 Task: Look for space in Alliance, United States from 24th August, 2023 to 10th September, 2023 for 6 adults, 2 children in price range Rs.12000 to Rs.15000. Place can be entire place or shared room with 6 bedrooms having 6 beds and 6 bathrooms. Property type can be house, flat, guest house. Amenities needed are: wifi, TV, free parkinig on premises, gym, breakfast. Booking option can be shelf check-in. Required host language is English.
Action: Mouse moved to (435, 87)
Screenshot: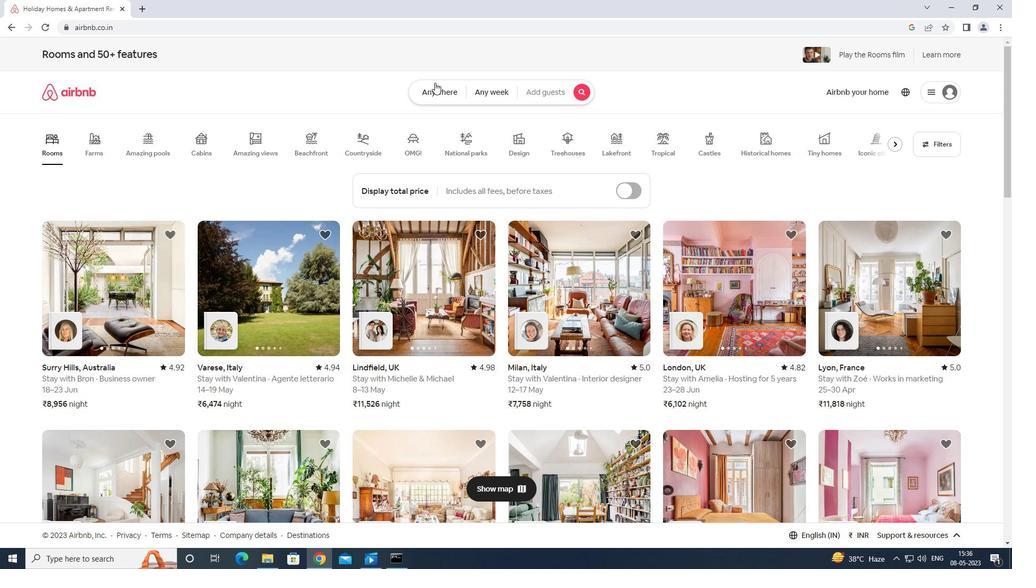 
Action: Mouse pressed left at (435, 87)
Screenshot: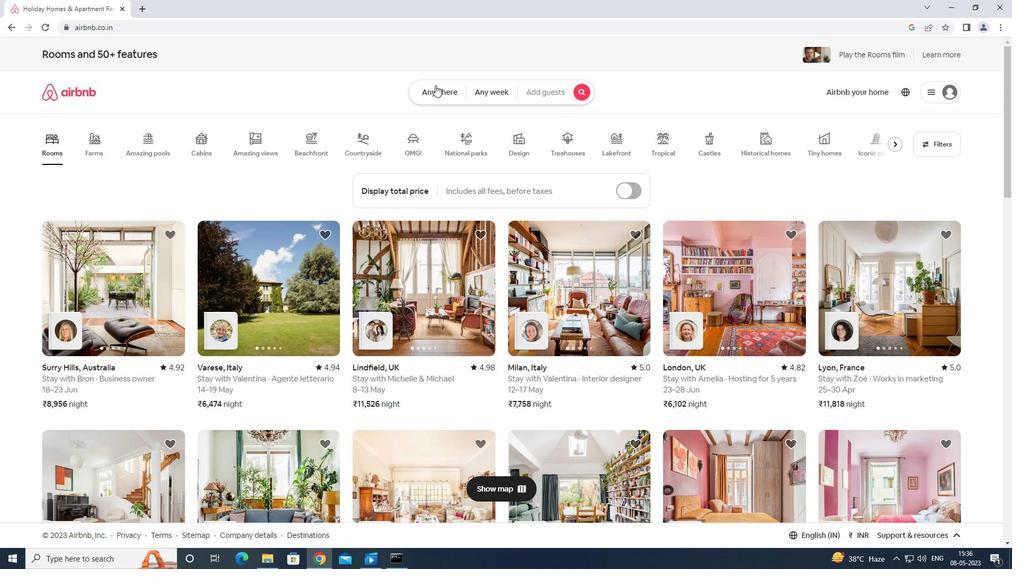 
Action: Mouse moved to (357, 131)
Screenshot: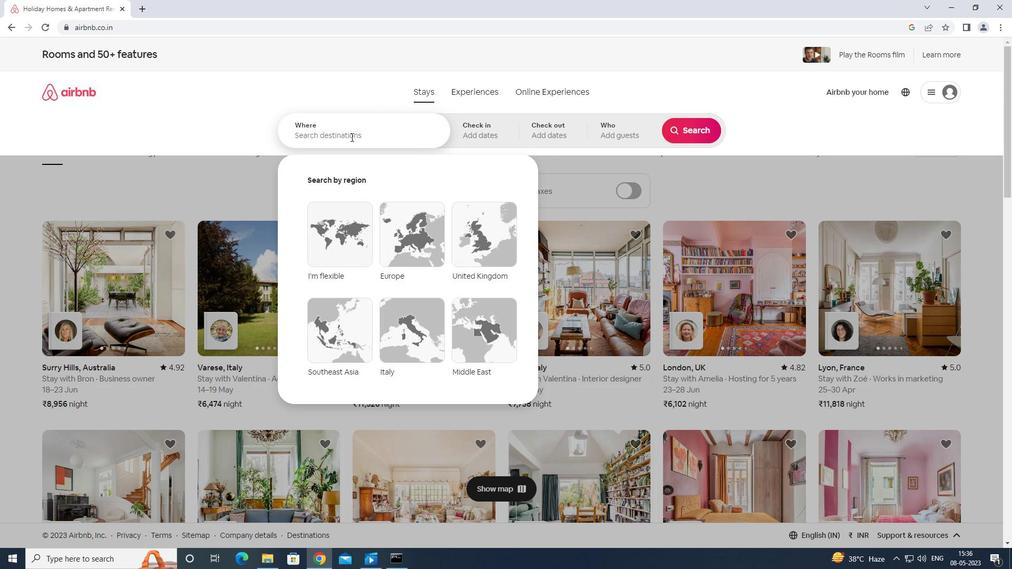 
Action: Mouse pressed left at (357, 131)
Screenshot: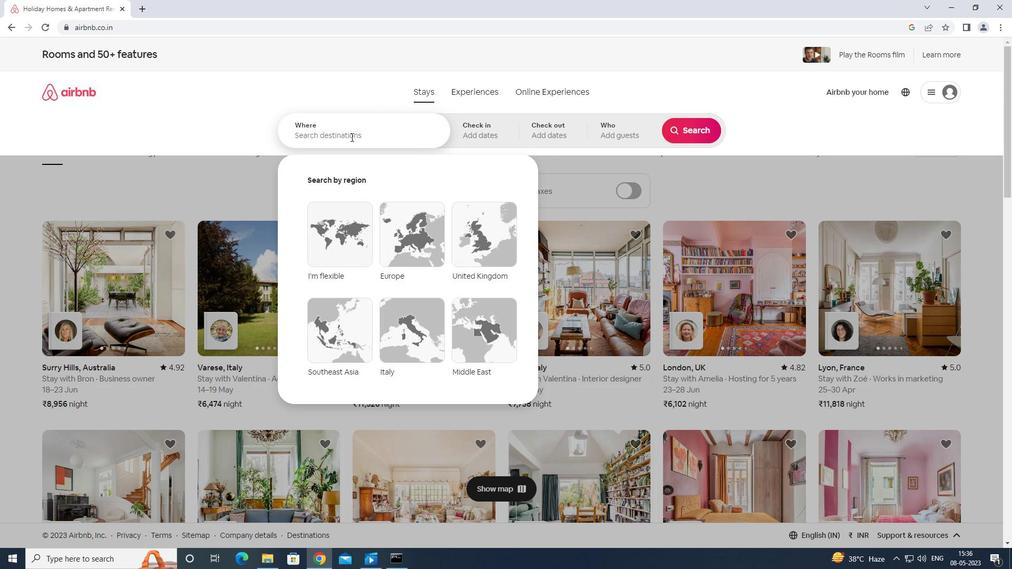 
Action: Mouse moved to (359, 130)
Screenshot: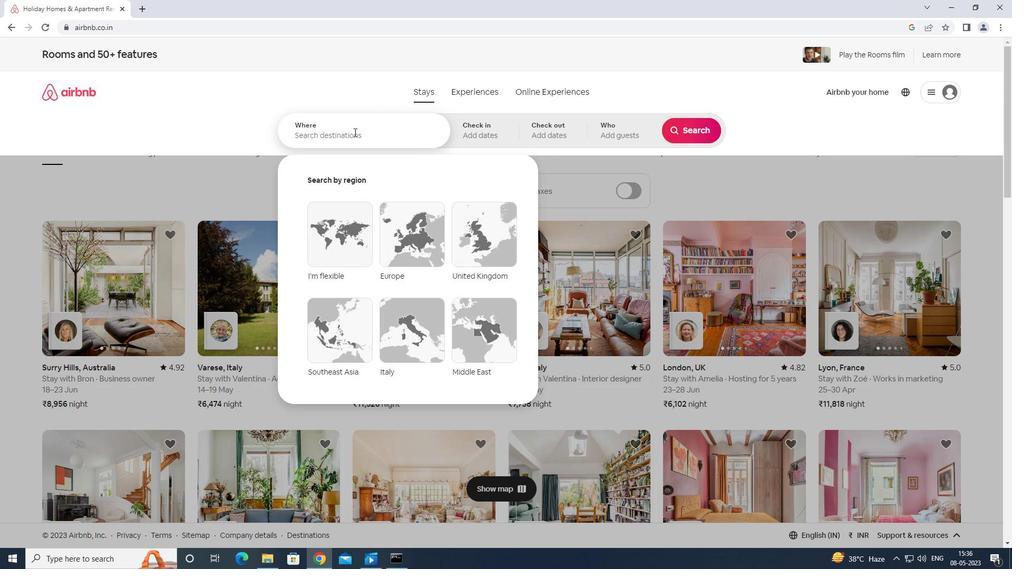 
Action: Key pressed a<Key.backspace><Key.shift>ALLIANCE<Key.space>UNITED<Key.space>STATES<Key.enter>
Screenshot: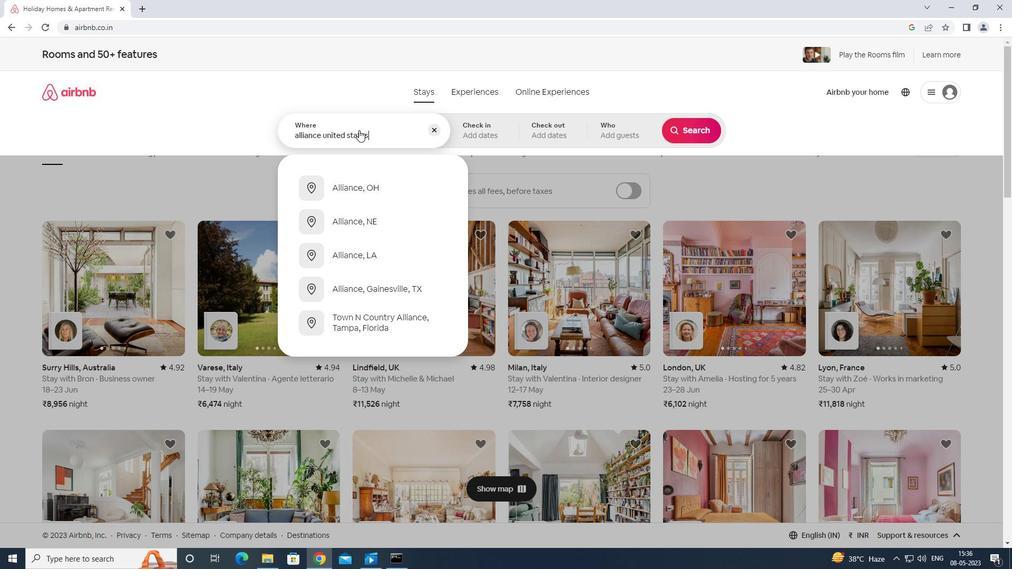 
Action: Mouse moved to (685, 223)
Screenshot: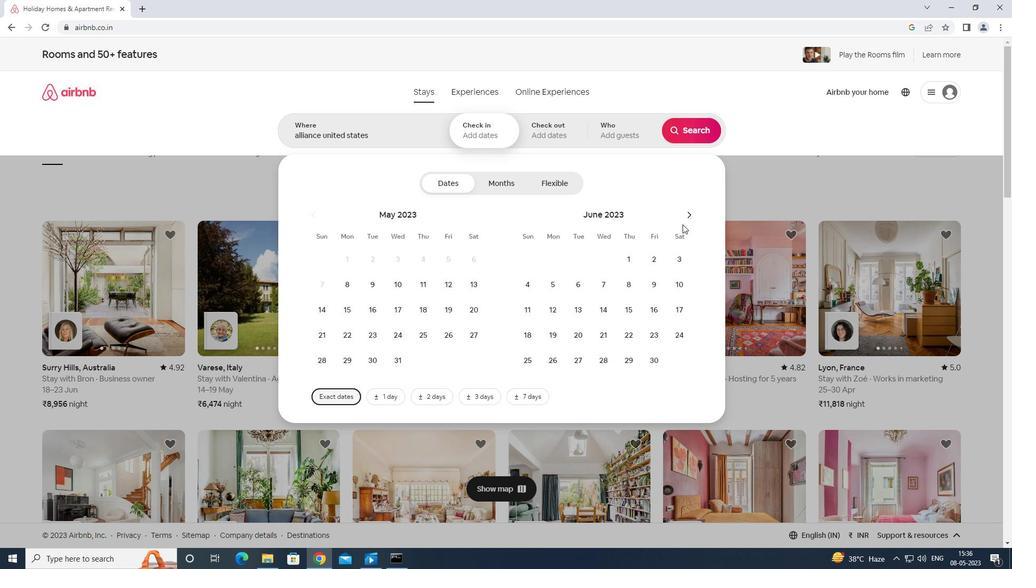 
Action: Mouse pressed left at (685, 223)
Screenshot: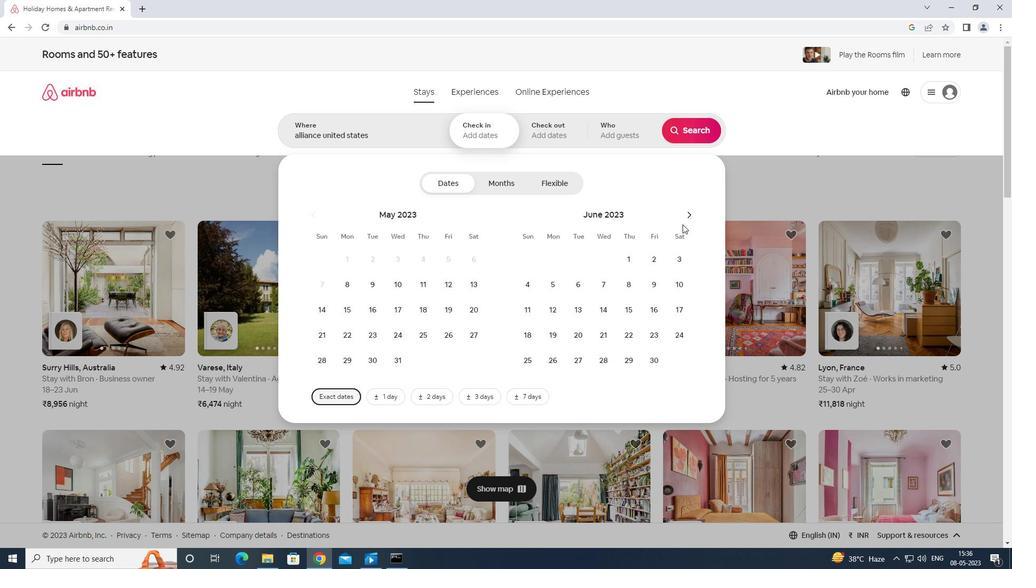 
Action: Mouse moved to (686, 223)
Screenshot: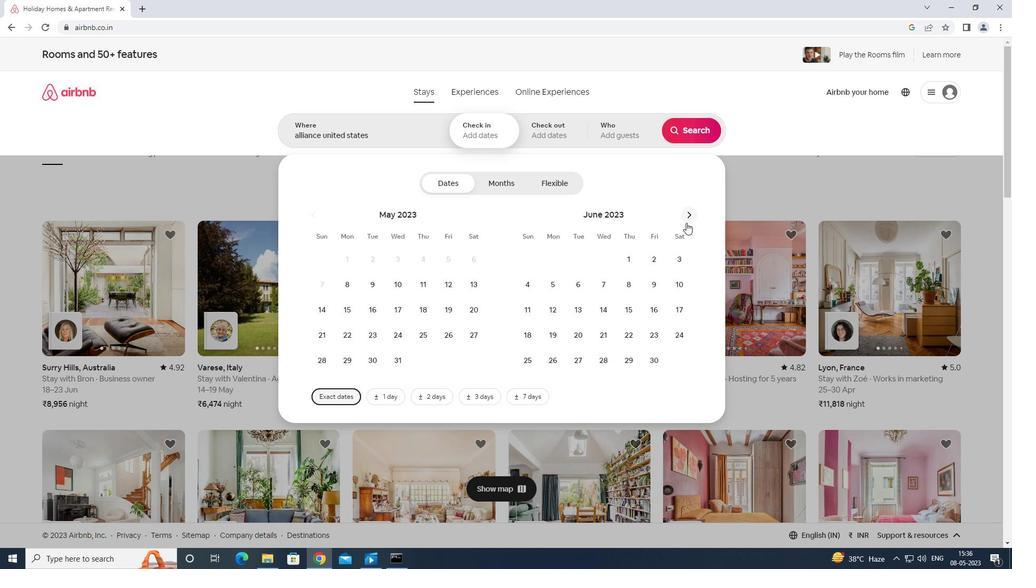 
Action: Mouse pressed left at (686, 223)
Screenshot: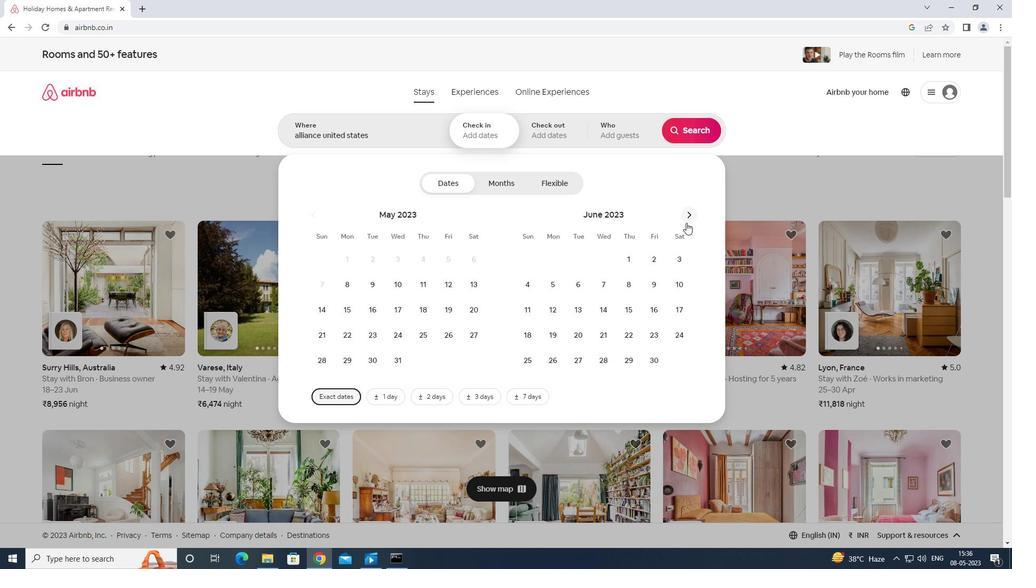 
Action: Mouse moved to (687, 216)
Screenshot: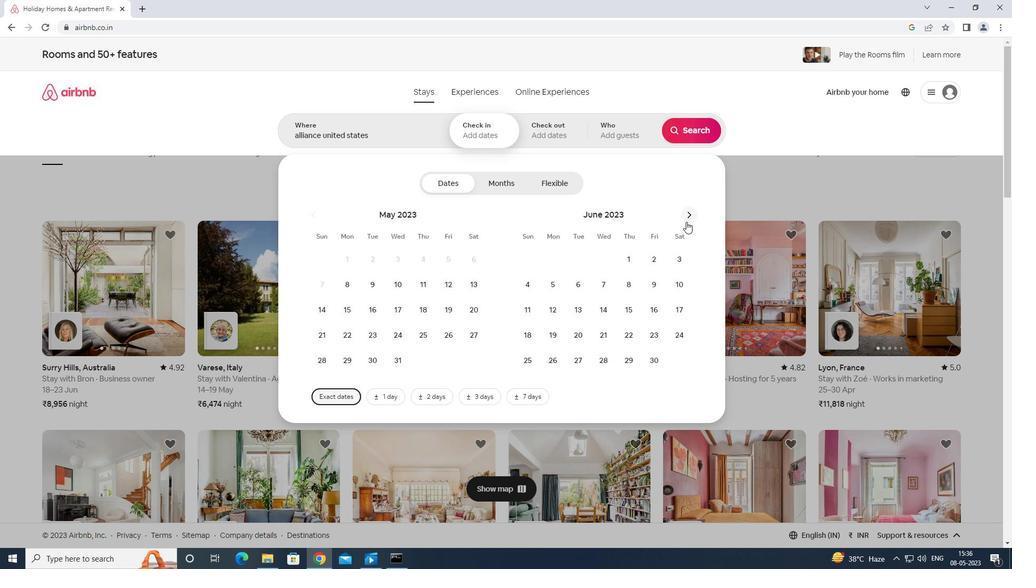 
Action: Mouse pressed left at (687, 216)
Screenshot: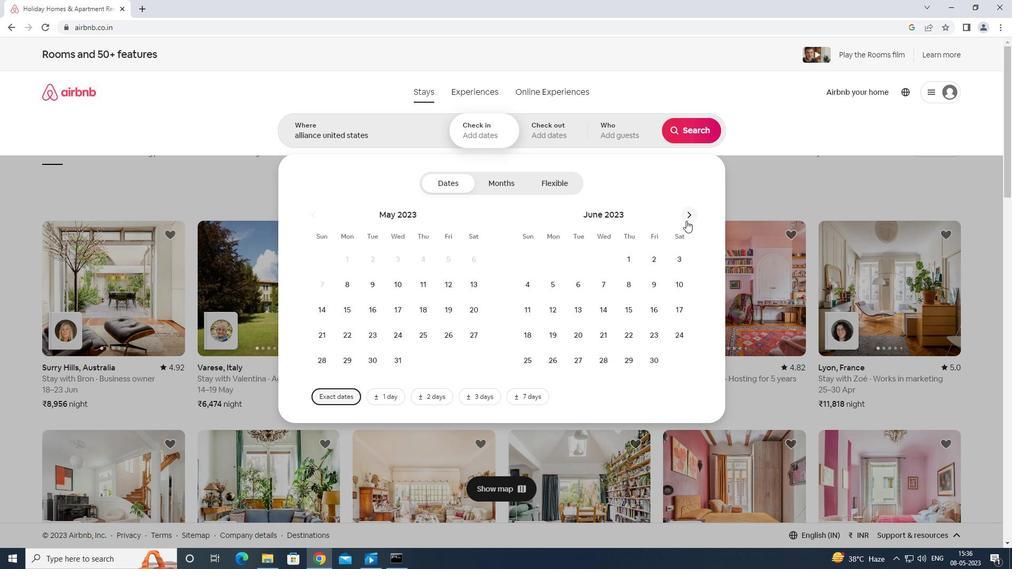
Action: Mouse moved to (687, 215)
Screenshot: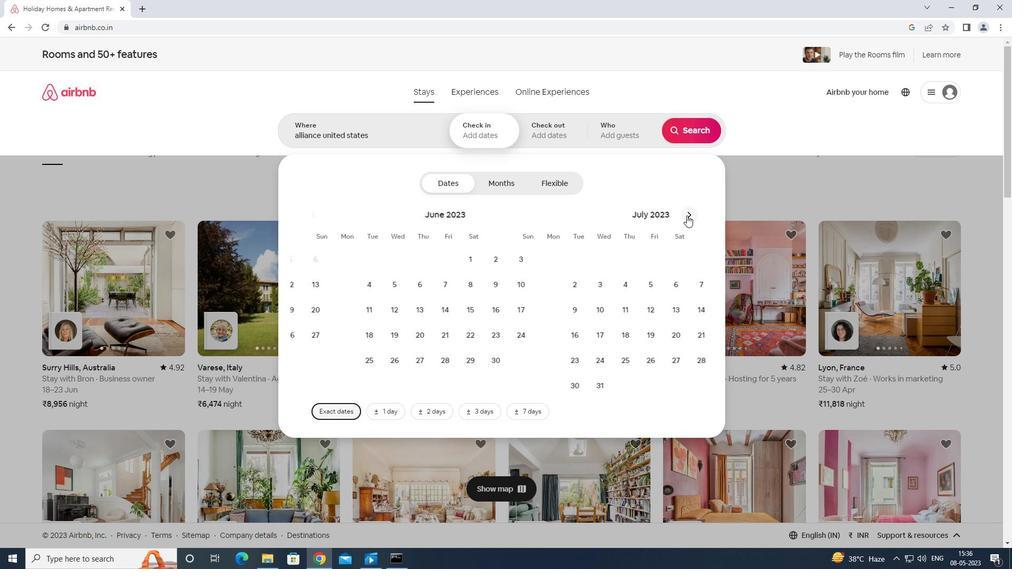 
Action: Mouse pressed left at (687, 215)
Screenshot: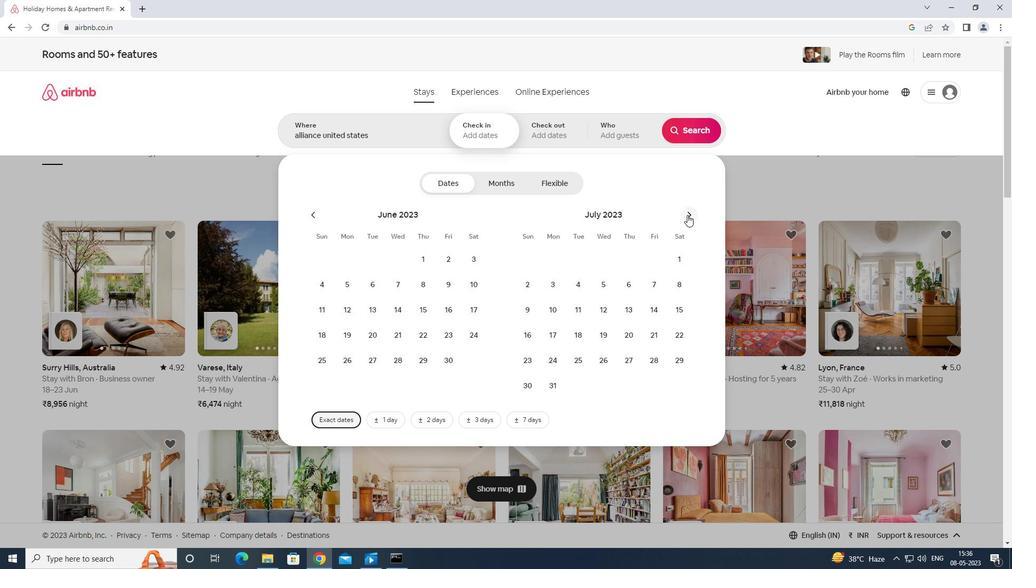 
Action: Mouse moved to (624, 327)
Screenshot: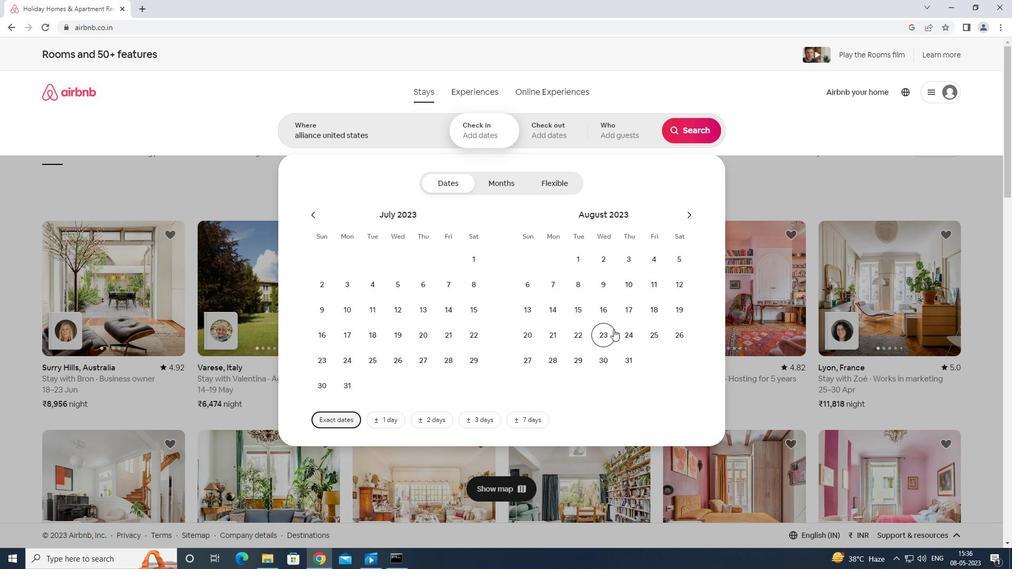
Action: Mouse pressed left at (624, 327)
Screenshot: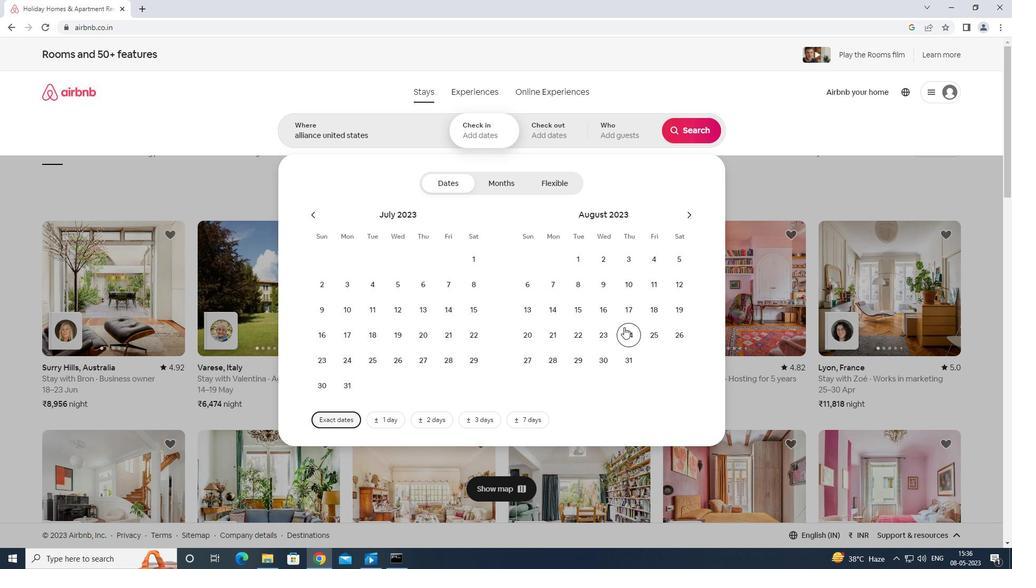 
Action: Mouse moved to (688, 213)
Screenshot: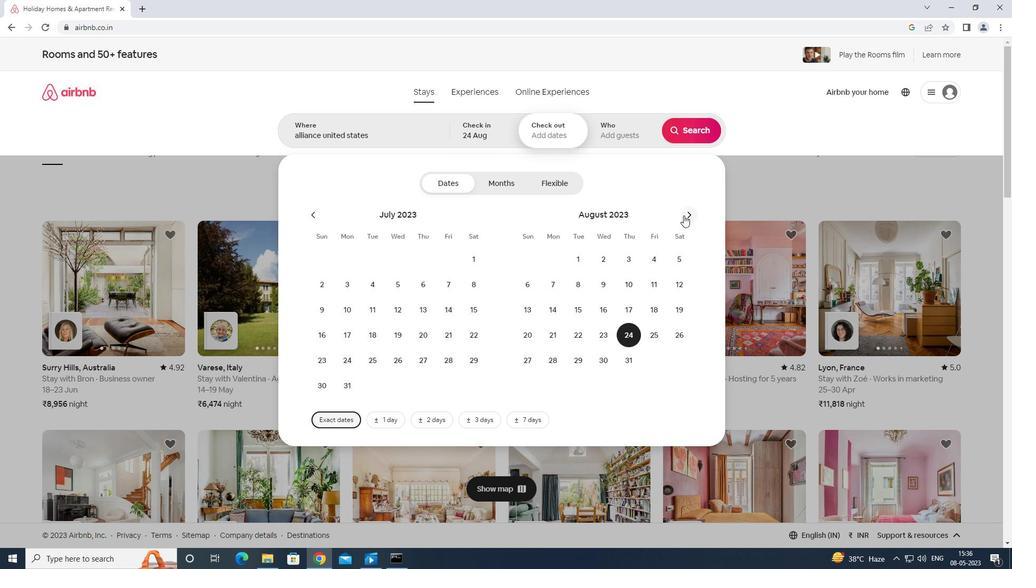 
Action: Mouse pressed left at (688, 213)
Screenshot: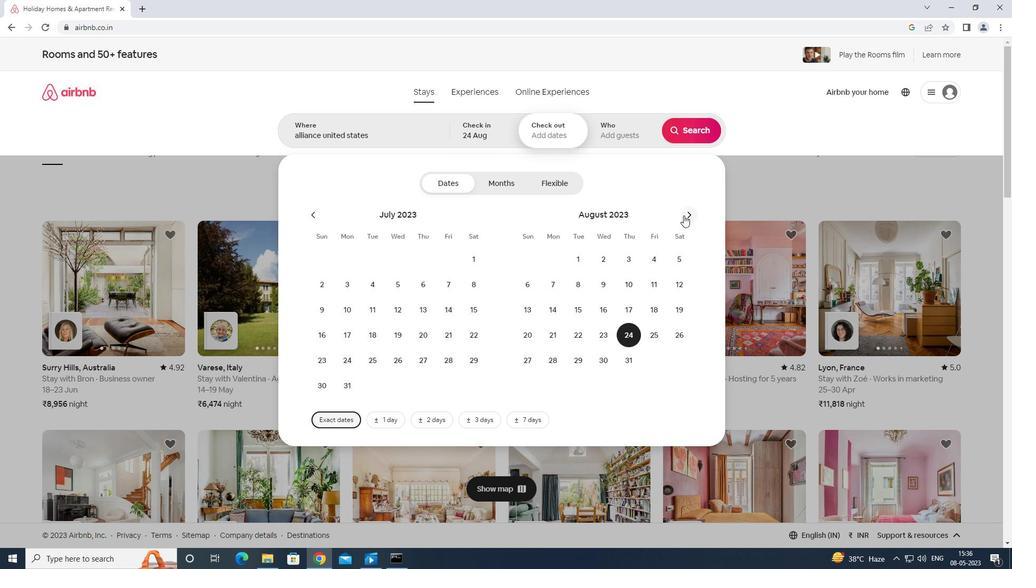 
Action: Mouse moved to (531, 310)
Screenshot: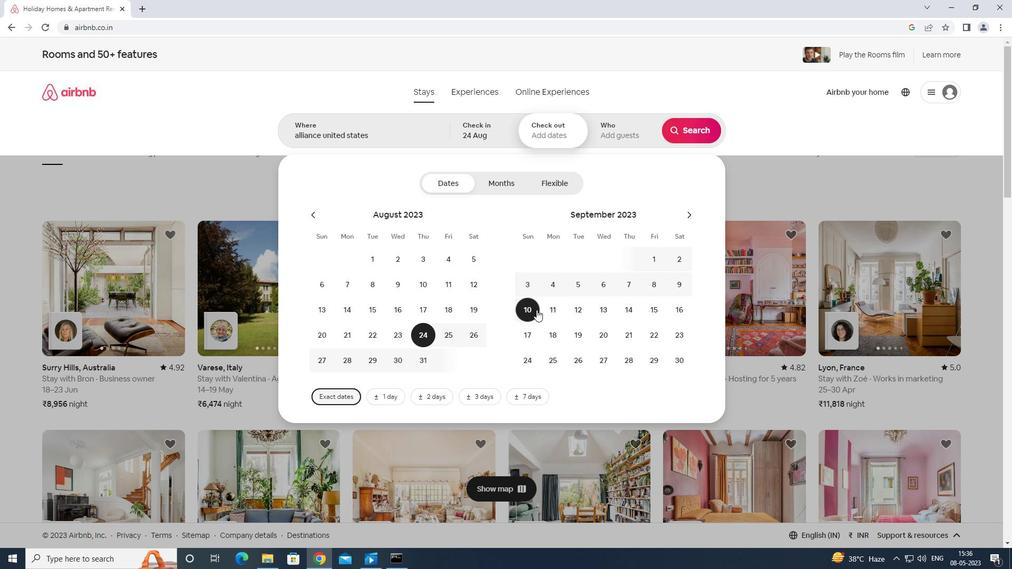 
Action: Mouse pressed left at (531, 310)
Screenshot: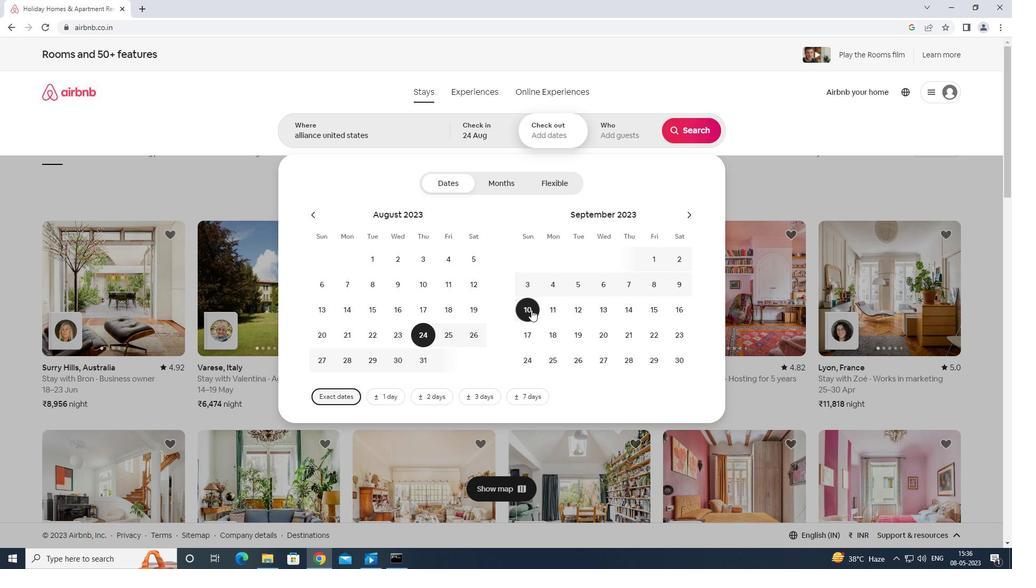 
Action: Mouse moved to (624, 128)
Screenshot: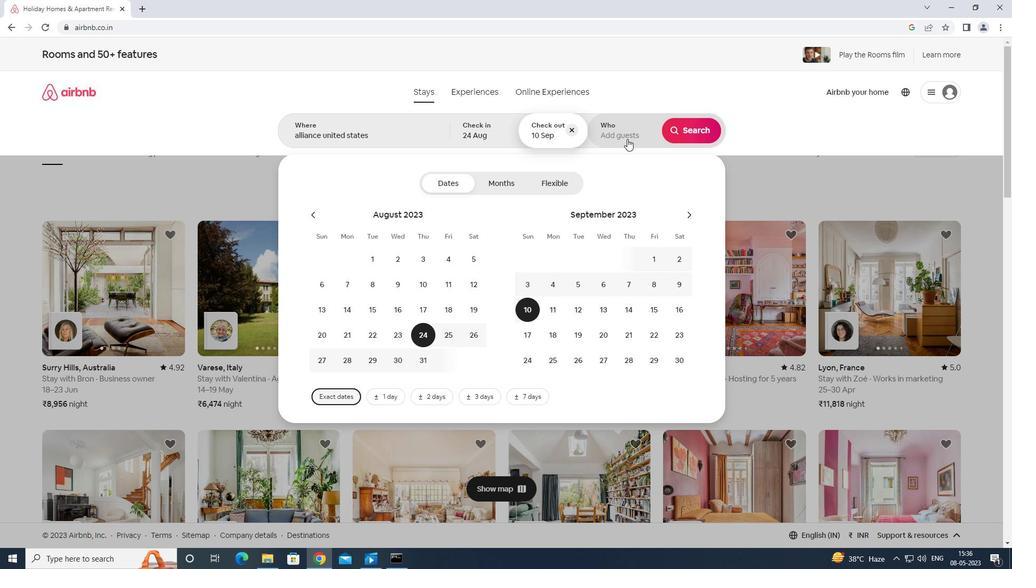 
Action: Mouse pressed left at (624, 128)
Screenshot: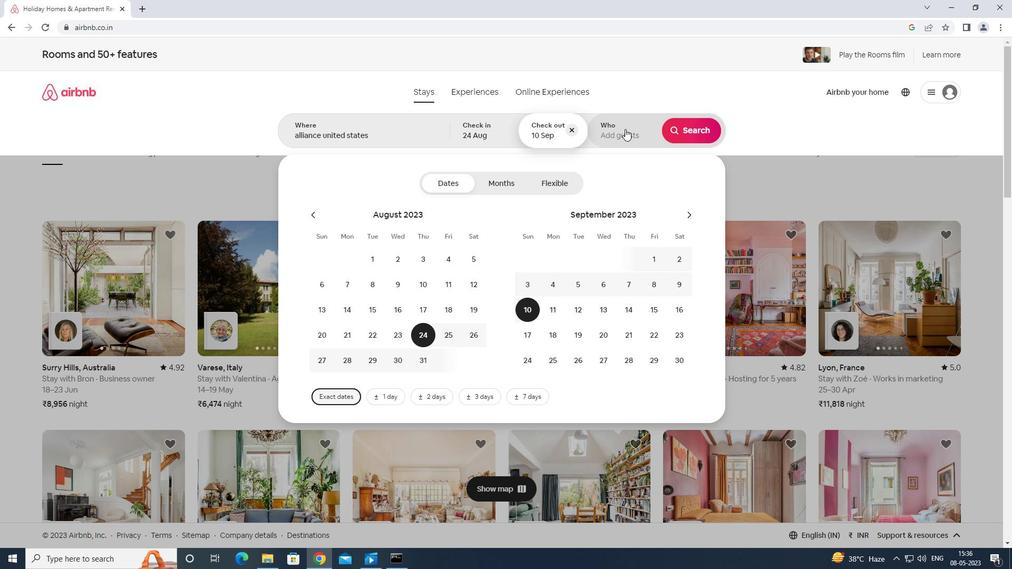 
Action: Mouse moved to (689, 190)
Screenshot: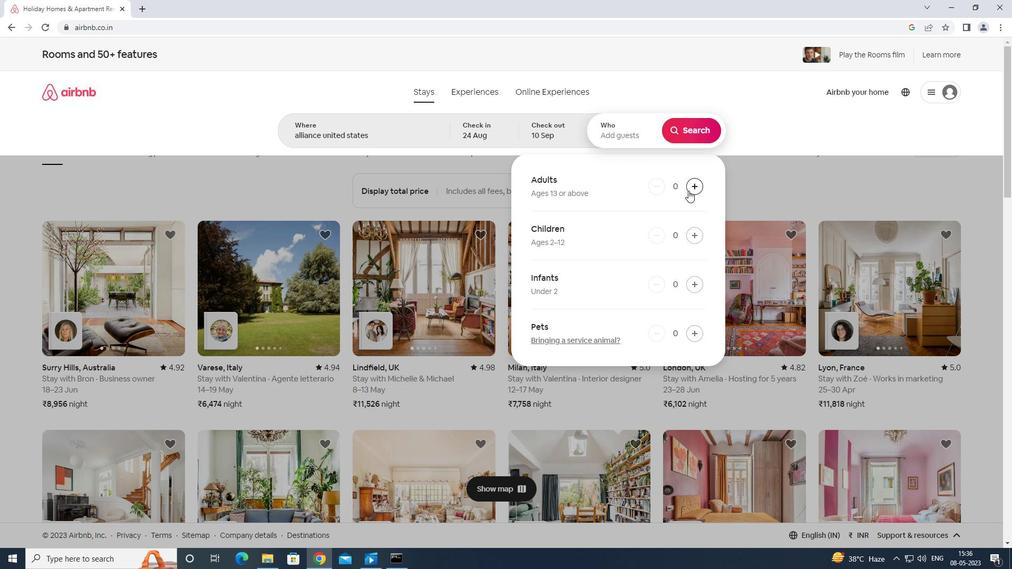 
Action: Mouse pressed left at (689, 190)
Screenshot: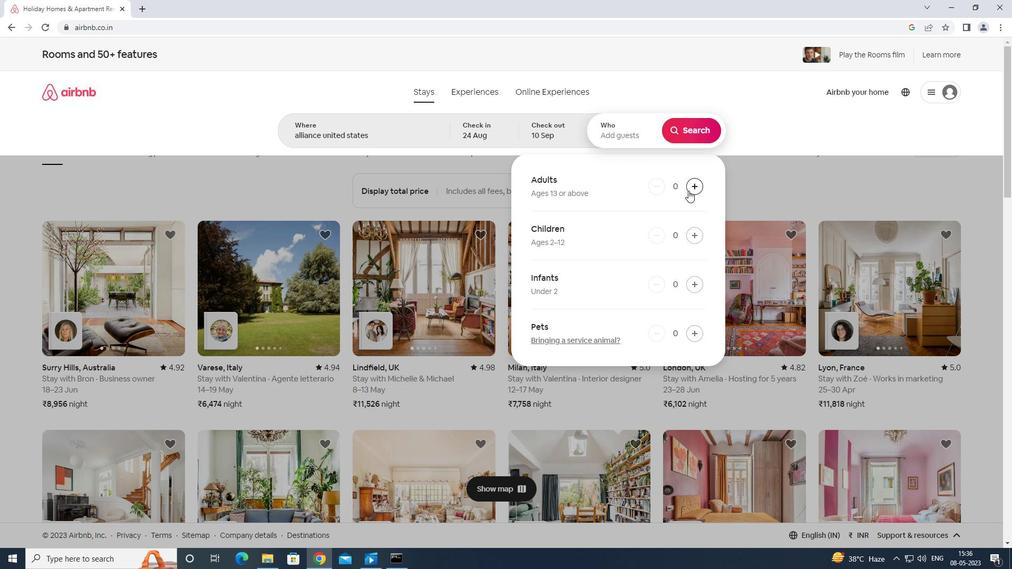 
Action: Mouse moved to (690, 190)
Screenshot: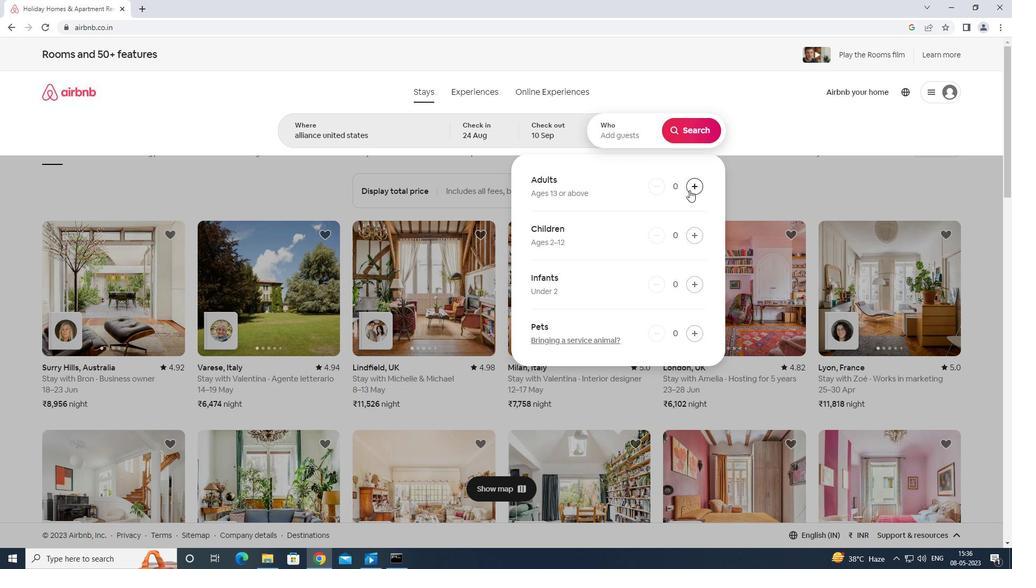 
Action: Mouse pressed left at (690, 190)
Screenshot: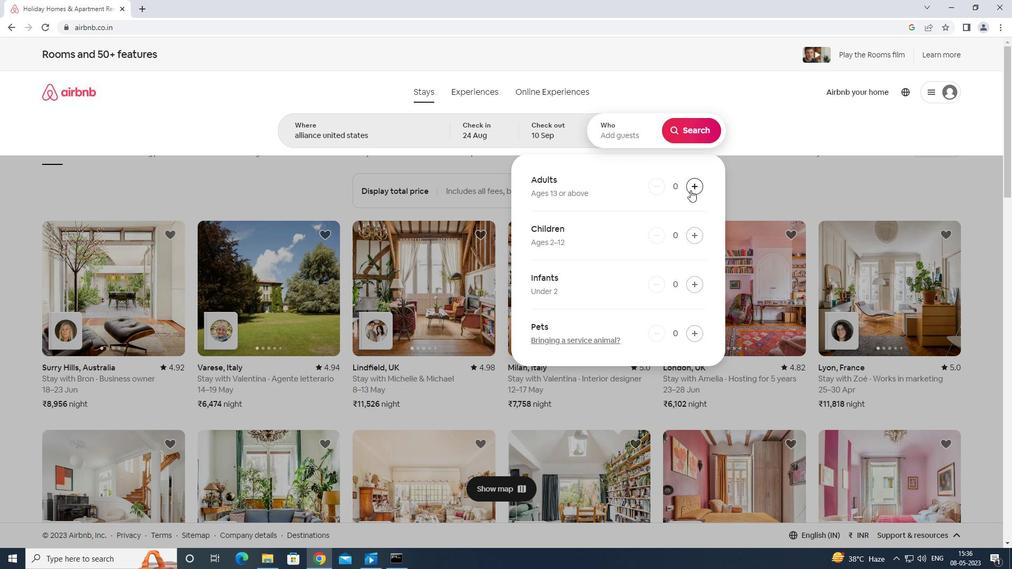 
Action: Mouse pressed left at (690, 190)
Screenshot: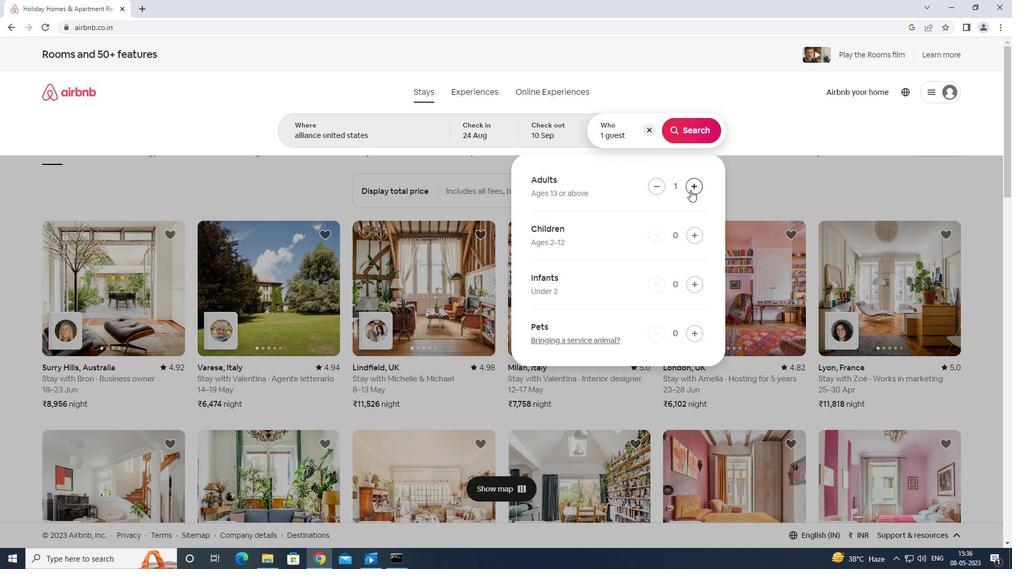 
Action: Mouse pressed left at (690, 190)
Screenshot: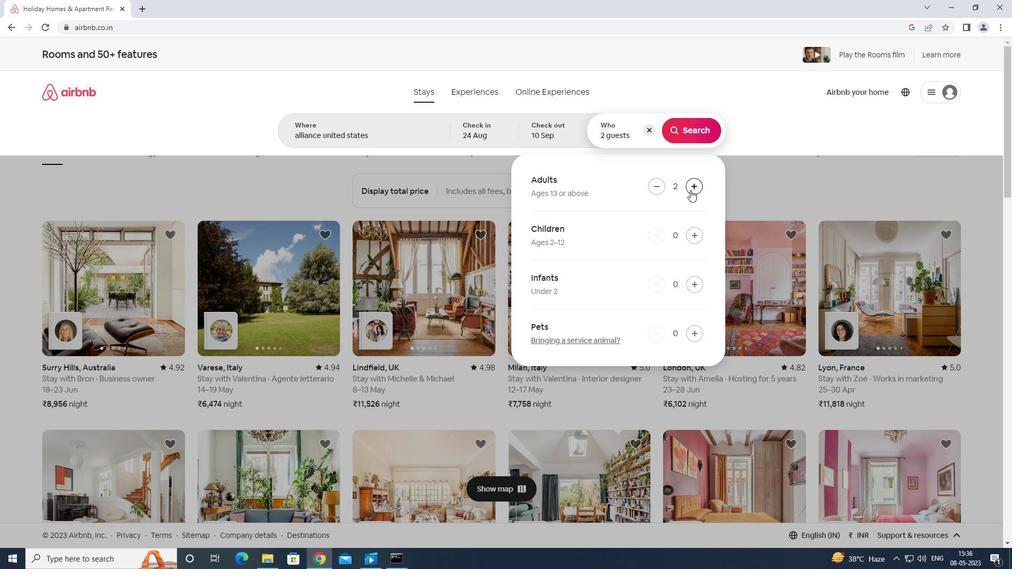 
Action: Mouse pressed left at (690, 190)
Screenshot: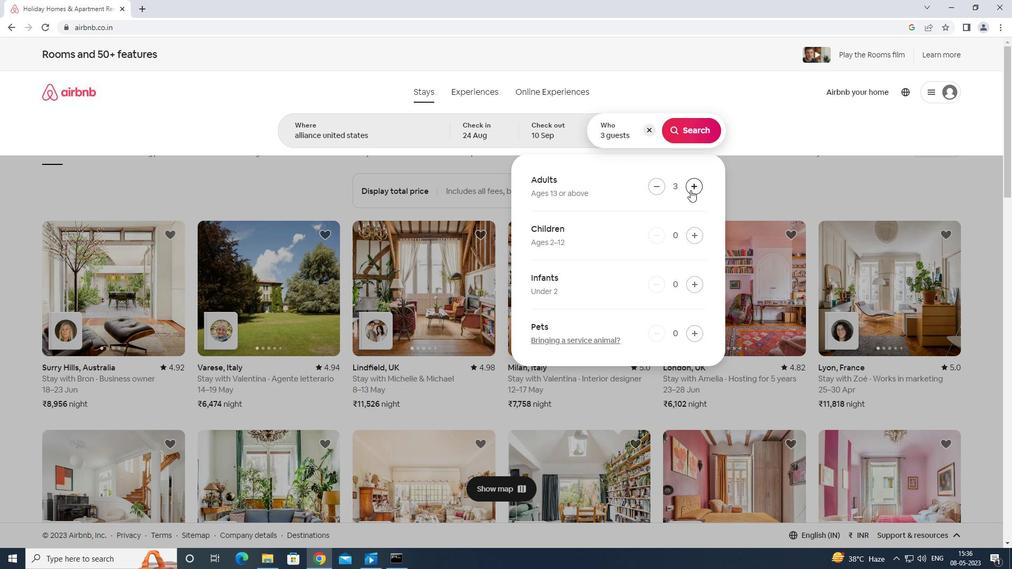 
Action: Mouse pressed left at (690, 190)
Screenshot: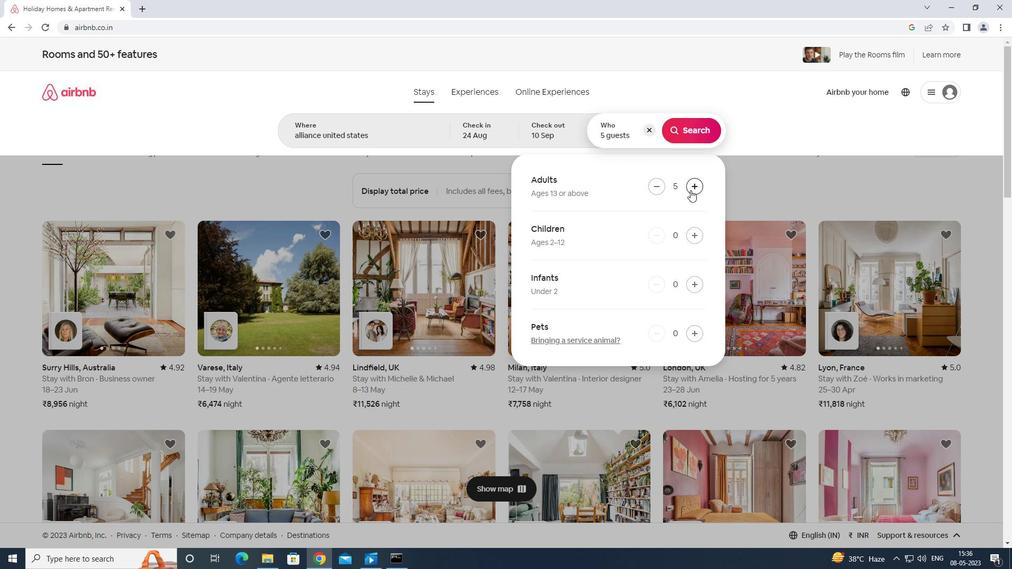 
Action: Mouse moved to (691, 232)
Screenshot: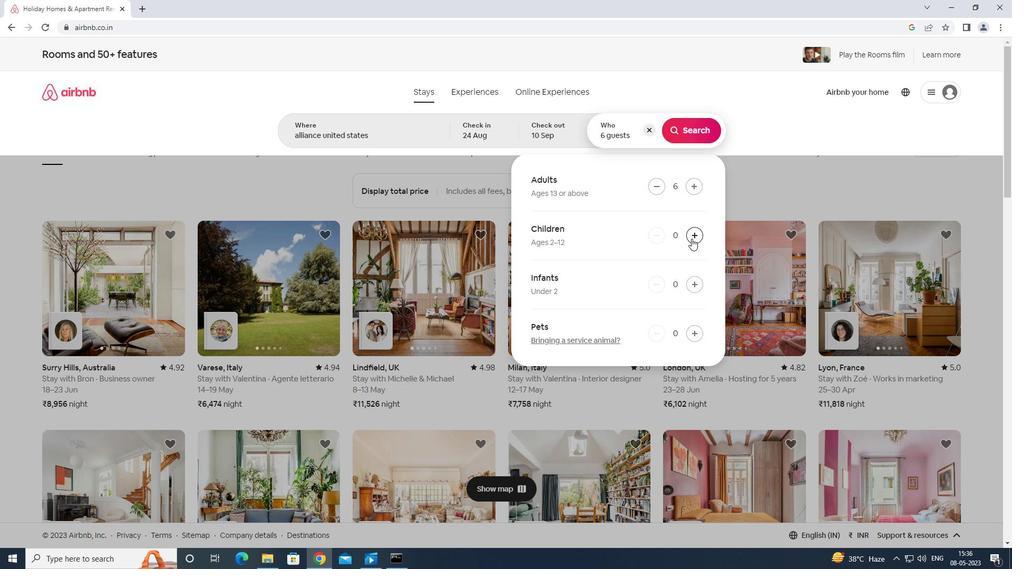 
Action: Mouse pressed left at (691, 232)
Screenshot: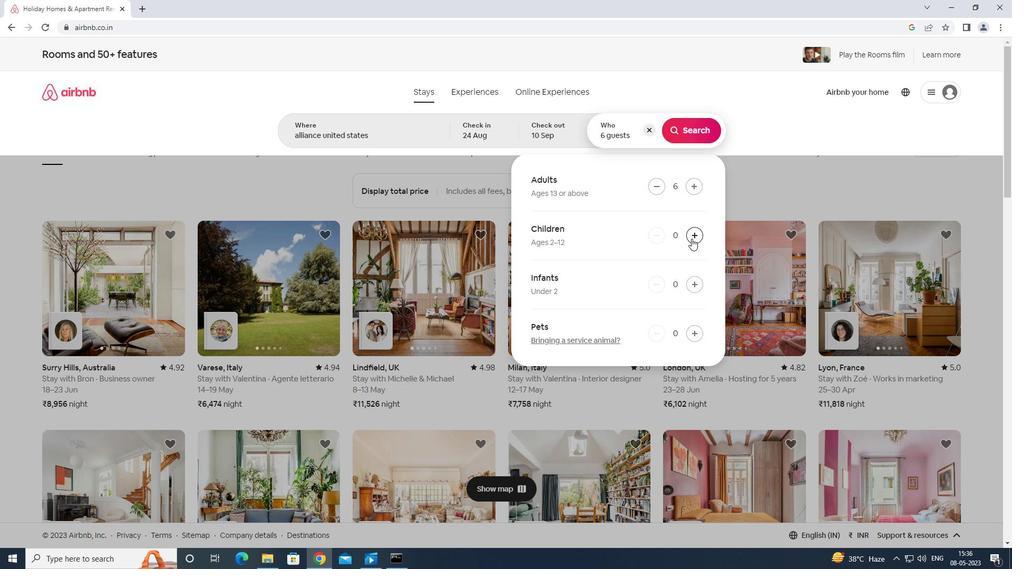 
Action: Mouse moved to (692, 231)
Screenshot: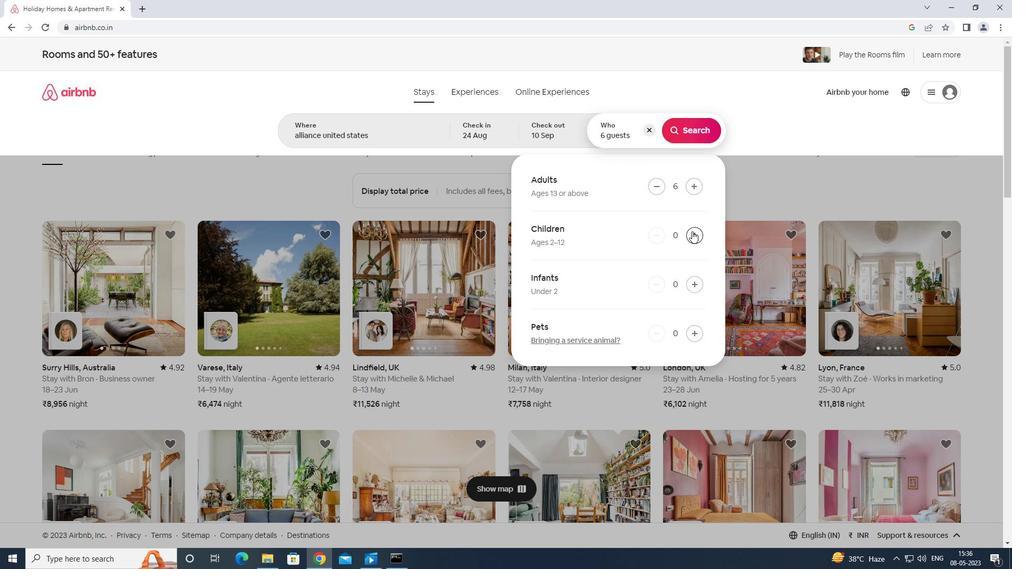 
Action: Mouse pressed left at (692, 231)
Screenshot: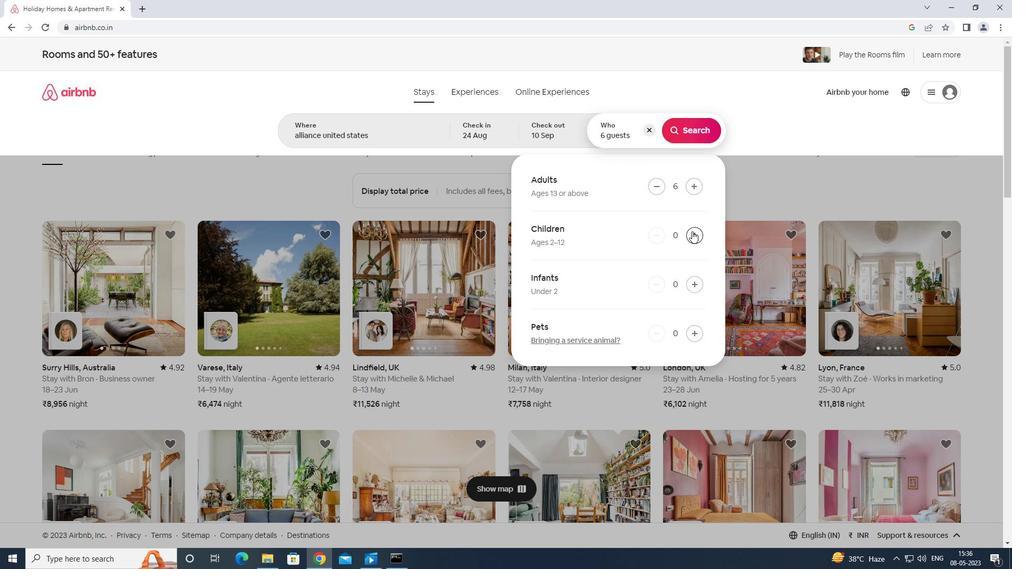 
Action: Mouse moved to (701, 130)
Screenshot: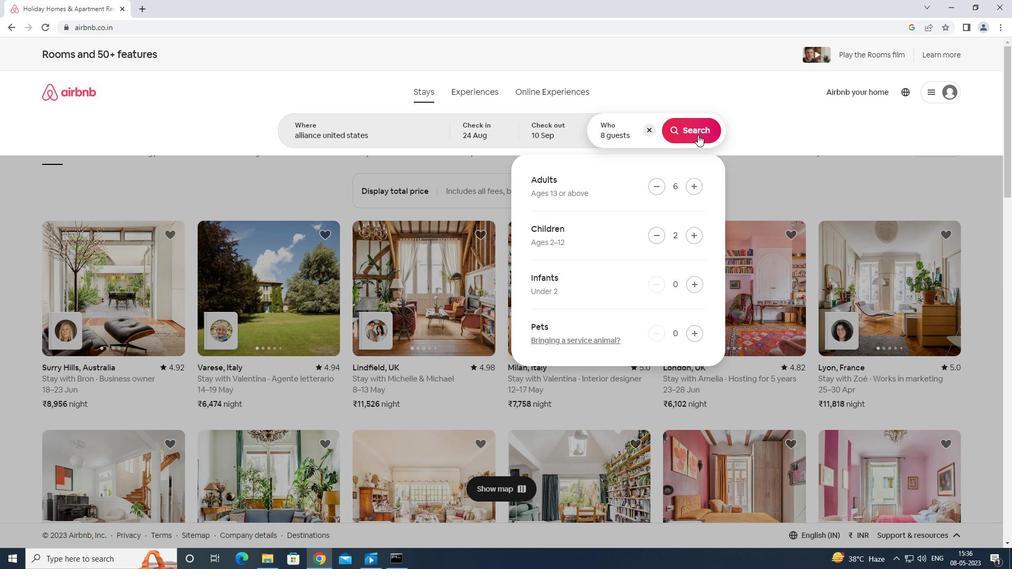 
Action: Mouse pressed left at (701, 130)
Screenshot: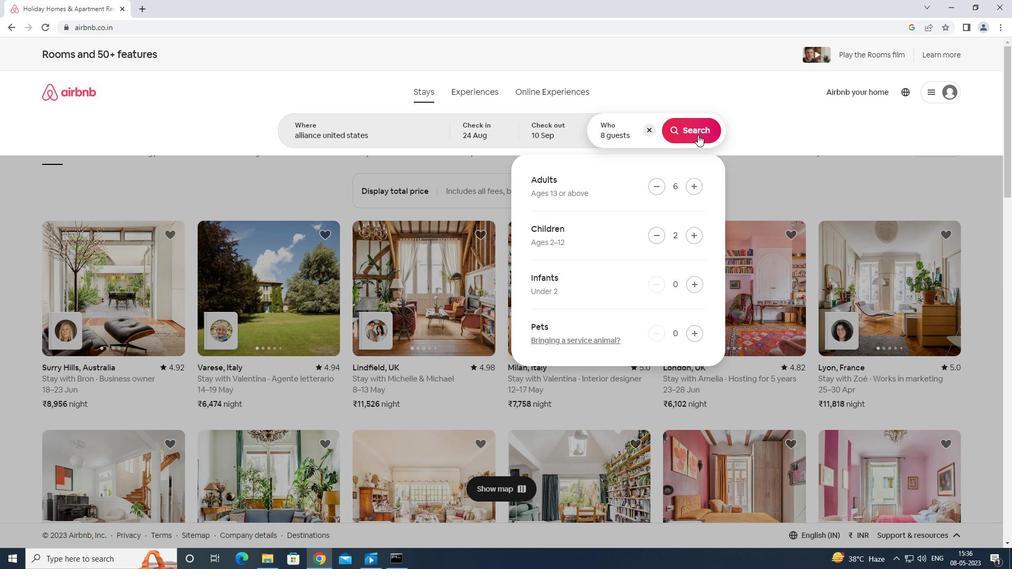 
Action: Mouse moved to (971, 95)
Screenshot: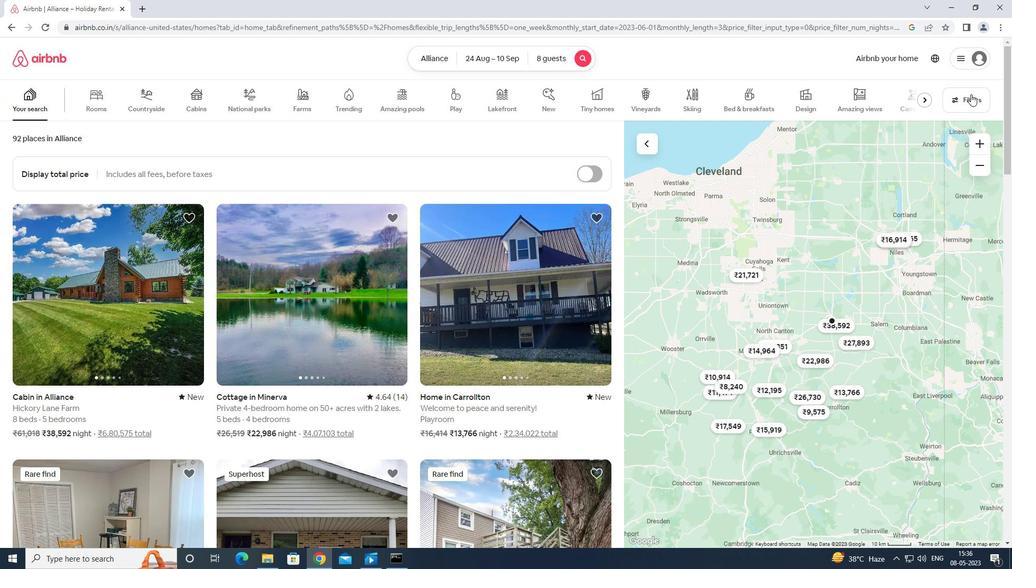 
Action: Mouse pressed left at (971, 95)
Screenshot: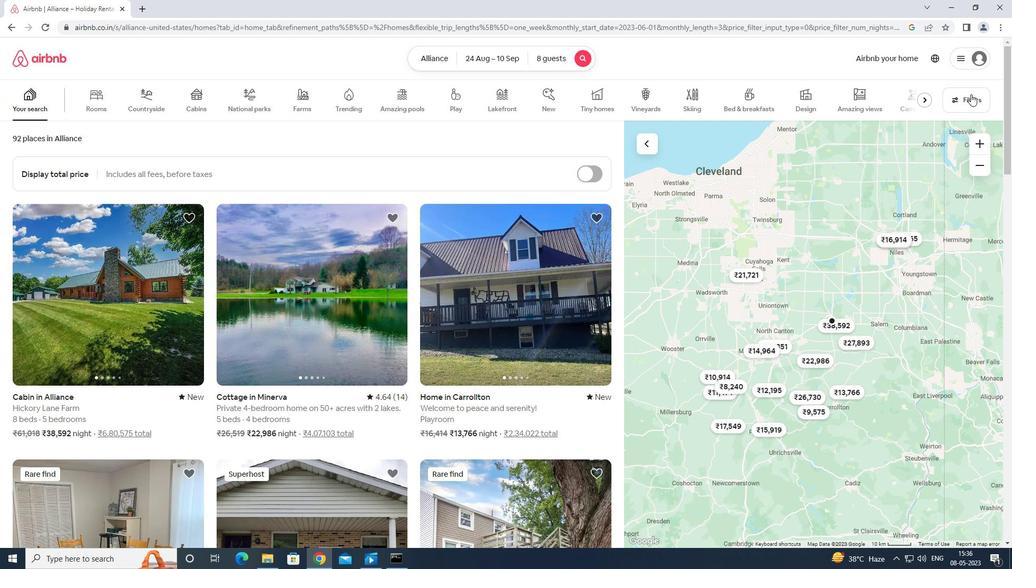 
Action: Mouse moved to (418, 357)
Screenshot: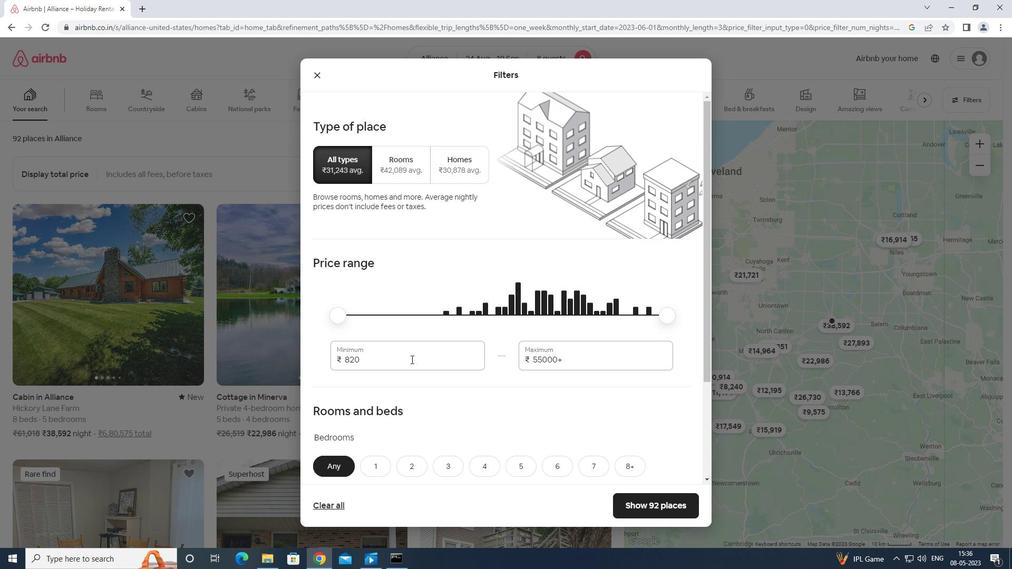 
Action: Mouse pressed left at (418, 357)
Screenshot: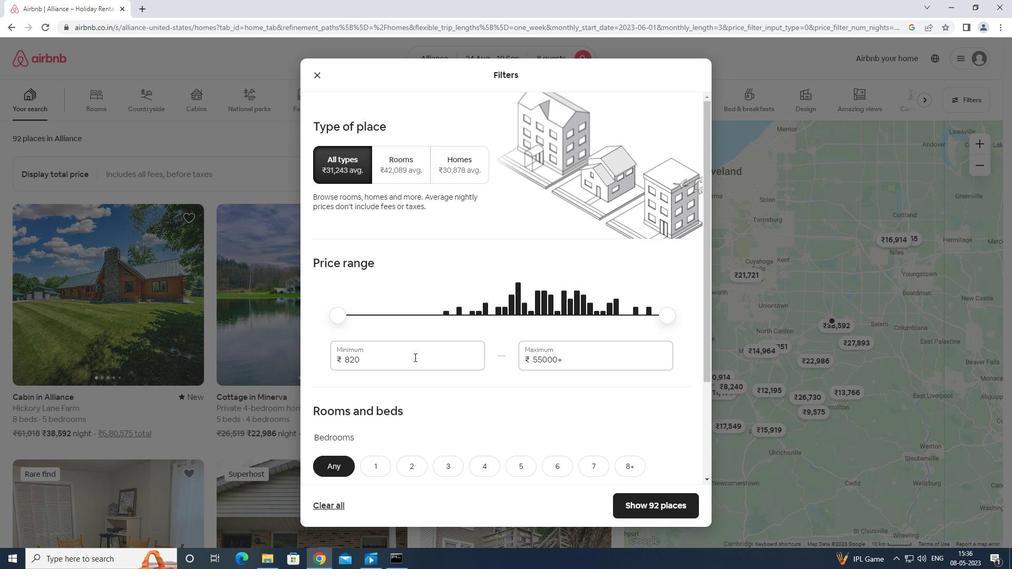 
Action: Mouse moved to (477, 305)
Screenshot: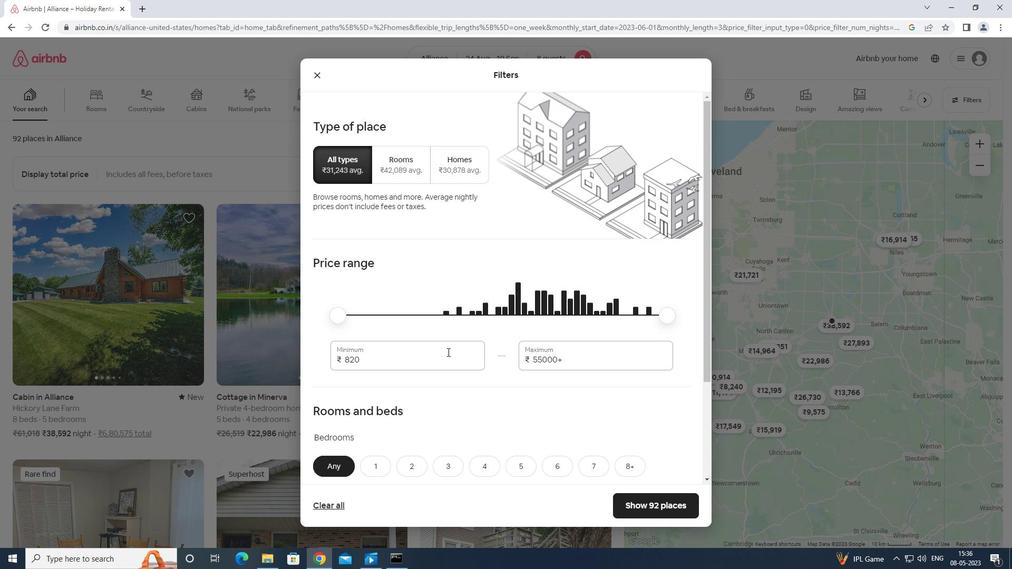 
Action: Key pressed <Key.backspace><Key.backspace><Key.backspace><Key.backspace><Key.backspace><Key.backspace>12000
Screenshot: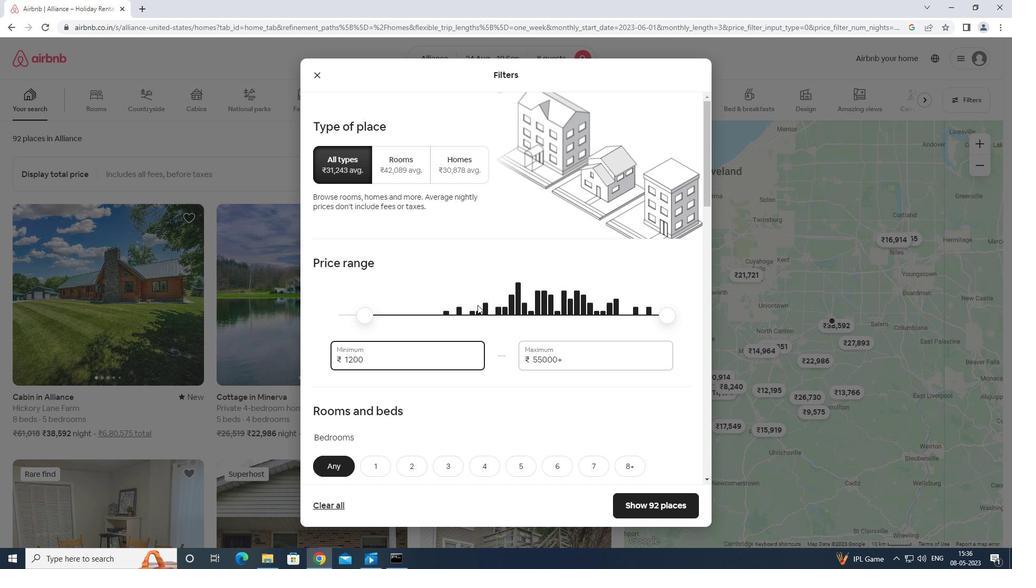 
Action: Mouse moved to (588, 359)
Screenshot: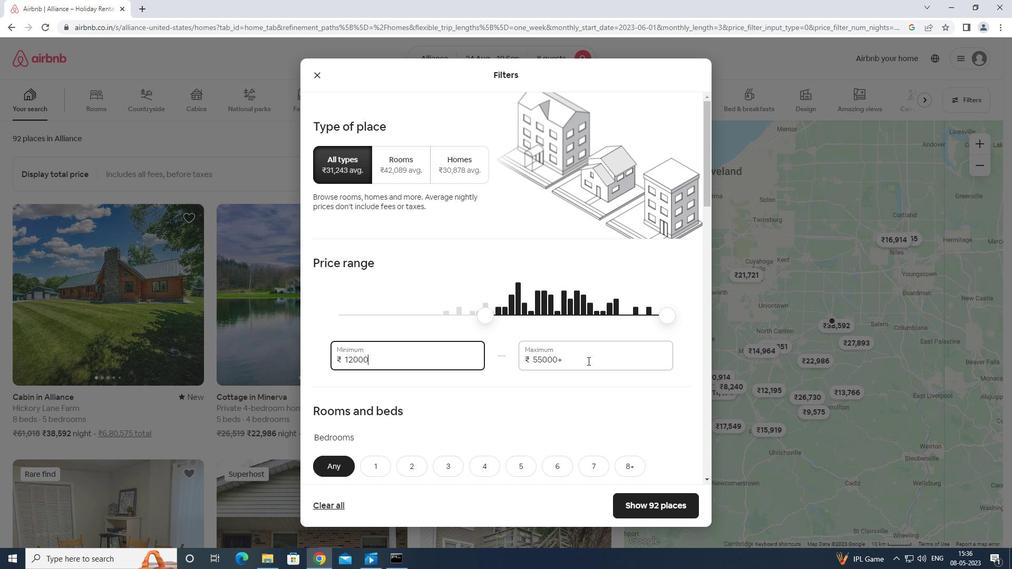 
Action: Mouse pressed left at (588, 359)
Screenshot: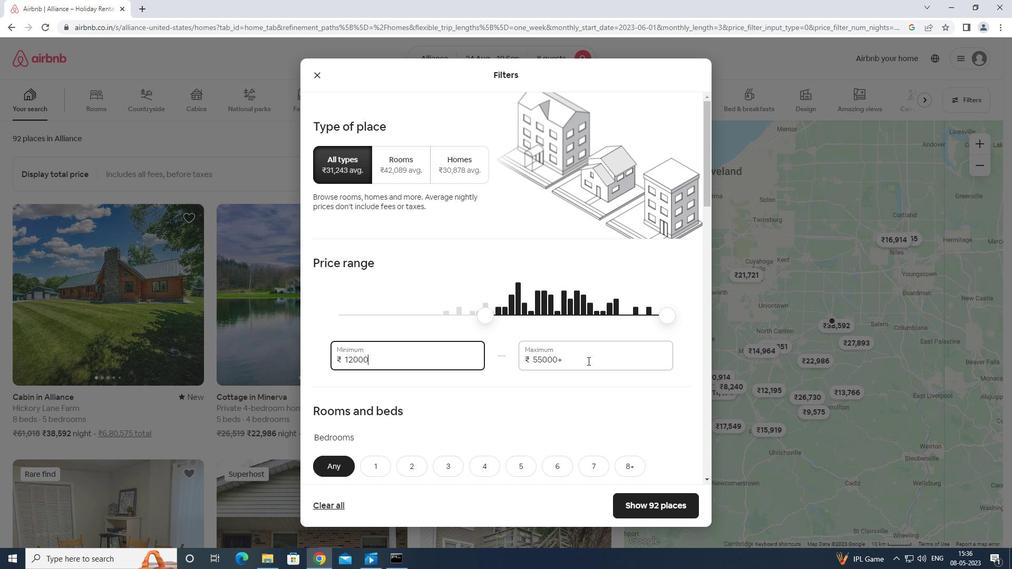 
Action: Mouse moved to (442, 312)
Screenshot: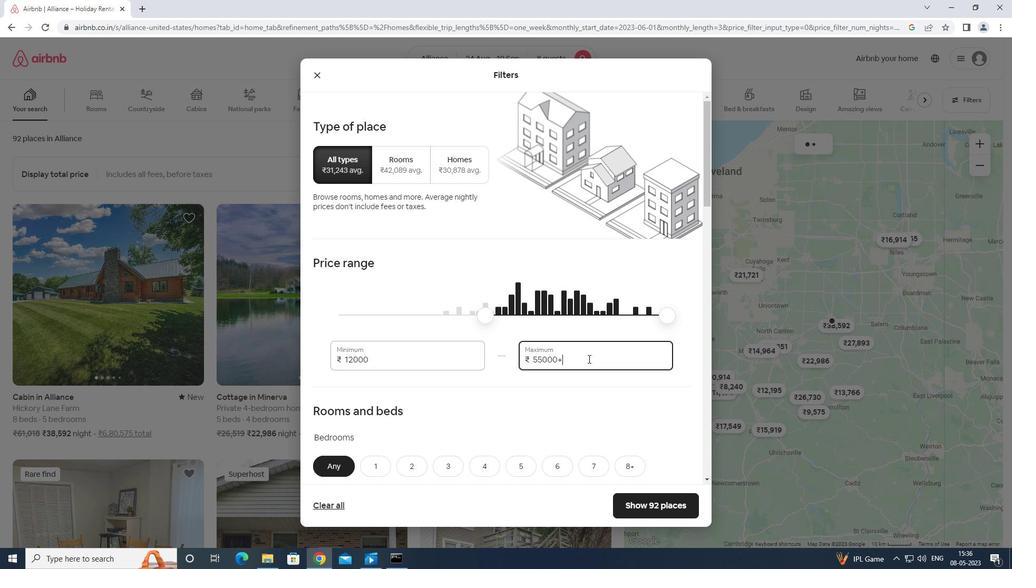 
Action: Key pressed <Key.backspace><Key.backspace><Key.backspace><Key.backspace><Key.backspace><Key.backspace><Key.backspace><Key.backspace><Key.backspace><Key.backspace><Key.backspace>15000
Screenshot: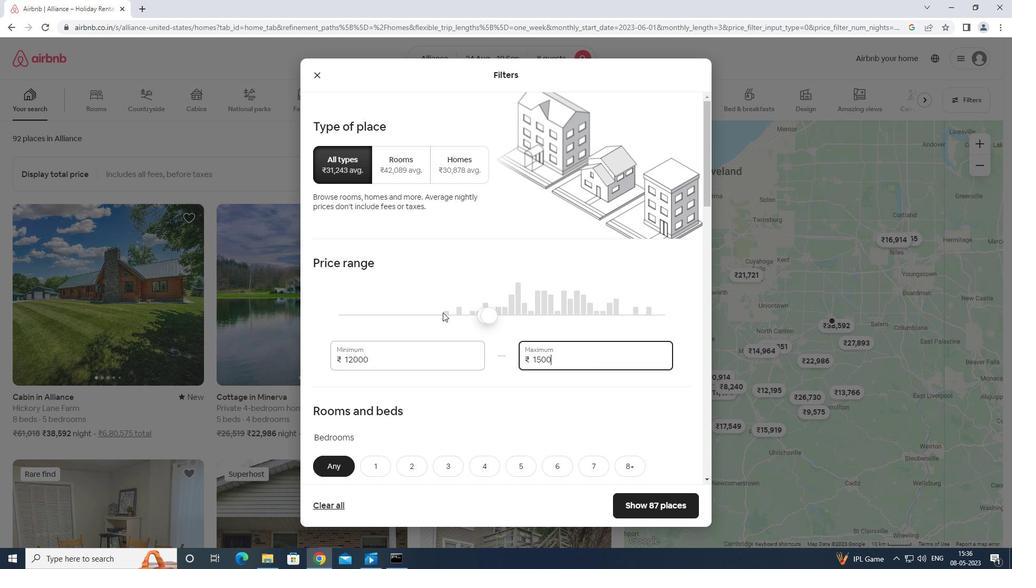 
Action: Mouse moved to (384, 321)
Screenshot: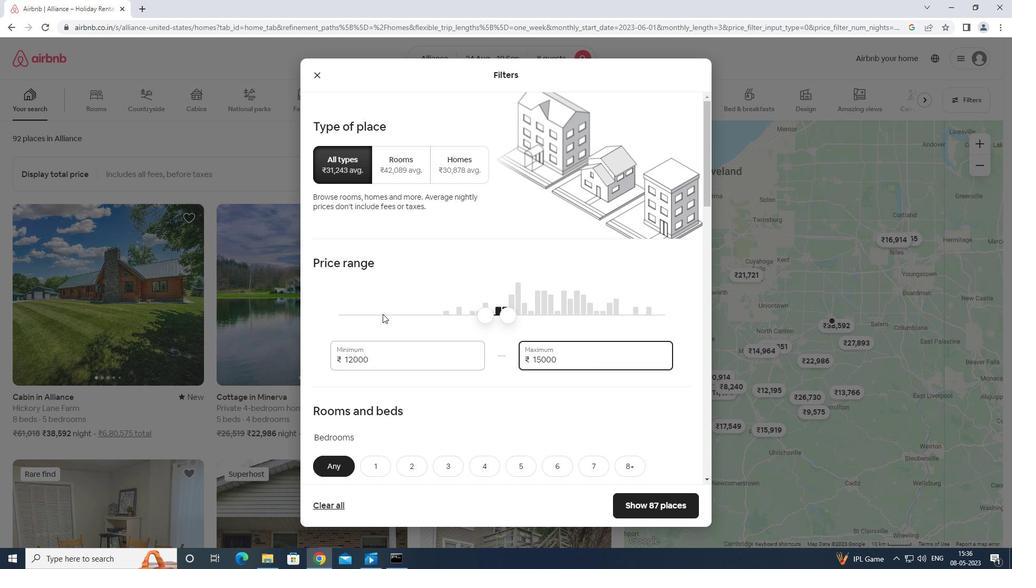 
Action: Mouse scrolled (384, 320) with delta (0, 0)
Screenshot: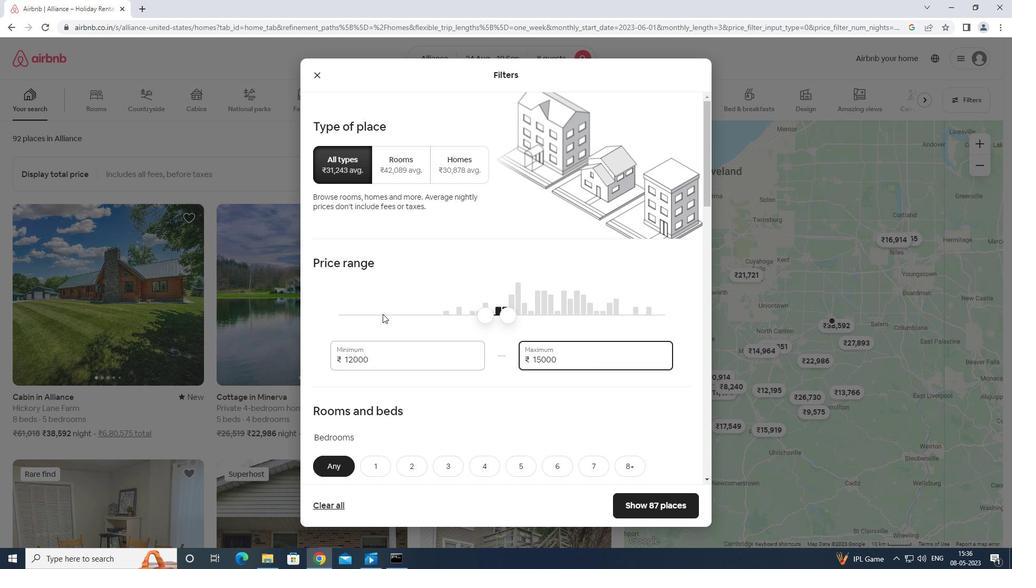 
Action: Mouse moved to (397, 344)
Screenshot: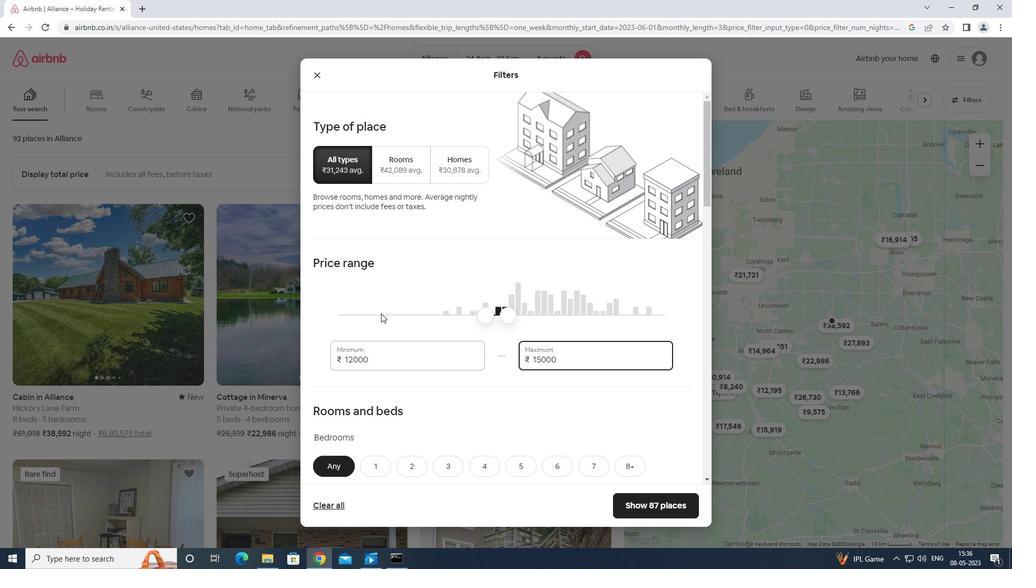 
Action: Mouse scrolled (397, 343) with delta (0, 0)
Screenshot: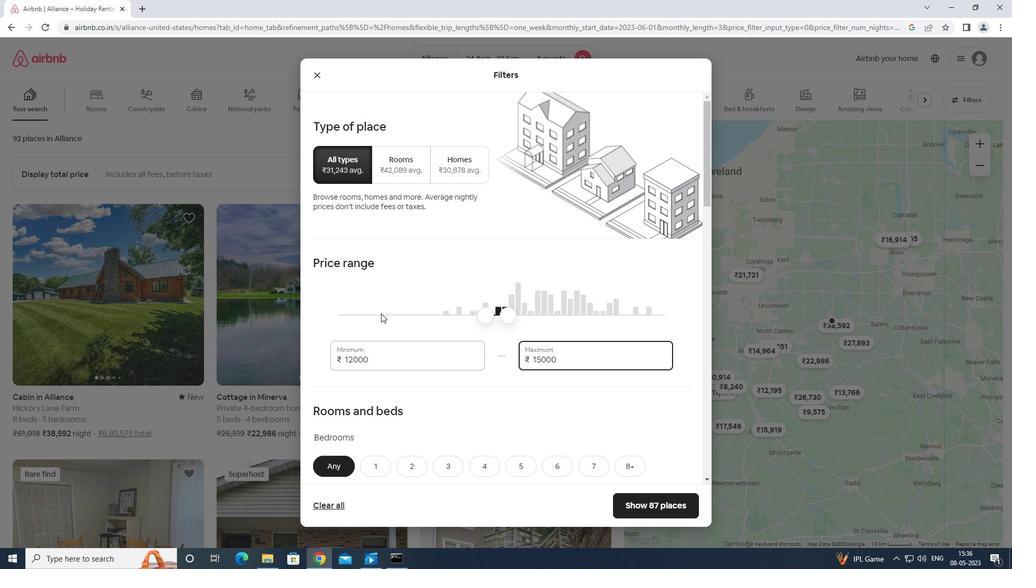 
Action: Mouse moved to (408, 350)
Screenshot: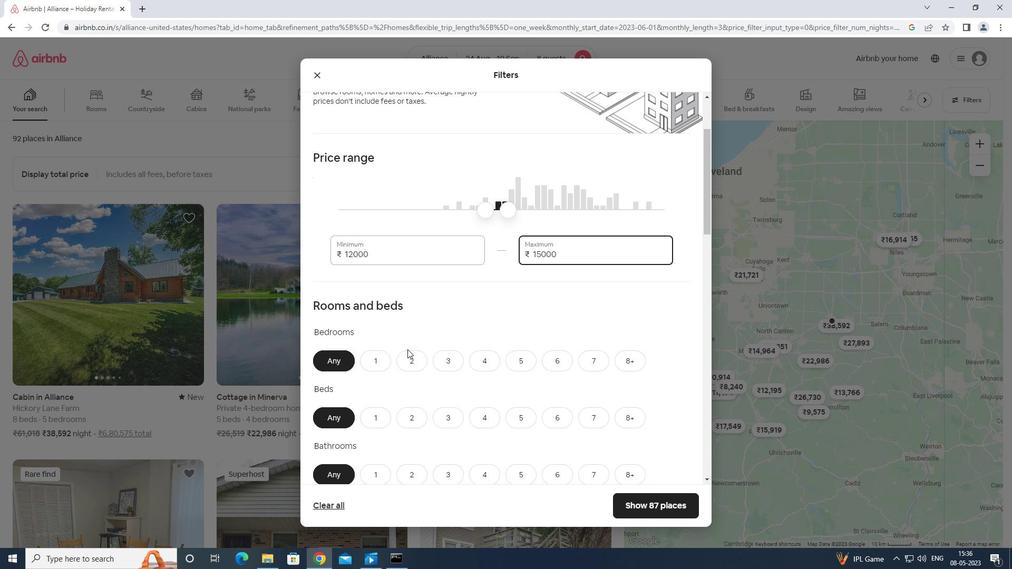 
Action: Mouse scrolled (408, 349) with delta (0, 0)
Screenshot: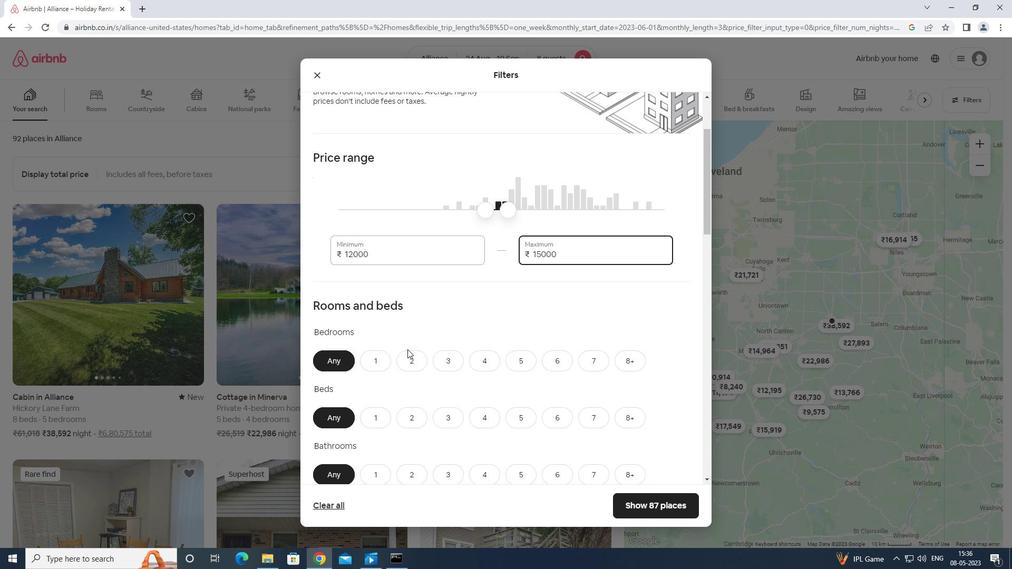 
Action: Mouse moved to (540, 307)
Screenshot: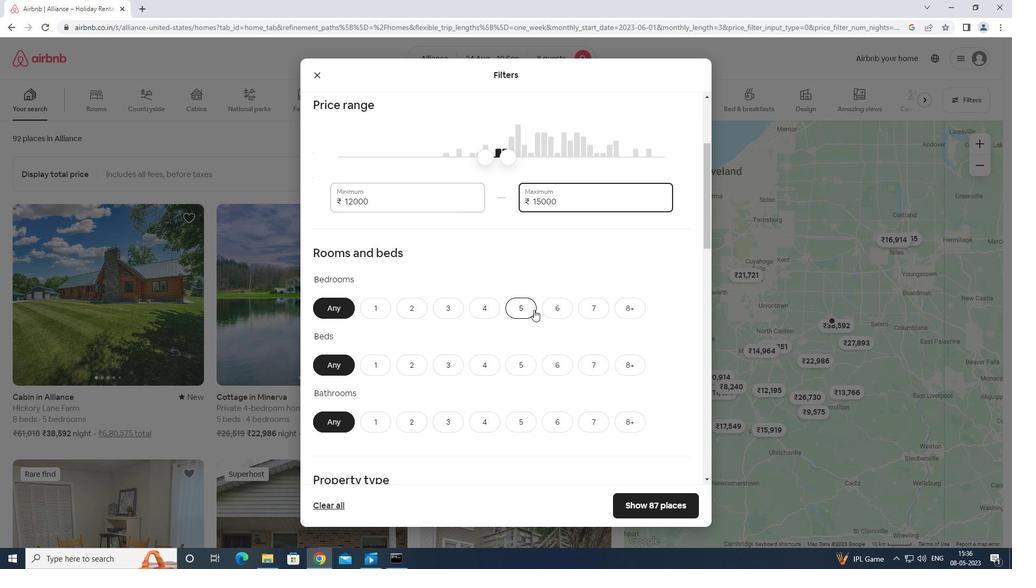 
Action: Mouse pressed left at (540, 307)
Screenshot: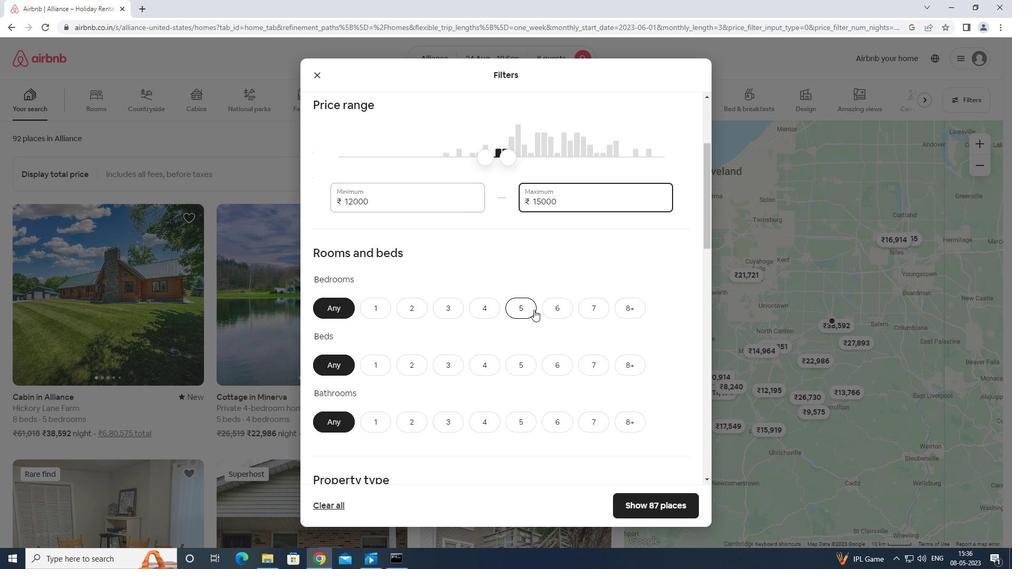 
Action: Mouse moved to (551, 307)
Screenshot: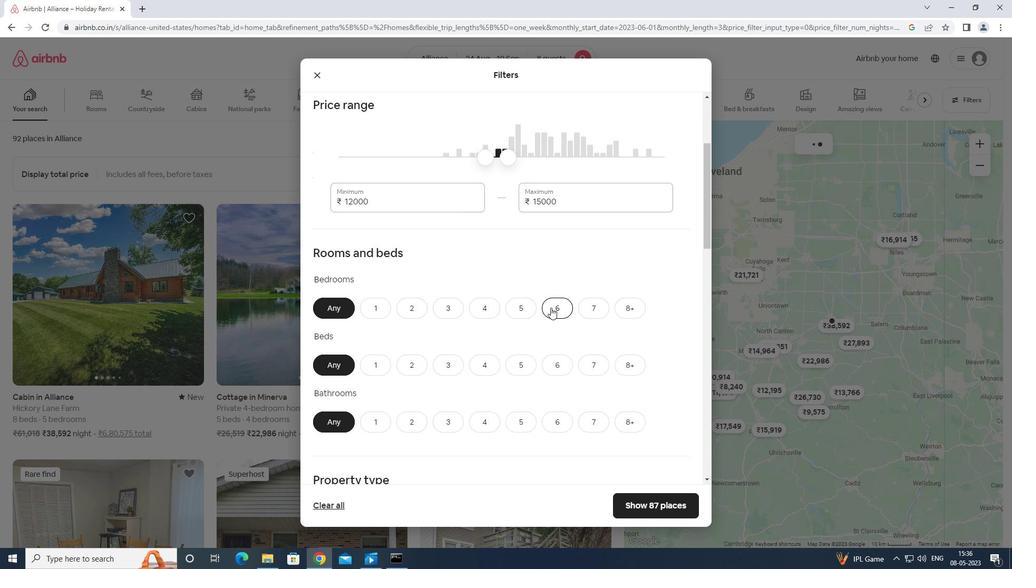 
Action: Mouse pressed left at (551, 307)
Screenshot: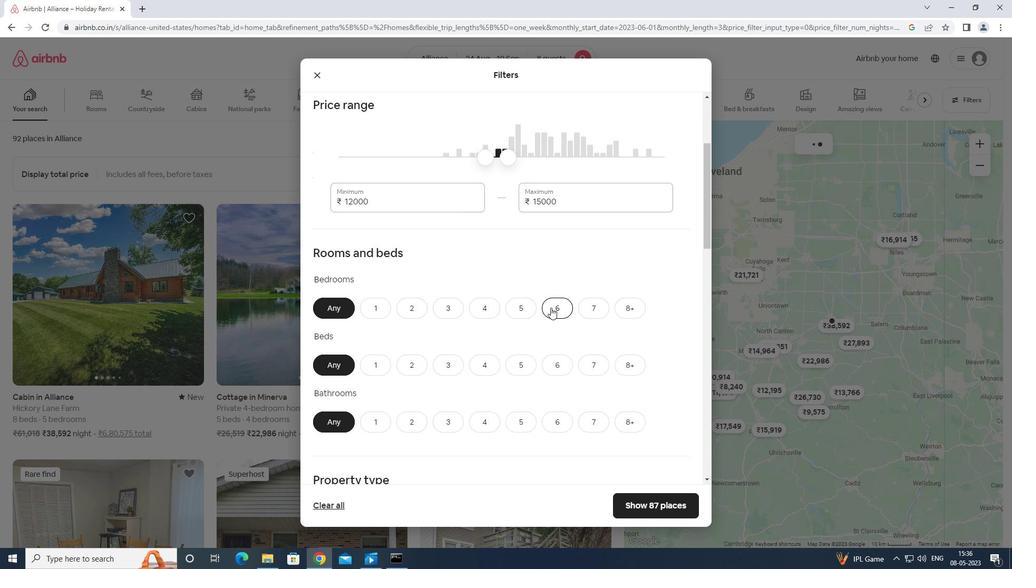 
Action: Mouse moved to (551, 367)
Screenshot: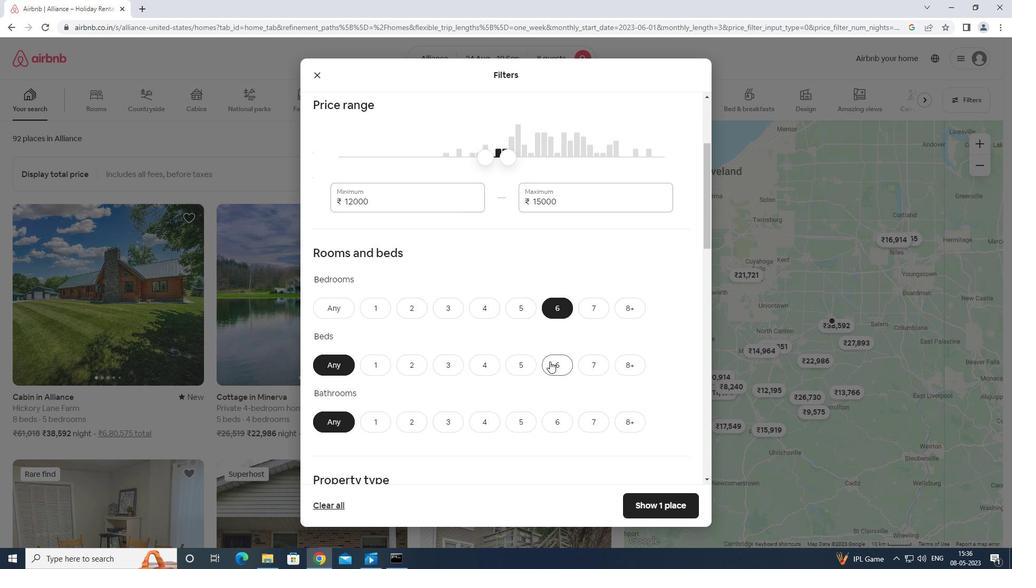 
Action: Mouse pressed left at (551, 367)
Screenshot: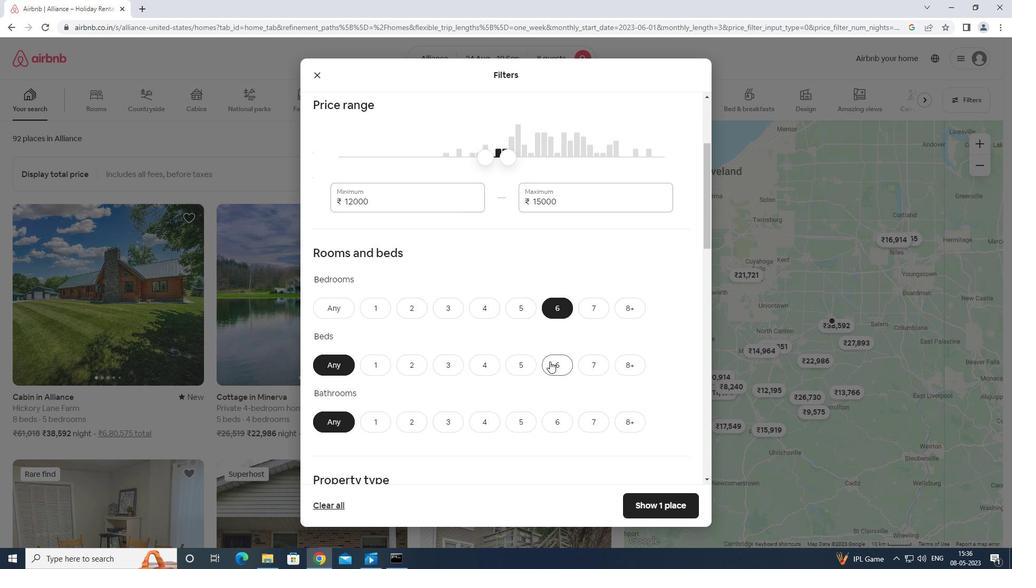 
Action: Mouse moved to (557, 417)
Screenshot: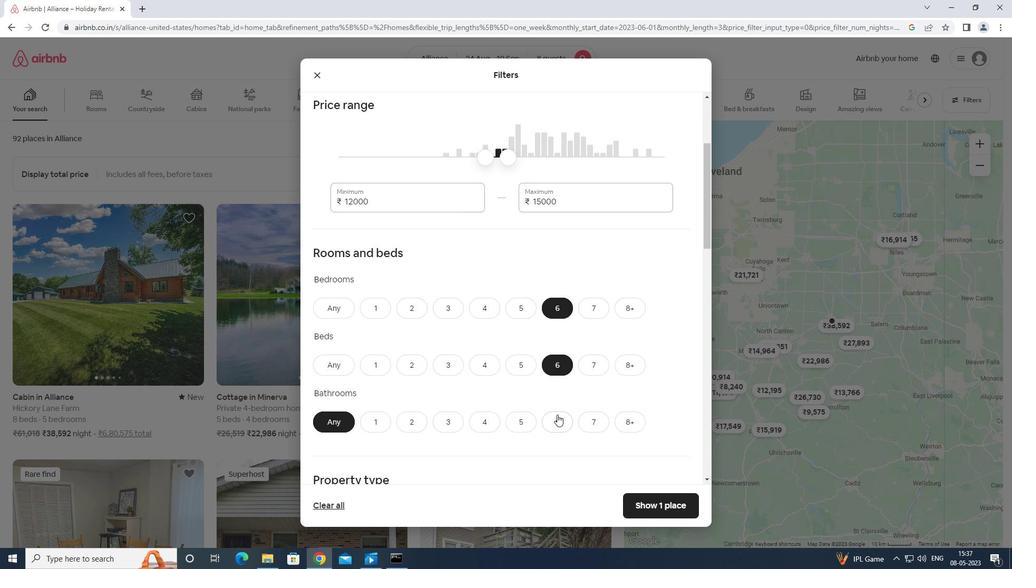 
Action: Mouse pressed left at (557, 417)
Screenshot: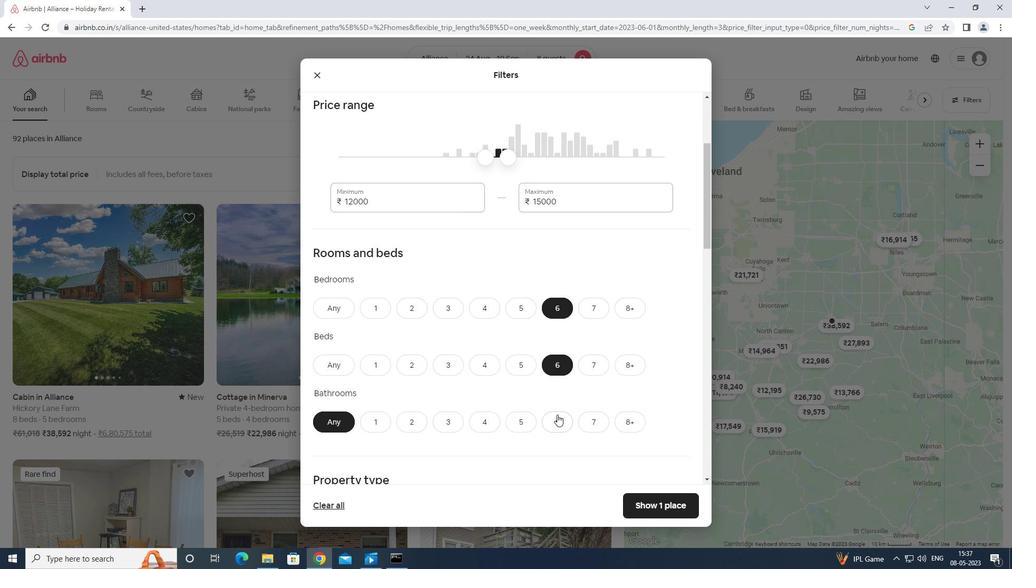 
Action: Mouse moved to (546, 409)
Screenshot: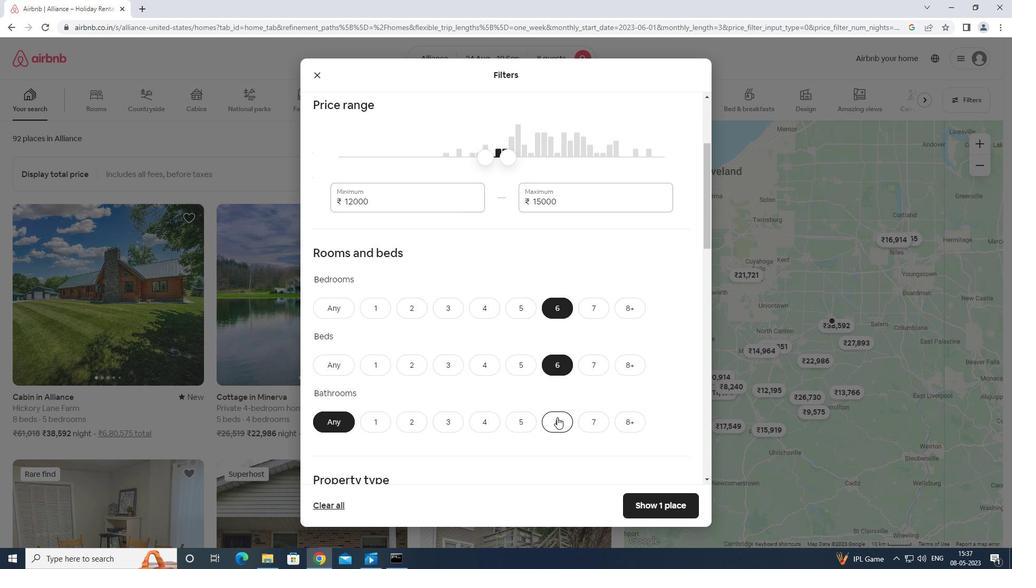 
Action: Mouse scrolled (546, 408) with delta (0, 0)
Screenshot: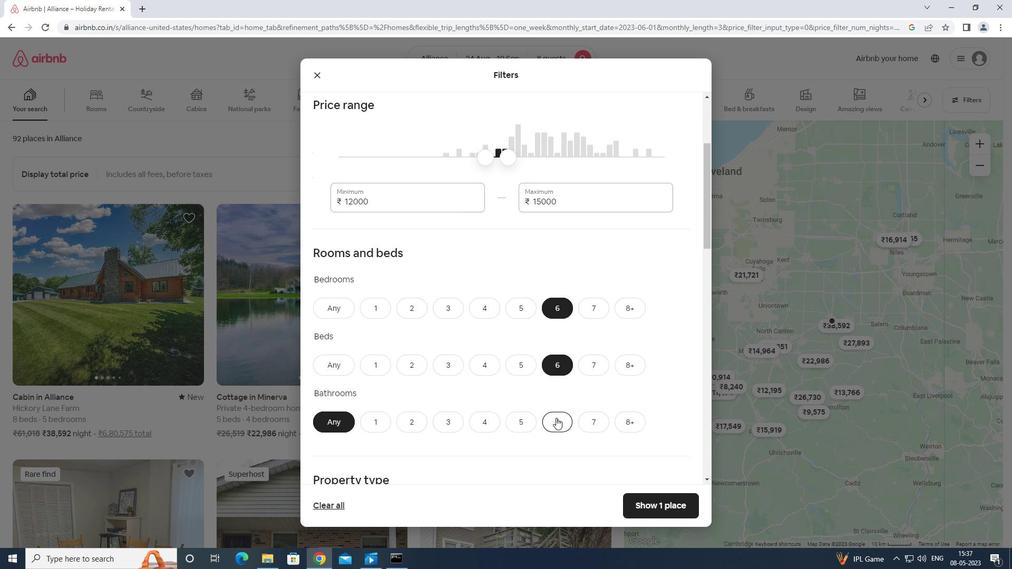 
Action: Mouse scrolled (546, 408) with delta (0, 0)
Screenshot: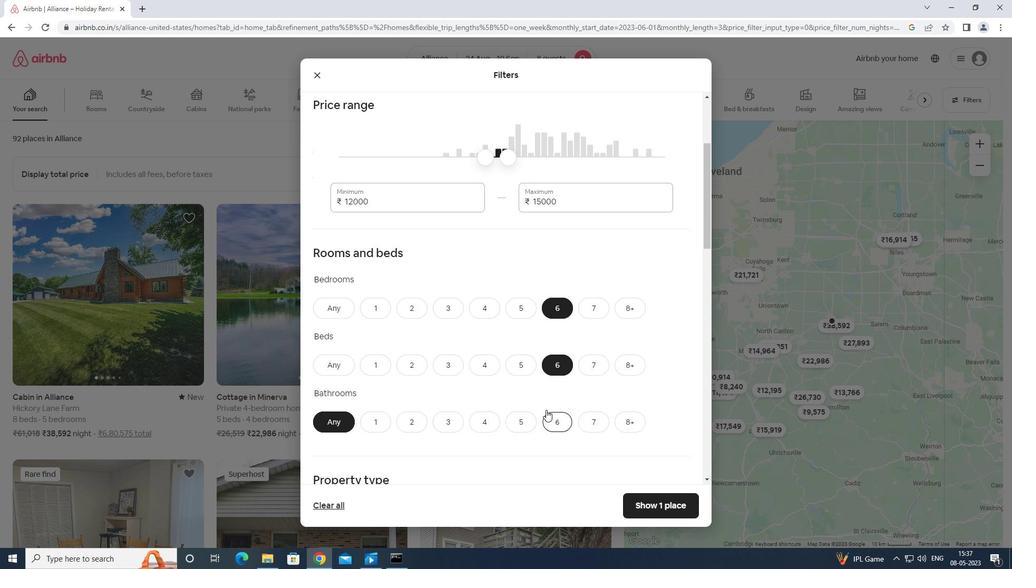 
Action: Mouse scrolled (546, 408) with delta (0, 0)
Screenshot: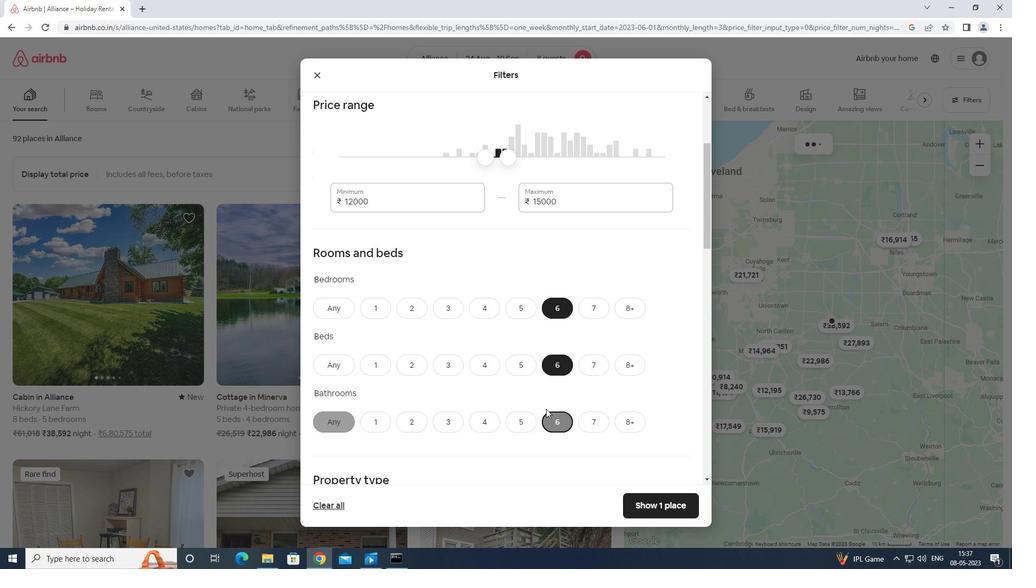 
Action: Mouse scrolled (546, 408) with delta (0, 0)
Screenshot: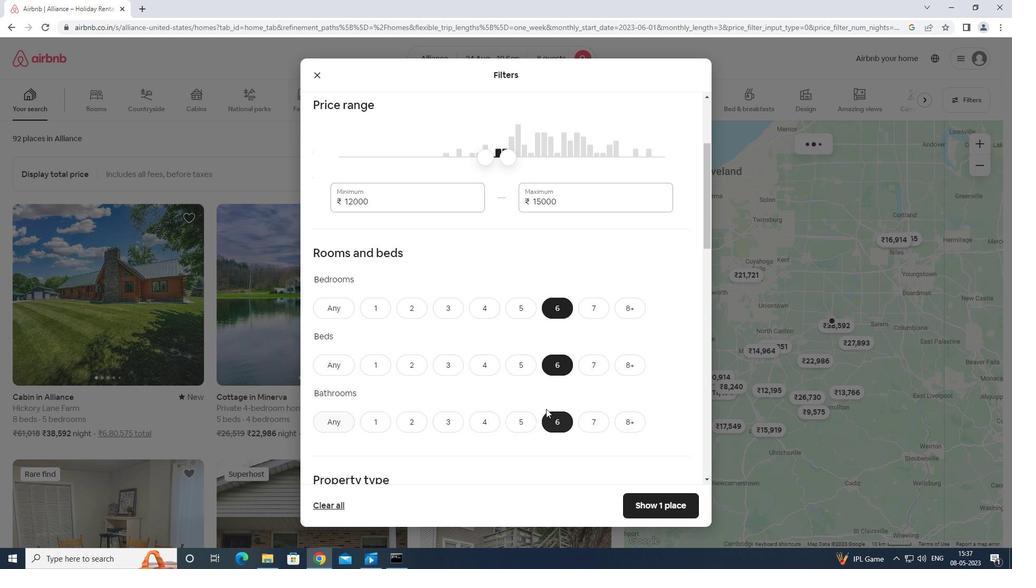 
Action: Mouse moved to (387, 323)
Screenshot: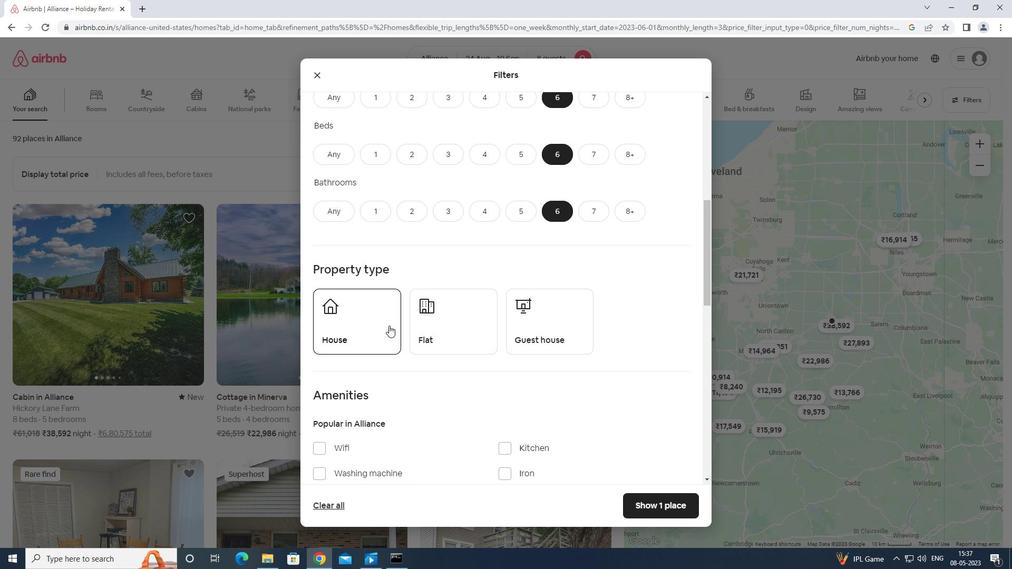 
Action: Mouse pressed left at (387, 323)
Screenshot: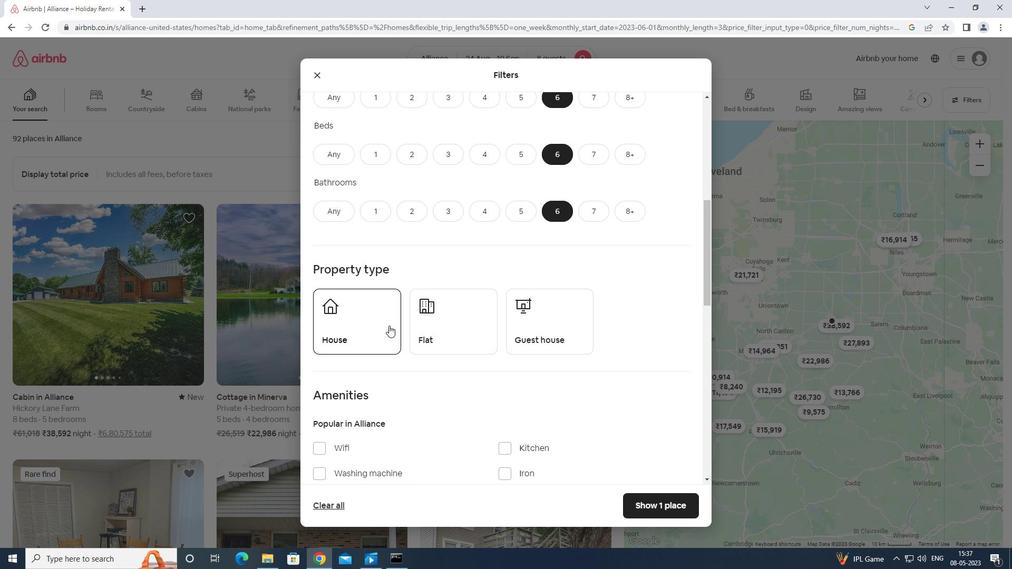 
Action: Mouse moved to (447, 330)
Screenshot: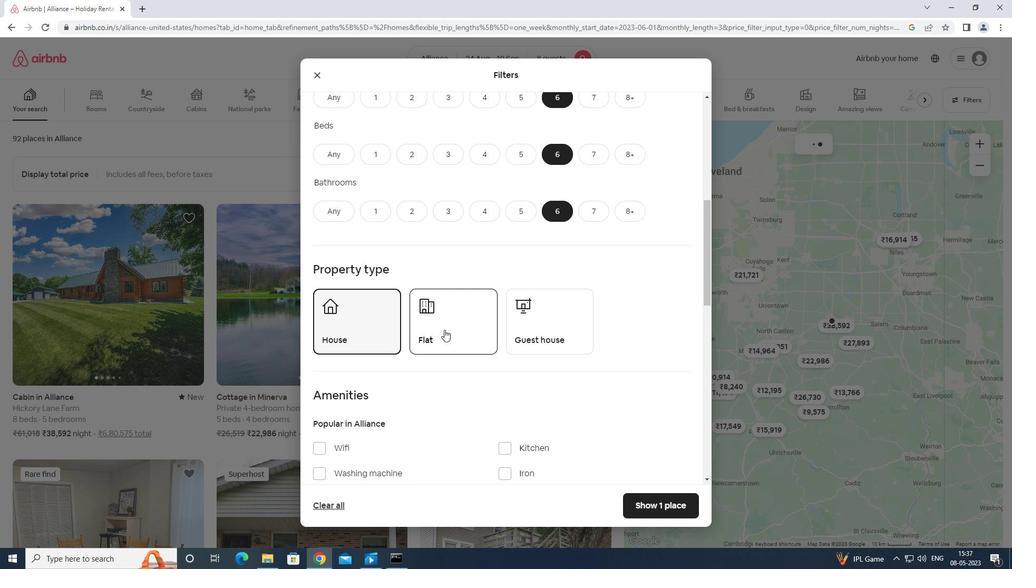 
Action: Mouse pressed left at (447, 330)
Screenshot: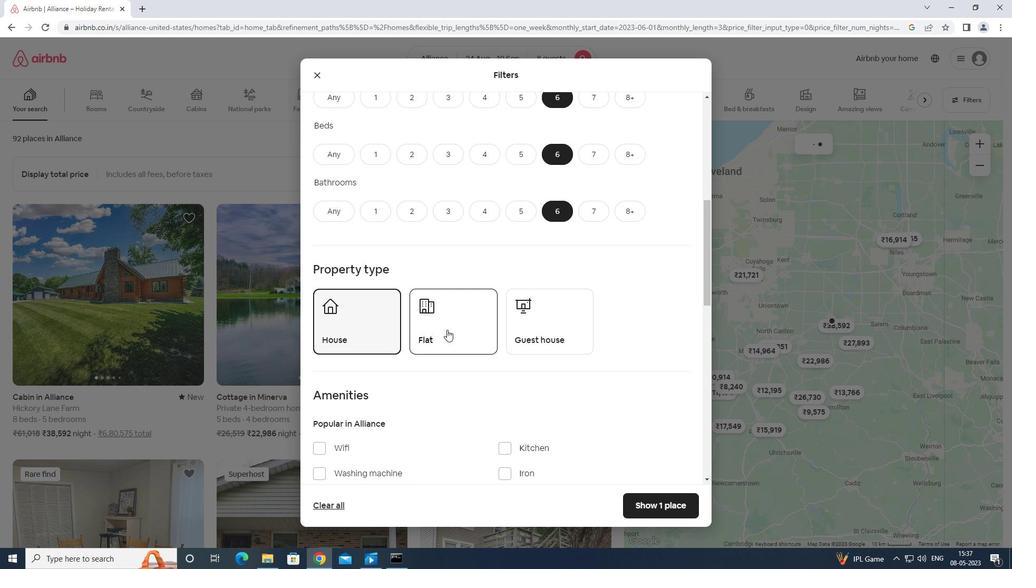 
Action: Mouse moved to (537, 328)
Screenshot: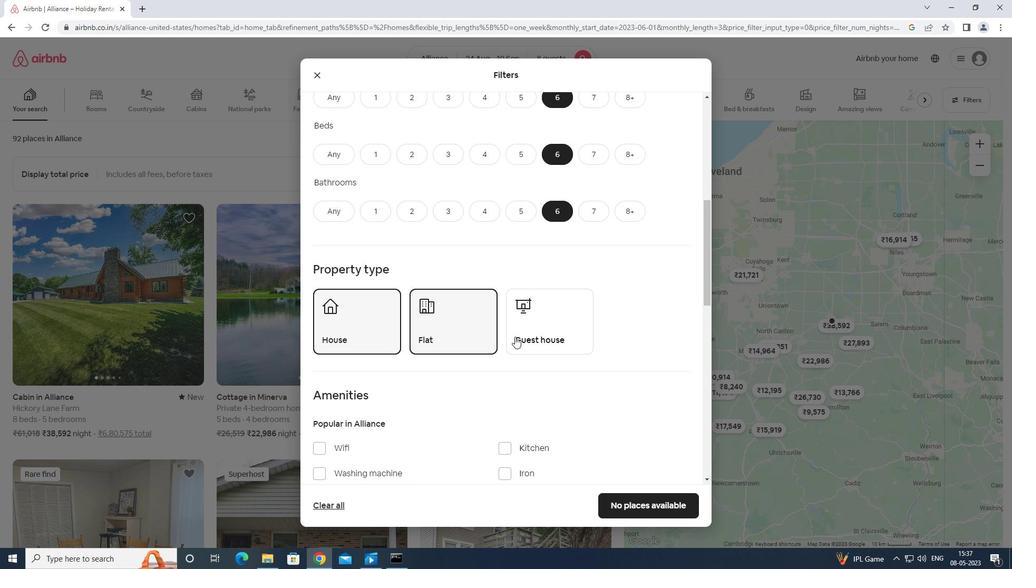 
Action: Mouse pressed left at (537, 328)
Screenshot: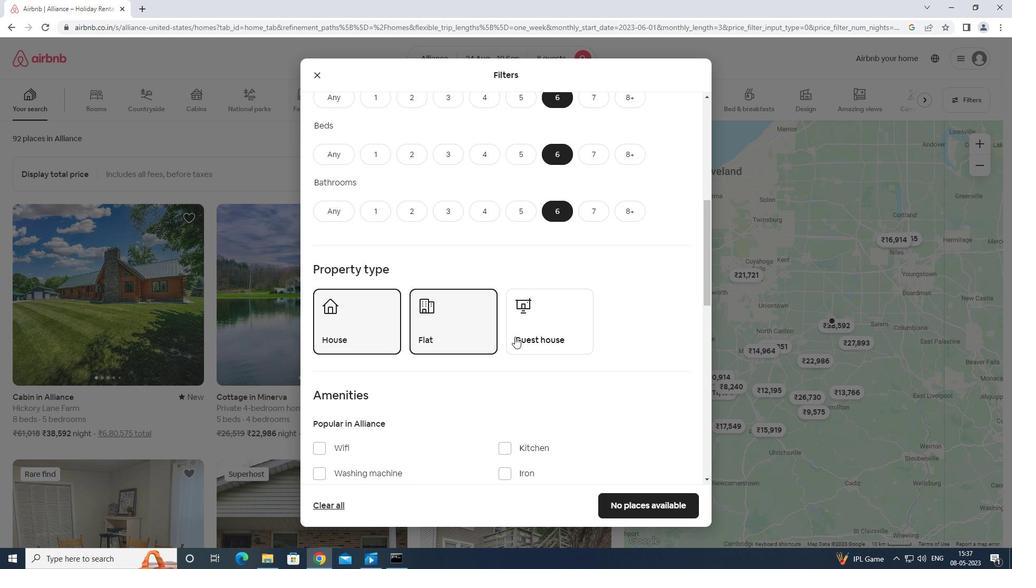 
Action: Mouse moved to (535, 324)
Screenshot: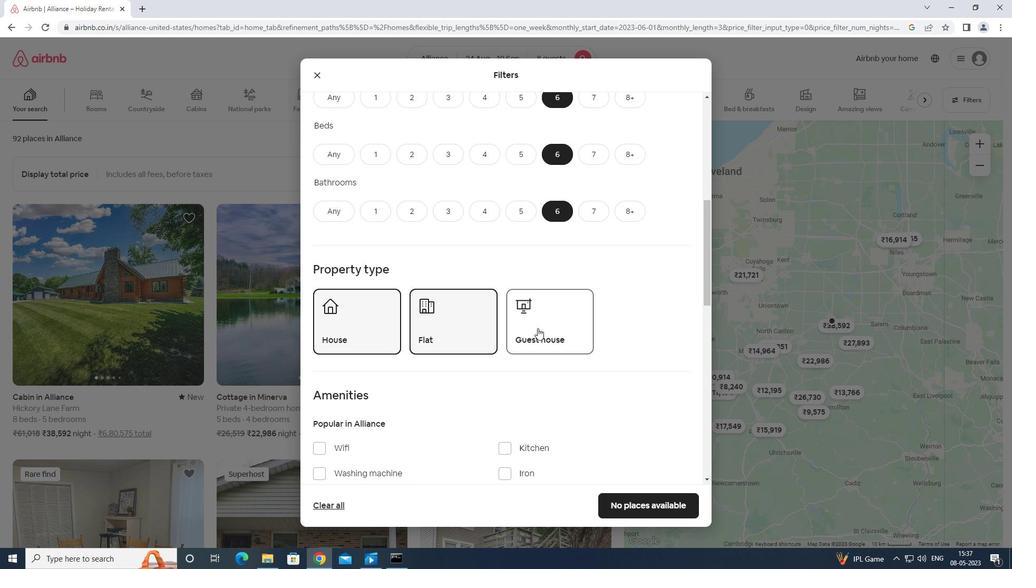 
Action: Mouse scrolled (535, 323) with delta (0, 0)
Screenshot: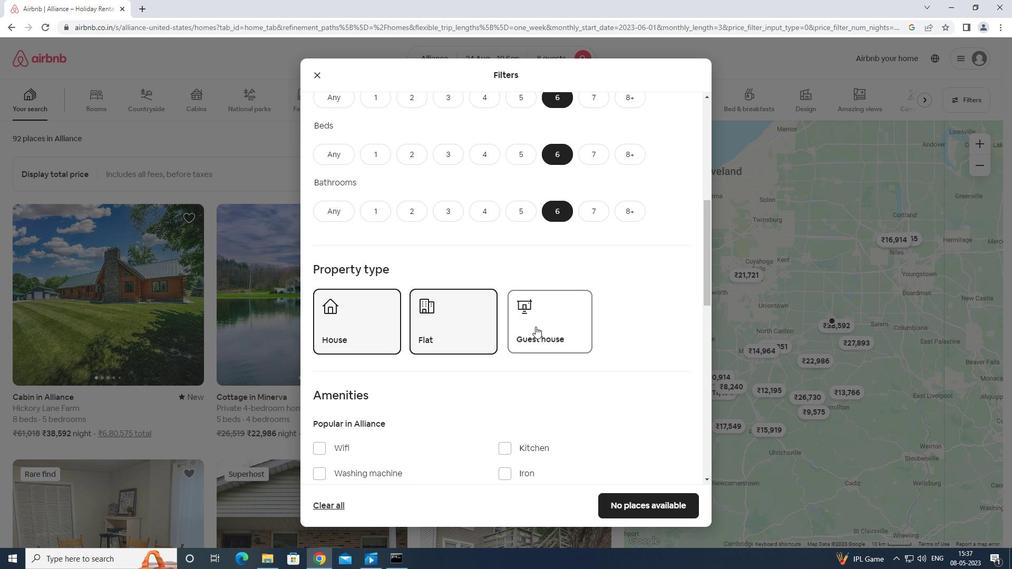 
Action: Mouse scrolled (535, 323) with delta (0, 0)
Screenshot: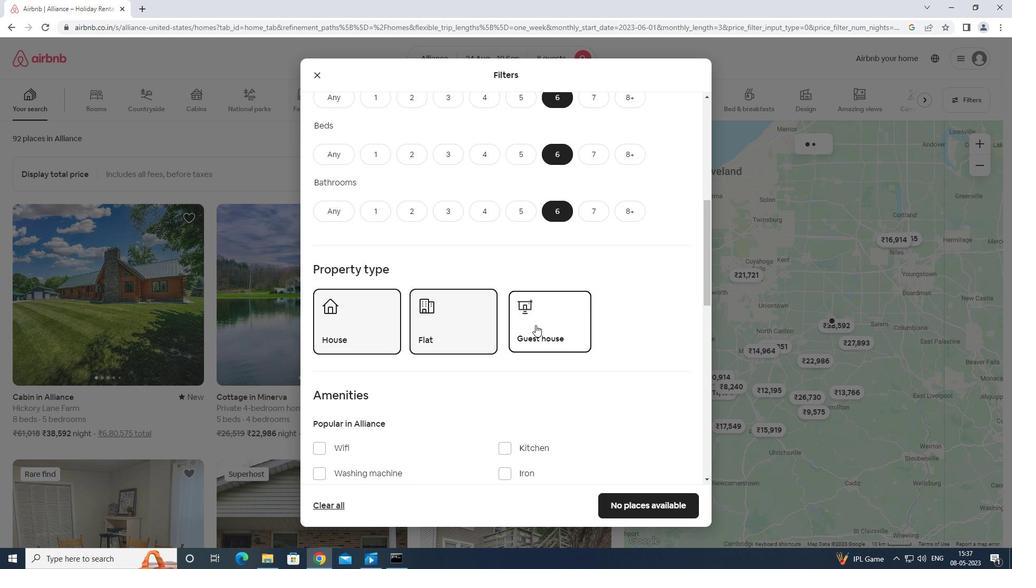 
Action: Mouse moved to (321, 341)
Screenshot: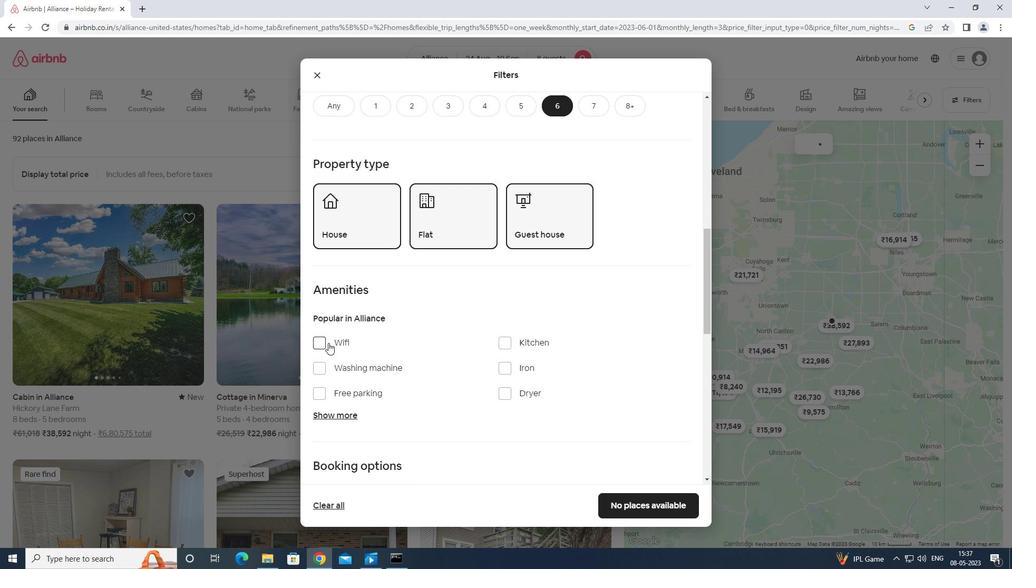 
Action: Mouse pressed left at (321, 341)
Screenshot: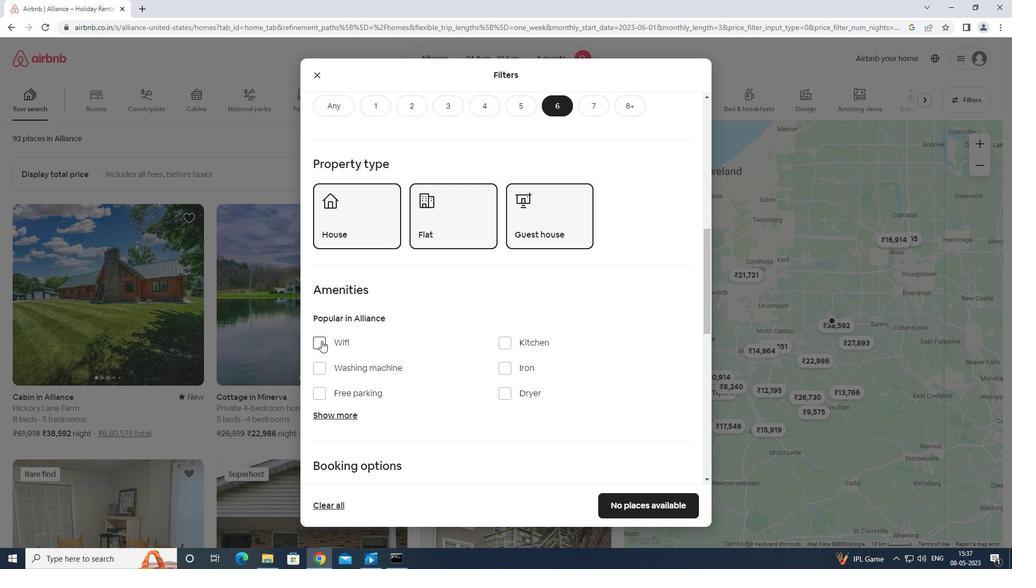 
Action: Mouse moved to (326, 391)
Screenshot: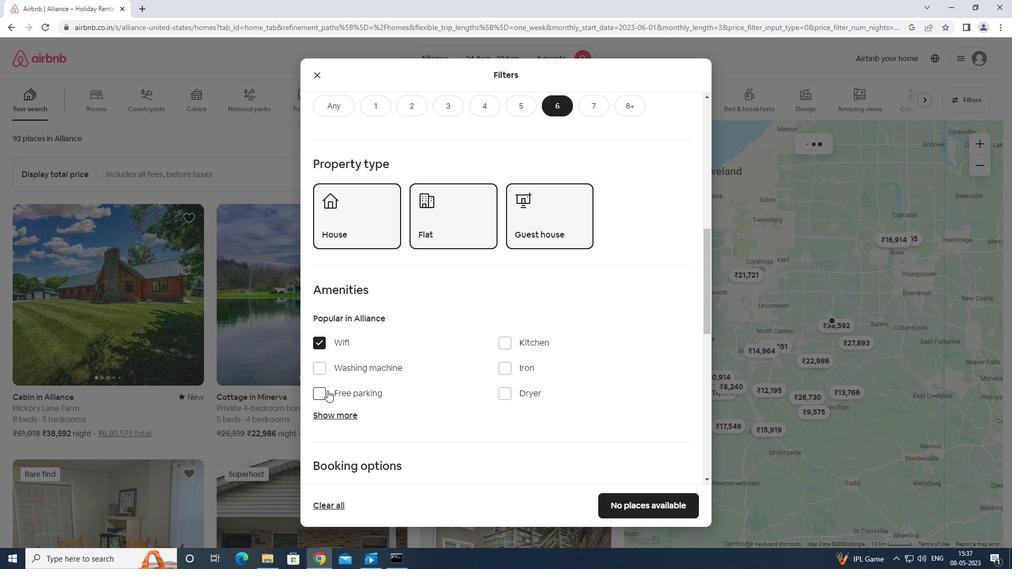 
Action: Mouse pressed left at (326, 391)
Screenshot: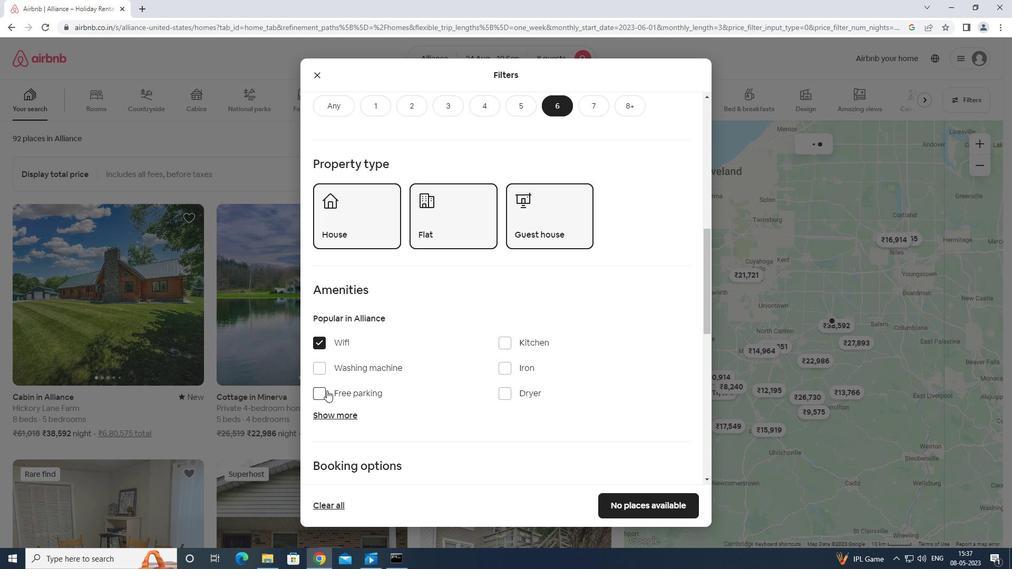 
Action: Mouse moved to (321, 383)
Screenshot: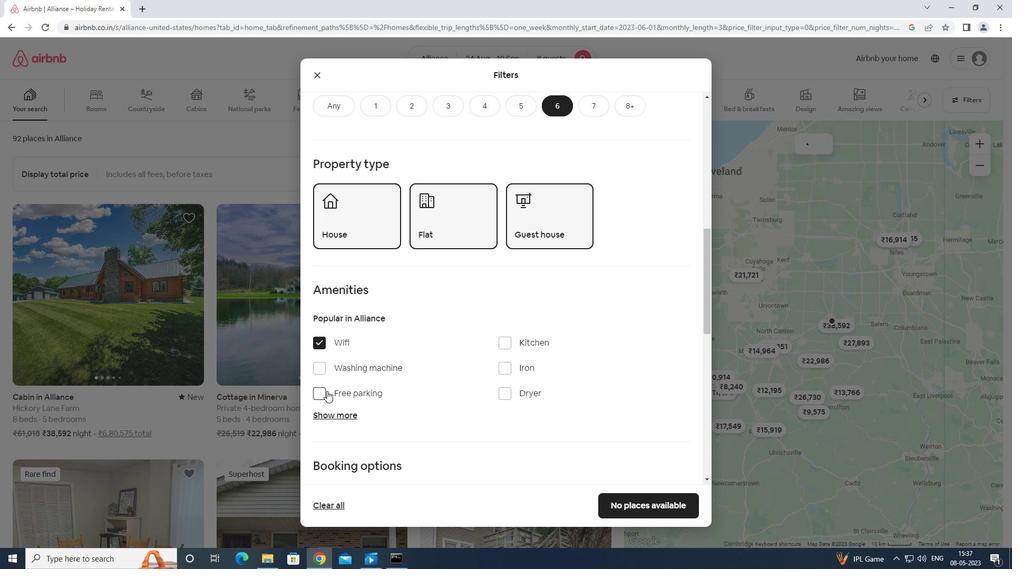 
Action: Mouse scrolled (321, 382) with delta (0, 0)
Screenshot: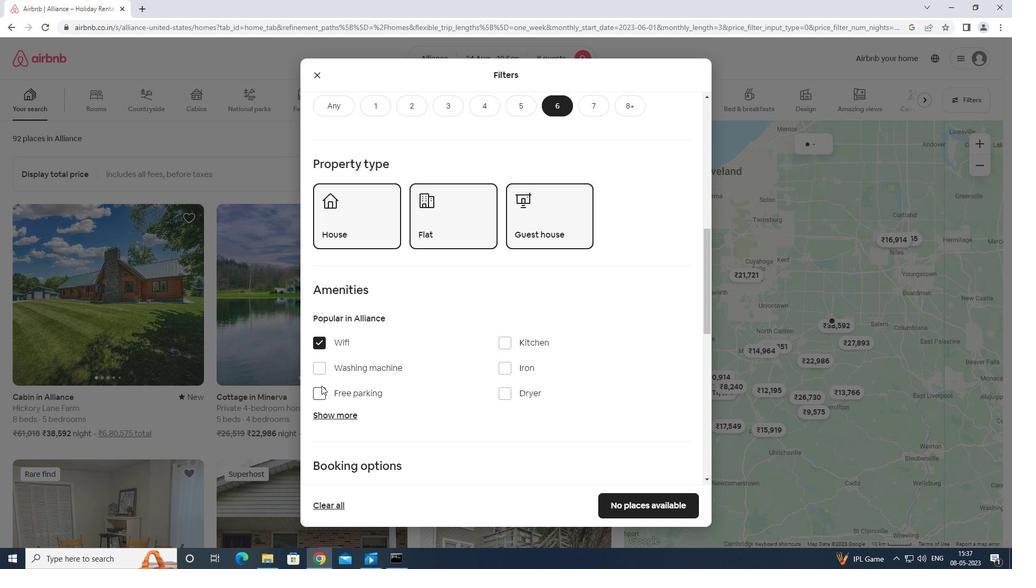 
Action: Mouse moved to (335, 363)
Screenshot: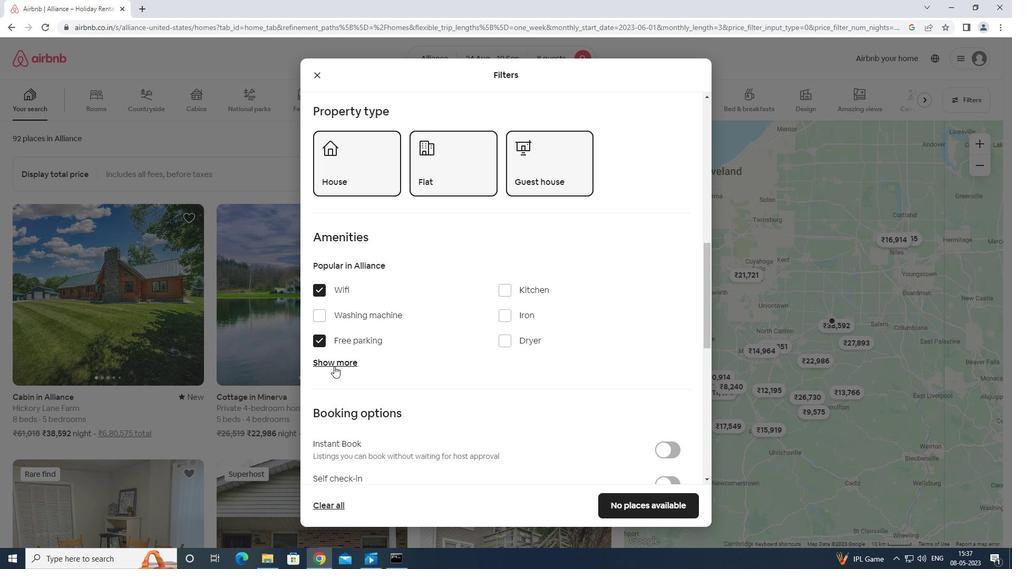 
Action: Mouse pressed left at (335, 363)
Screenshot: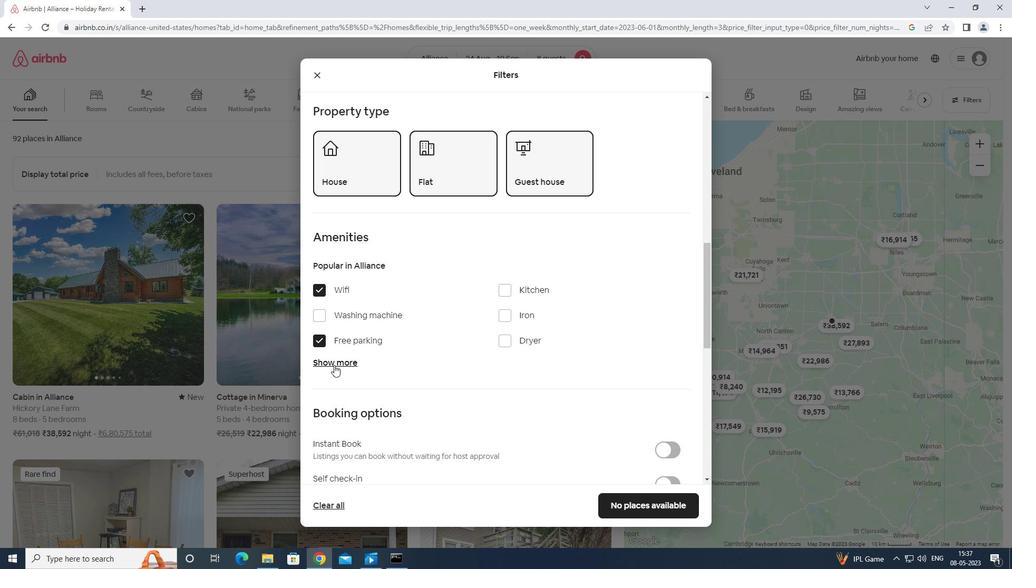 
Action: Mouse moved to (337, 362)
Screenshot: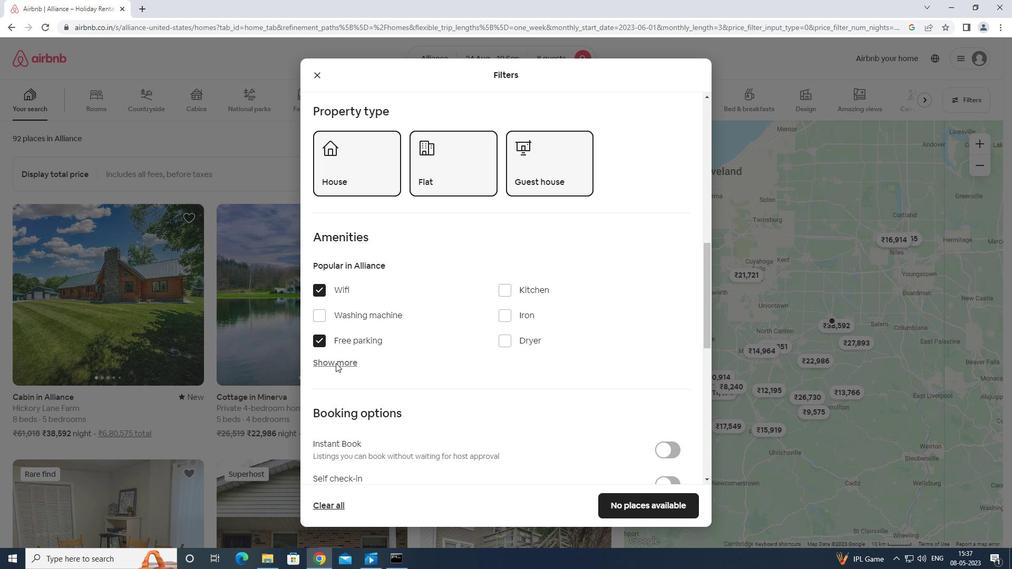
Action: Mouse scrolled (337, 362) with delta (0, 0)
Screenshot: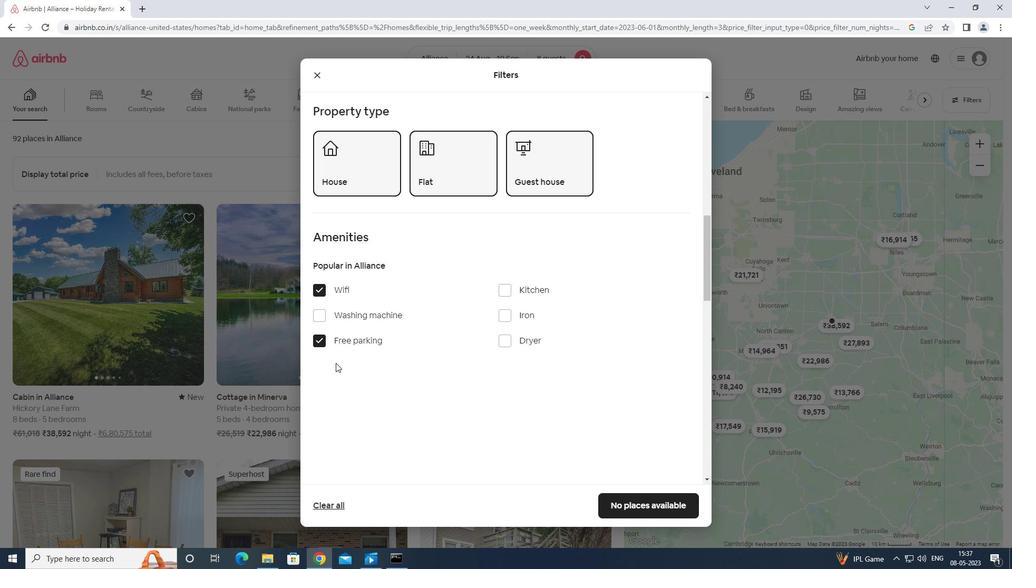 
Action: Mouse scrolled (337, 362) with delta (0, 0)
Screenshot: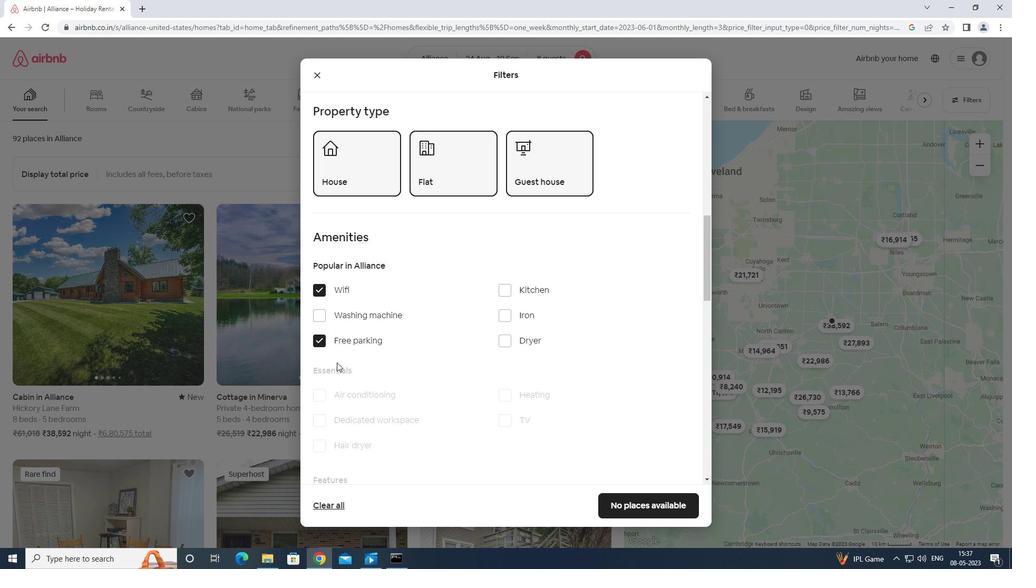 
Action: Mouse scrolled (337, 362) with delta (0, 0)
Screenshot: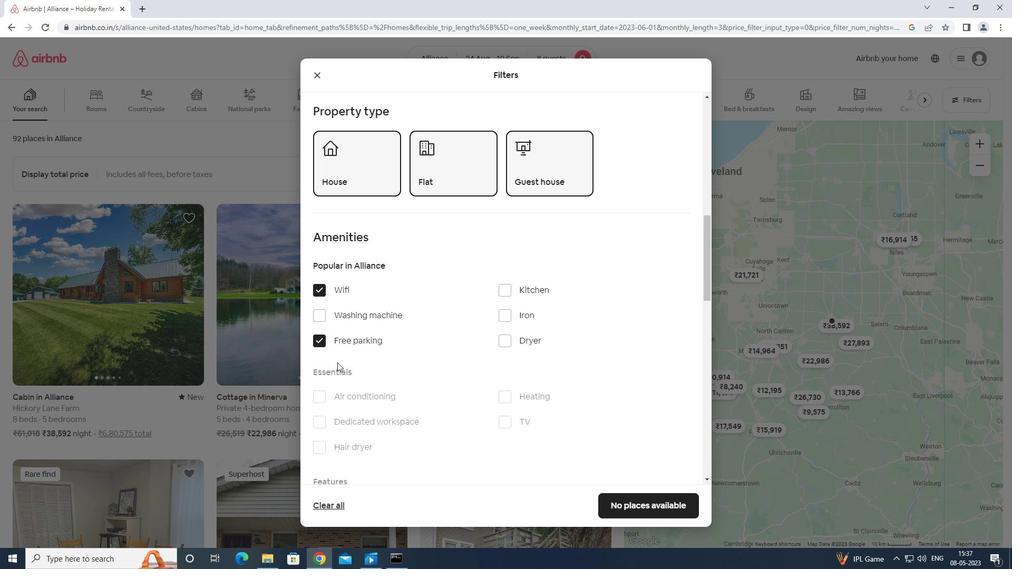 
Action: Mouse scrolled (337, 362) with delta (0, 0)
Screenshot: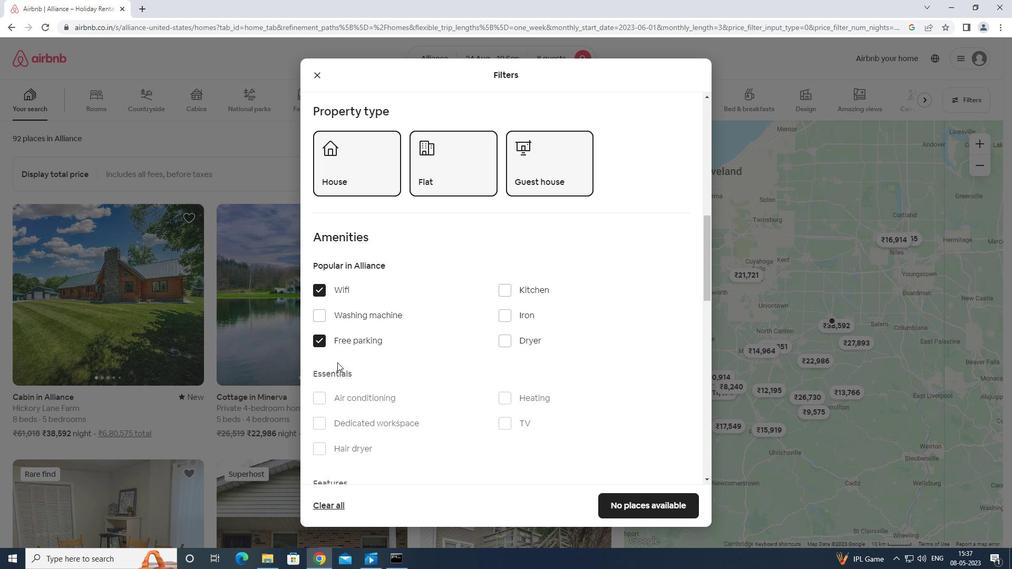 
Action: Mouse moved to (499, 219)
Screenshot: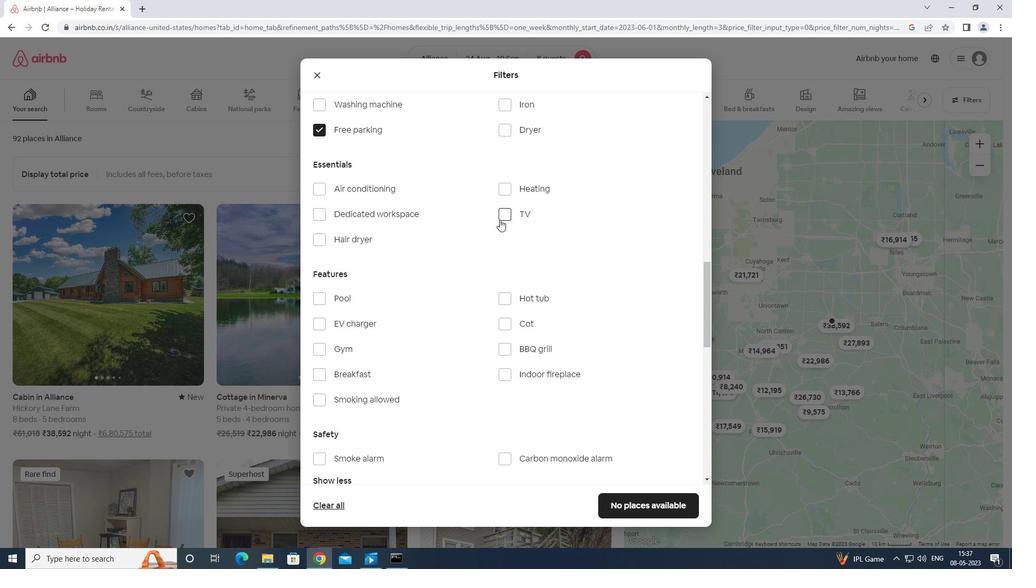 
Action: Mouse pressed left at (499, 219)
Screenshot: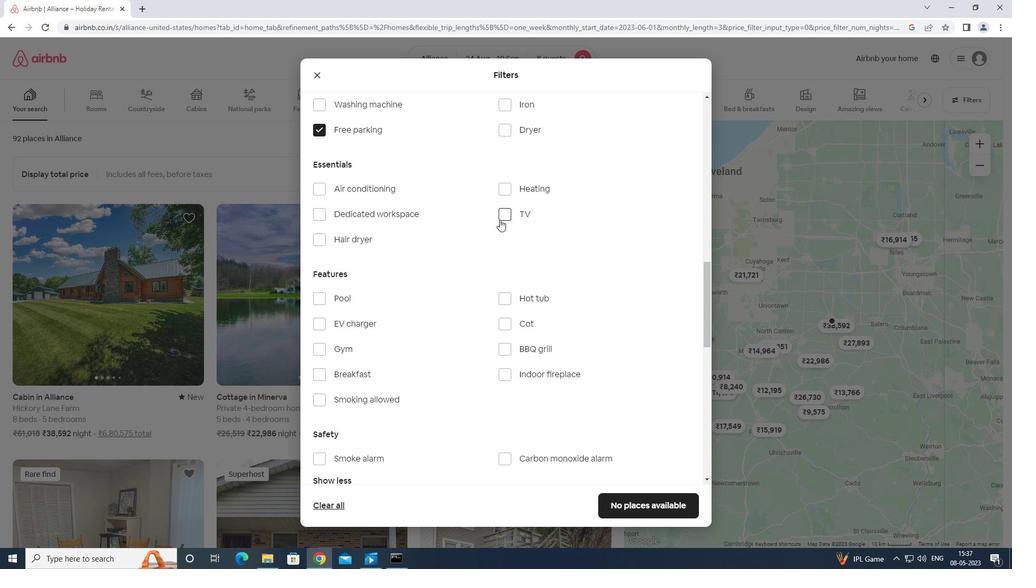 
Action: Mouse moved to (322, 352)
Screenshot: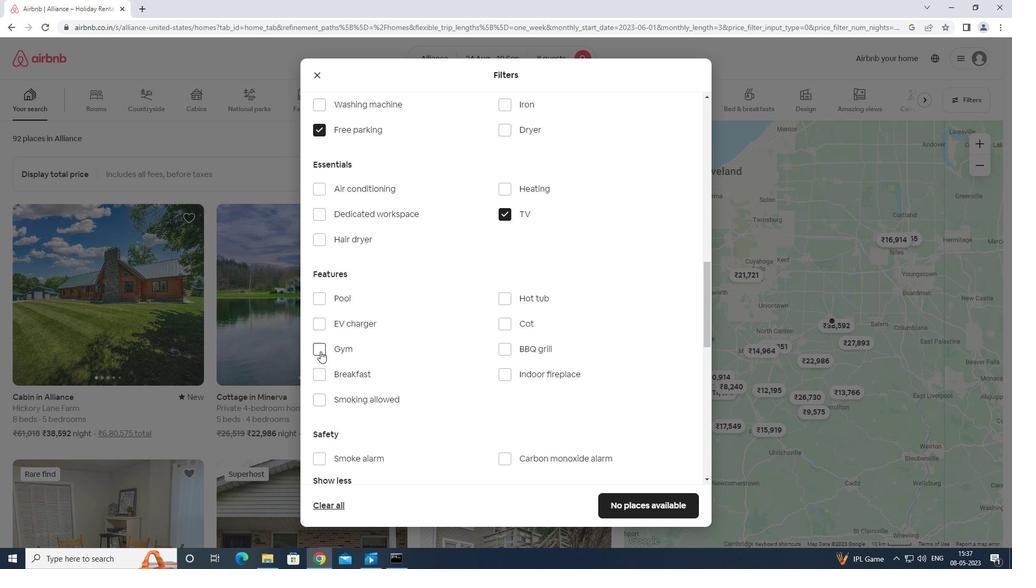 
Action: Mouse pressed left at (322, 352)
Screenshot: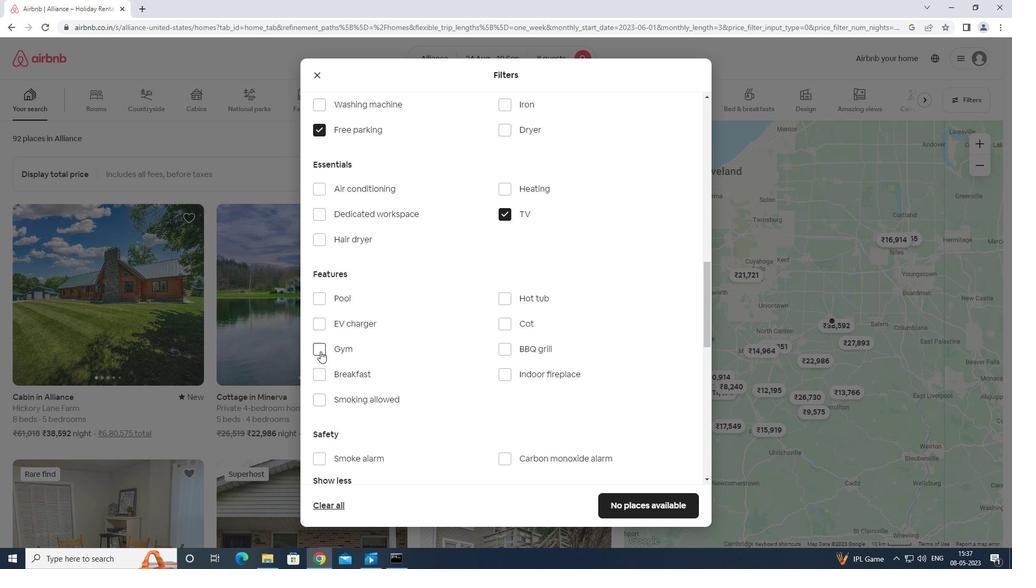 
Action: Mouse moved to (316, 373)
Screenshot: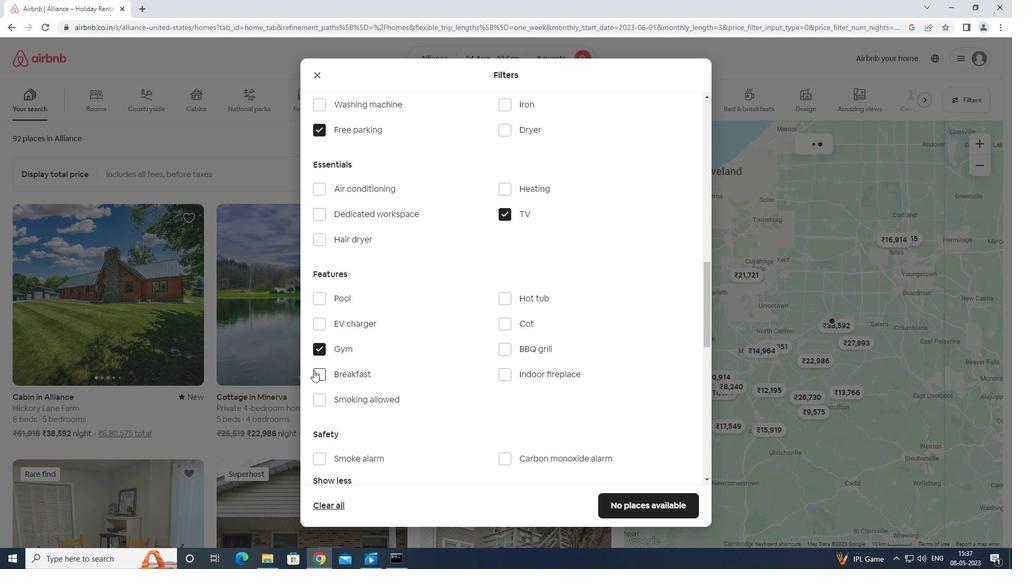 
Action: Mouse pressed left at (316, 373)
Screenshot: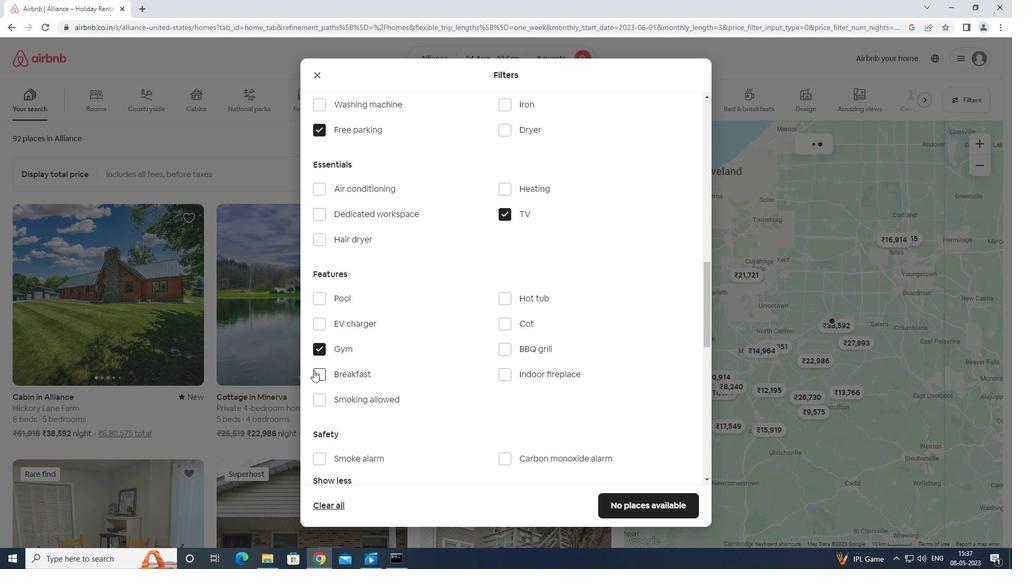 
Action: Mouse moved to (321, 371)
Screenshot: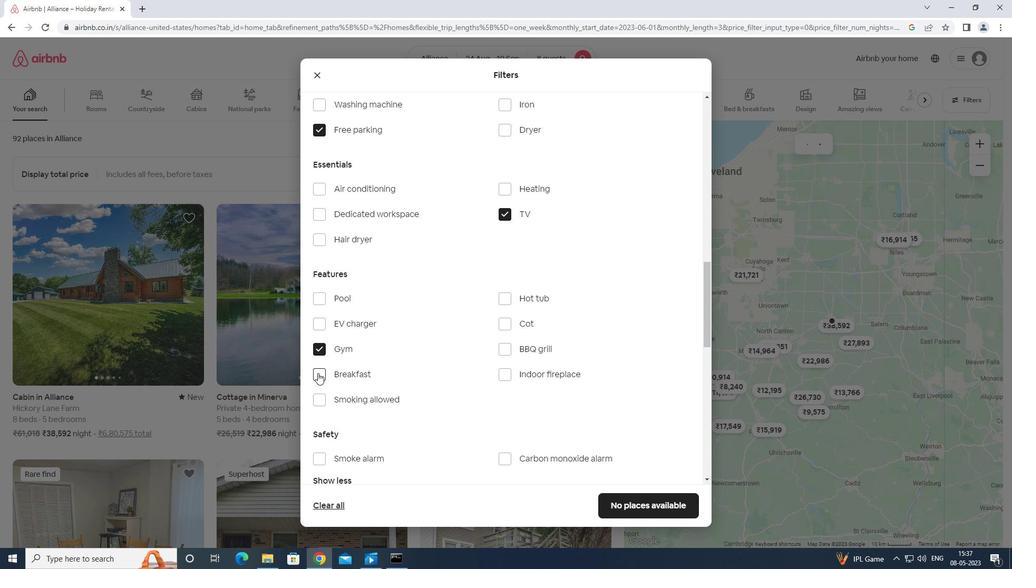 
Action: Mouse scrolled (321, 371) with delta (0, 0)
Screenshot: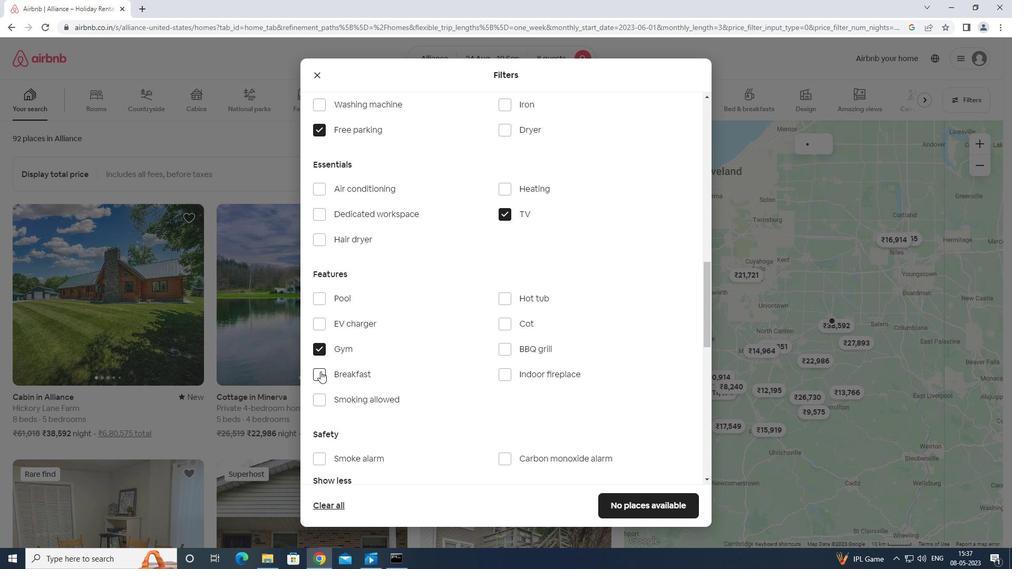 
Action: Mouse scrolled (321, 371) with delta (0, 0)
Screenshot: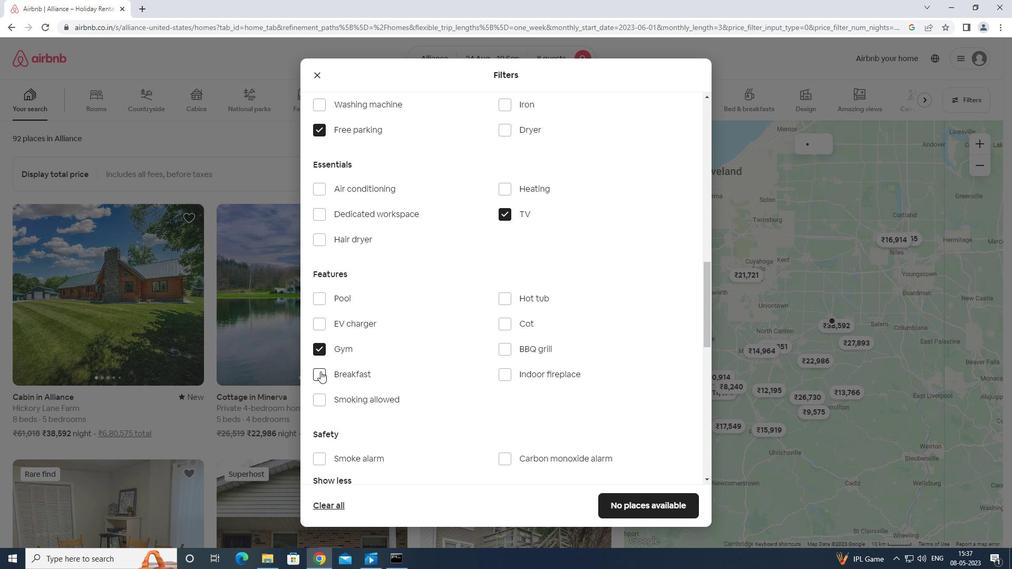 
Action: Mouse moved to (321, 371)
Screenshot: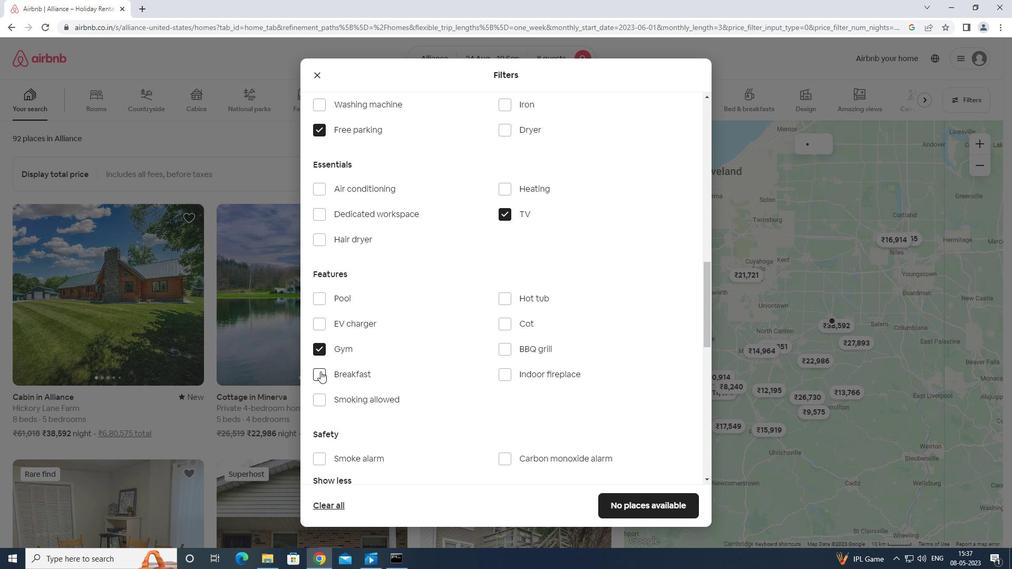 
Action: Mouse scrolled (321, 371) with delta (0, 0)
Screenshot: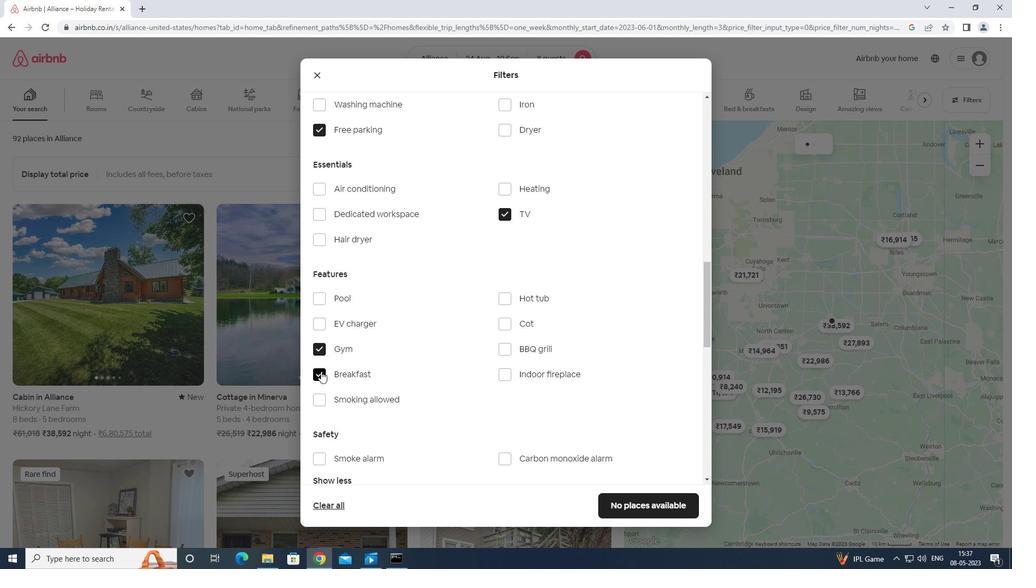 
Action: Mouse moved to (329, 369)
Screenshot: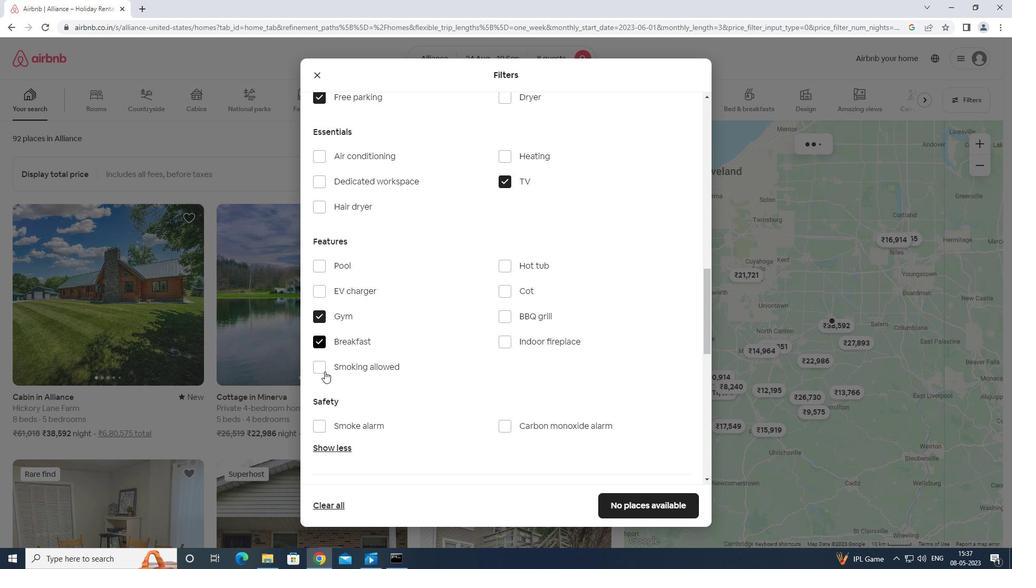 
Action: Mouse scrolled (329, 368) with delta (0, 0)
Screenshot: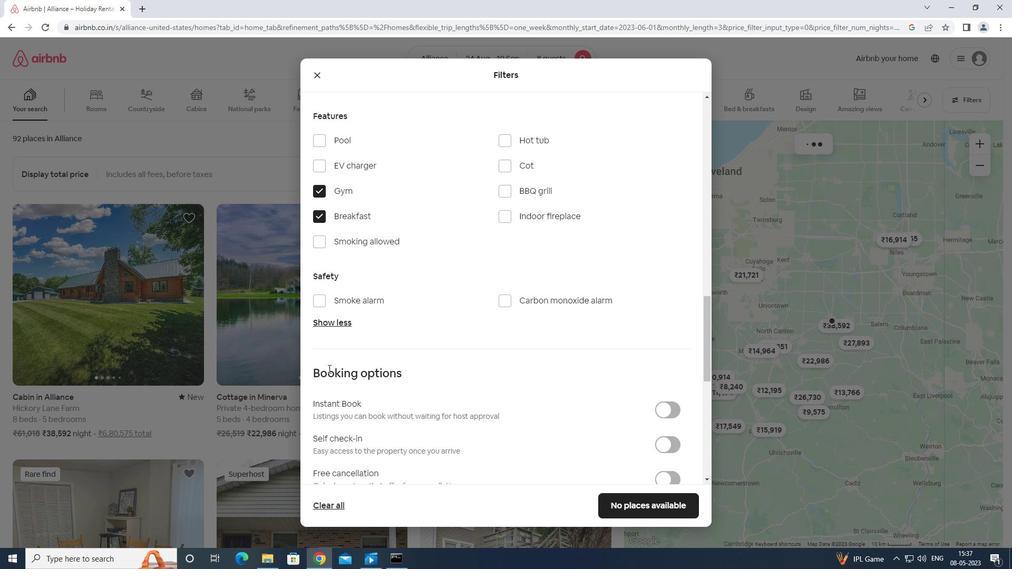 
Action: Mouse scrolled (329, 368) with delta (0, 0)
Screenshot: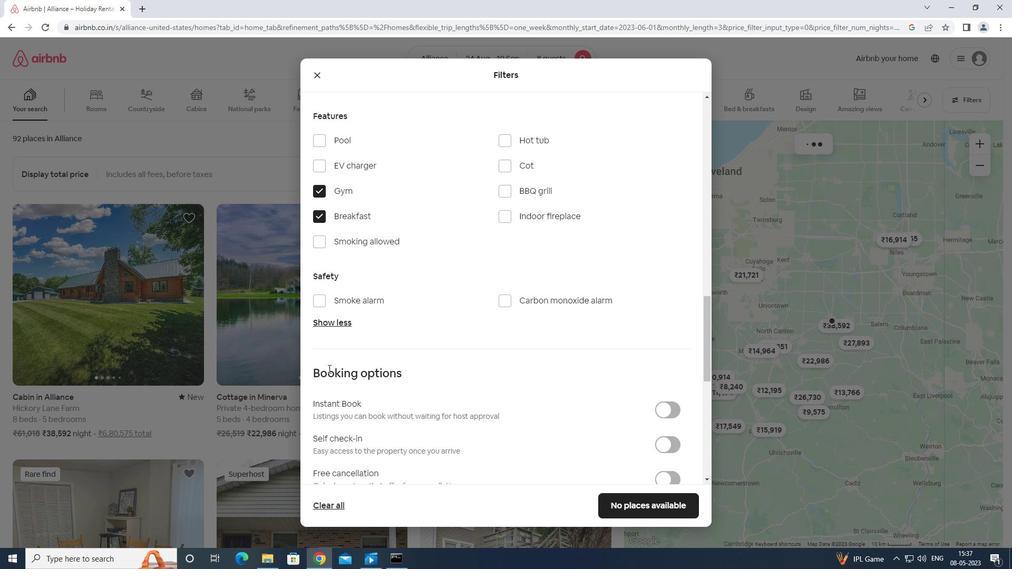 
Action: Mouse scrolled (329, 368) with delta (0, 0)
Screenshot: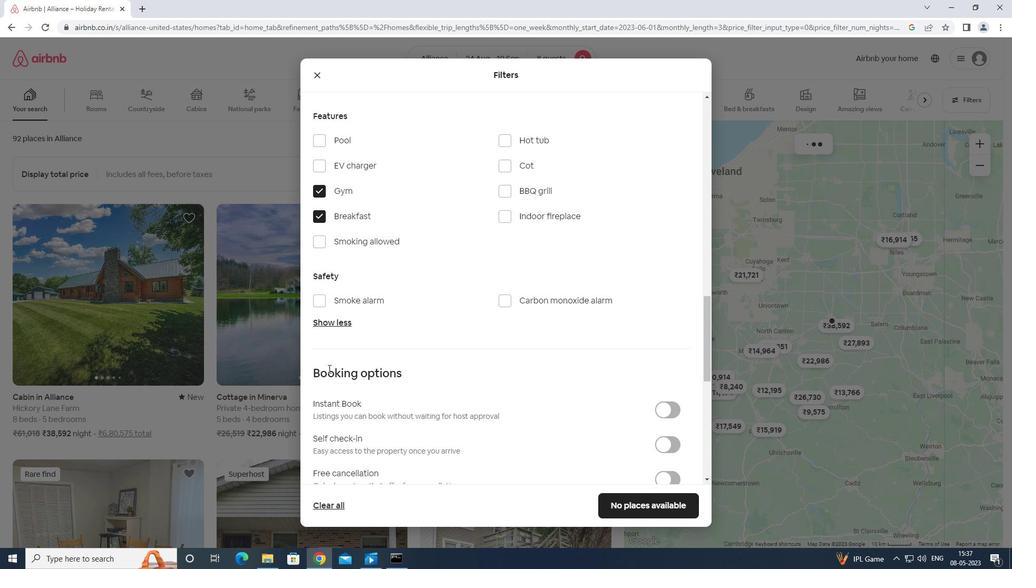 
Action: Mouse moved to (669, 289)
Screenshot: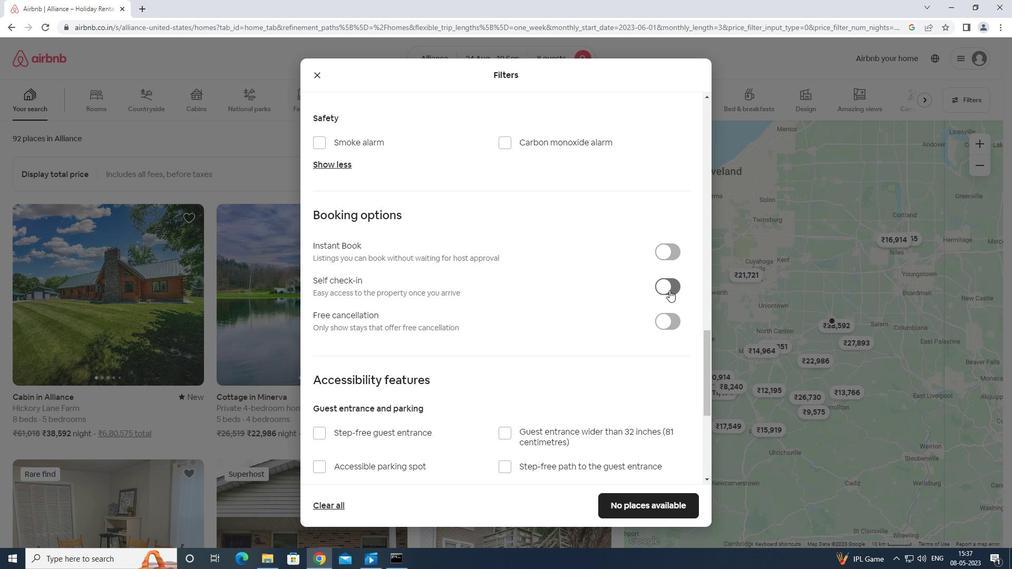 
Action: Mouse pressed left at (669, 289)
Screenshot: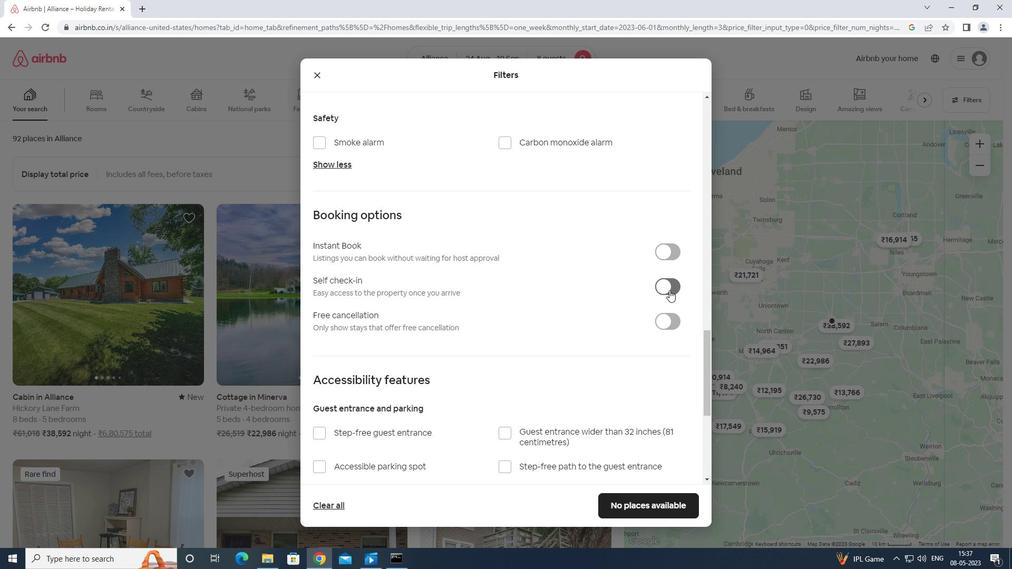 
Action: Mouse moved to (656, 286)
Screenshot: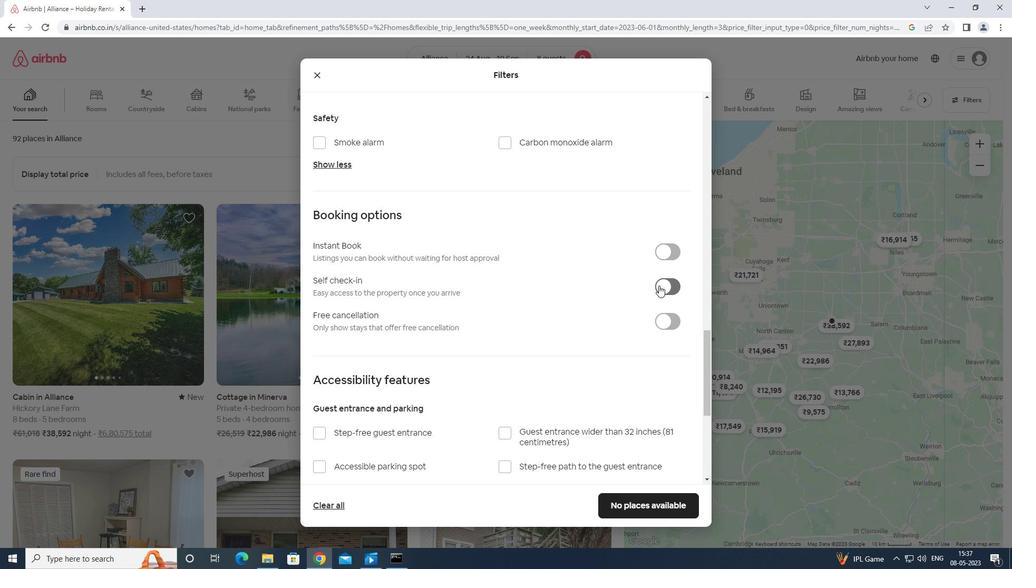 
Action: Mouse scrolled (656, 285) with delta (0, 0)
Screenshot: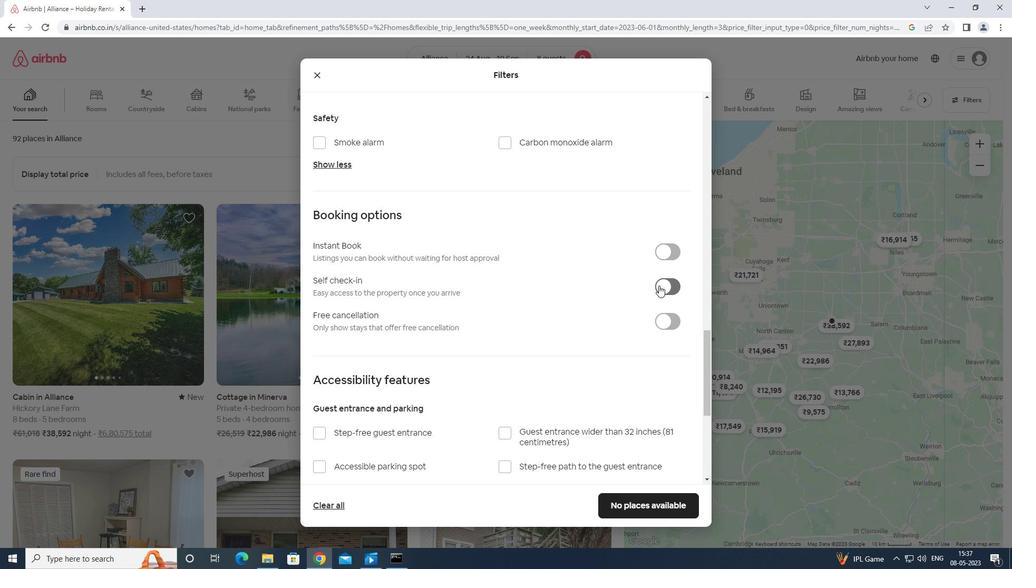 
Action: Mouse moved to (653, 290)
Screenshot: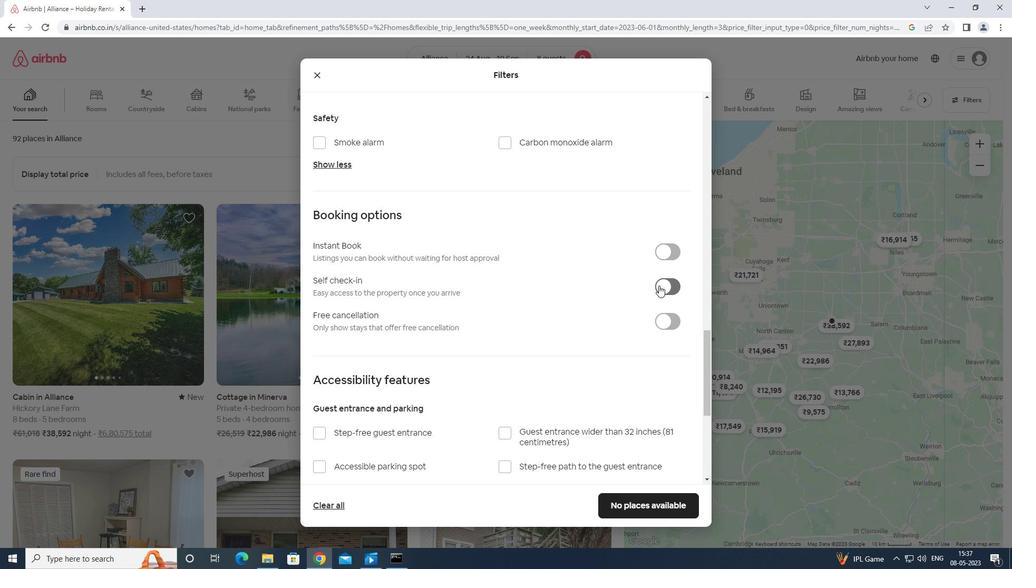 
Action: Mouse scrolled (653, 290) with delta (0, 0)
Screenshot: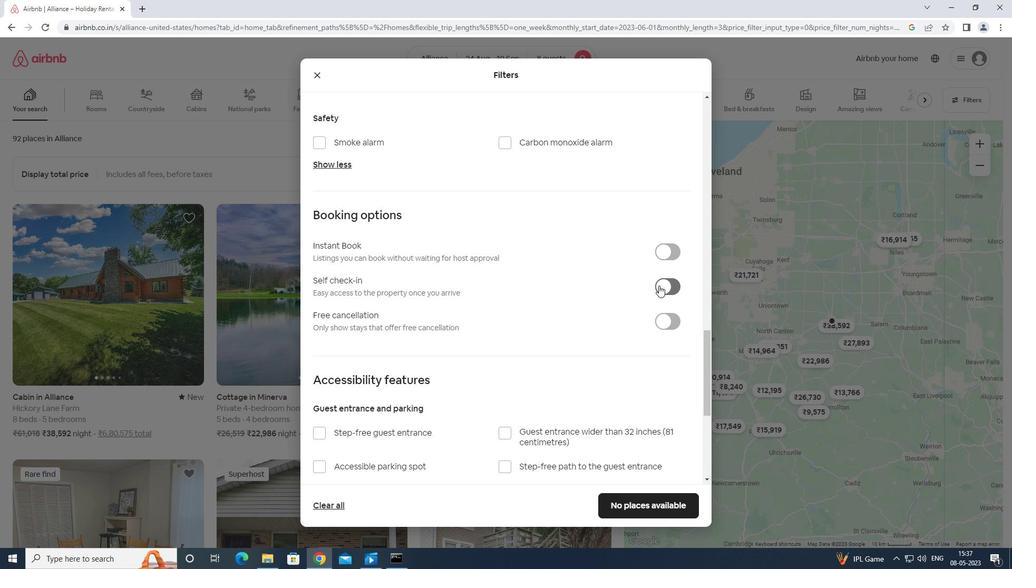 
Action: Mouse moved to (648, 296)
Screenshot: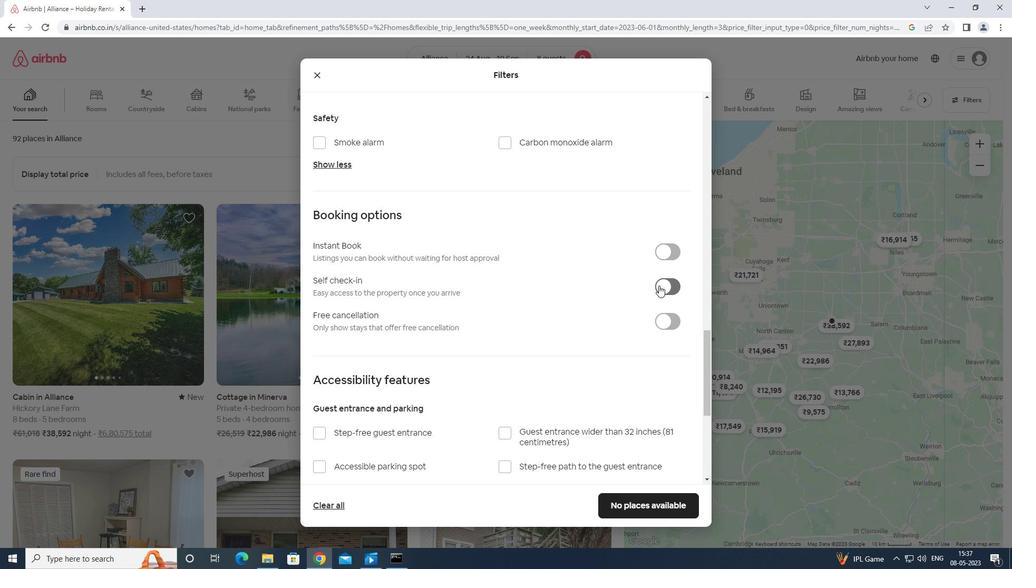 
Action: Mouse scrolled (648, 295) with delta (0, 0)
Screenshot: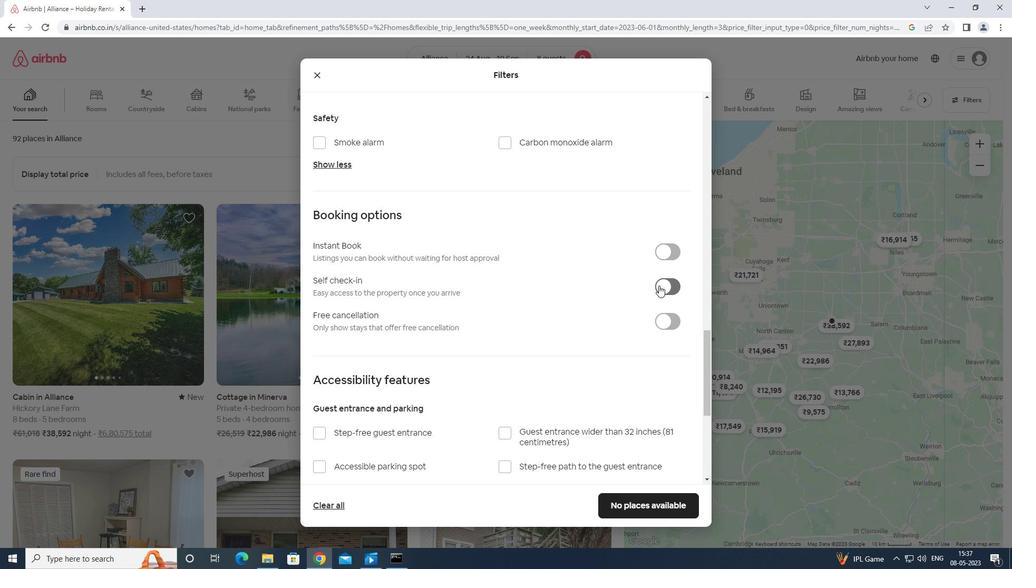 
Action: Mouse moved to (634, 309)
Screenshot: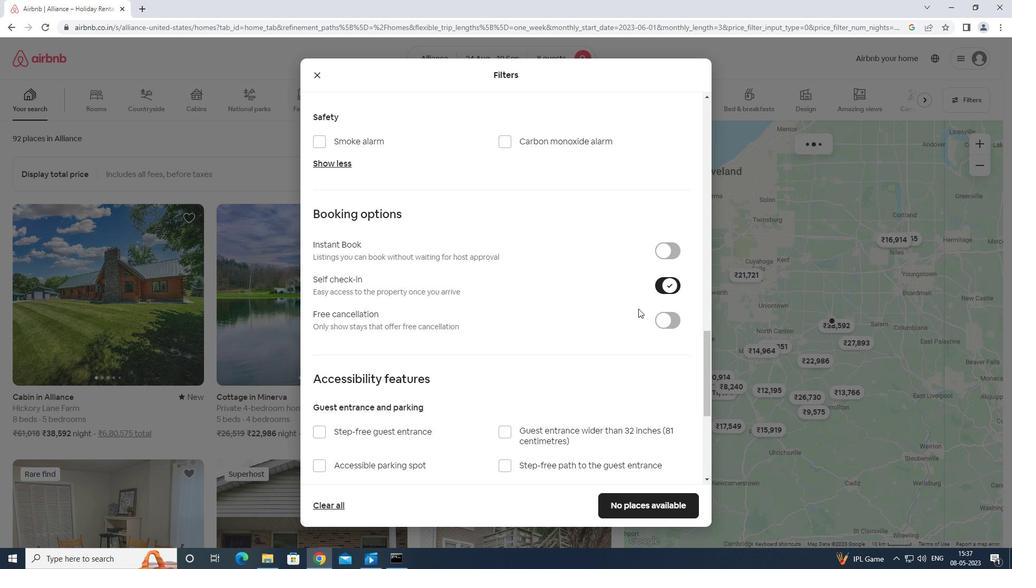 
Action: Mouse scrolled (634, 308) with delta (0, 0)
Screenshot: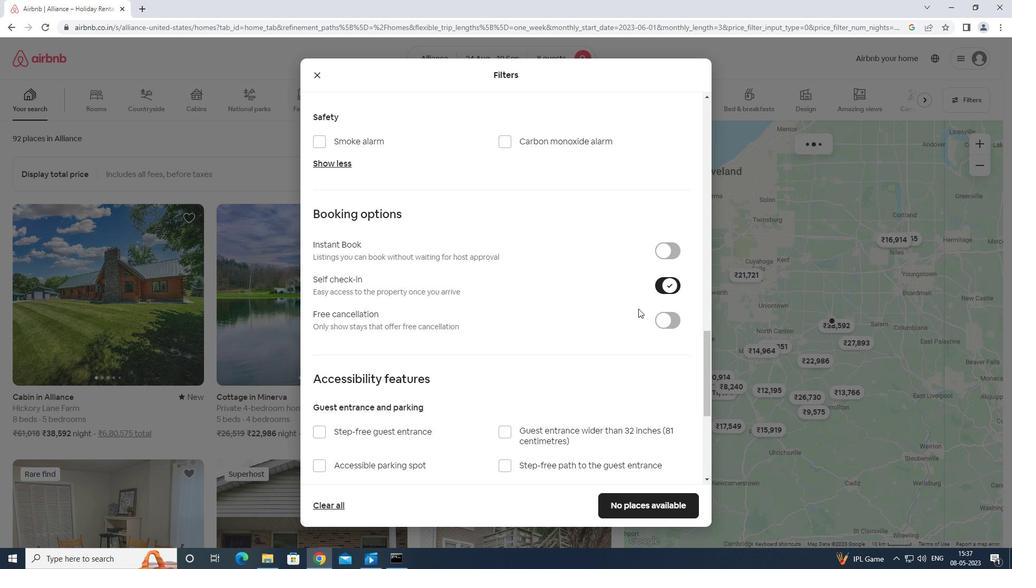 
Action: Mouse moved to (634, 309)
Screenshot: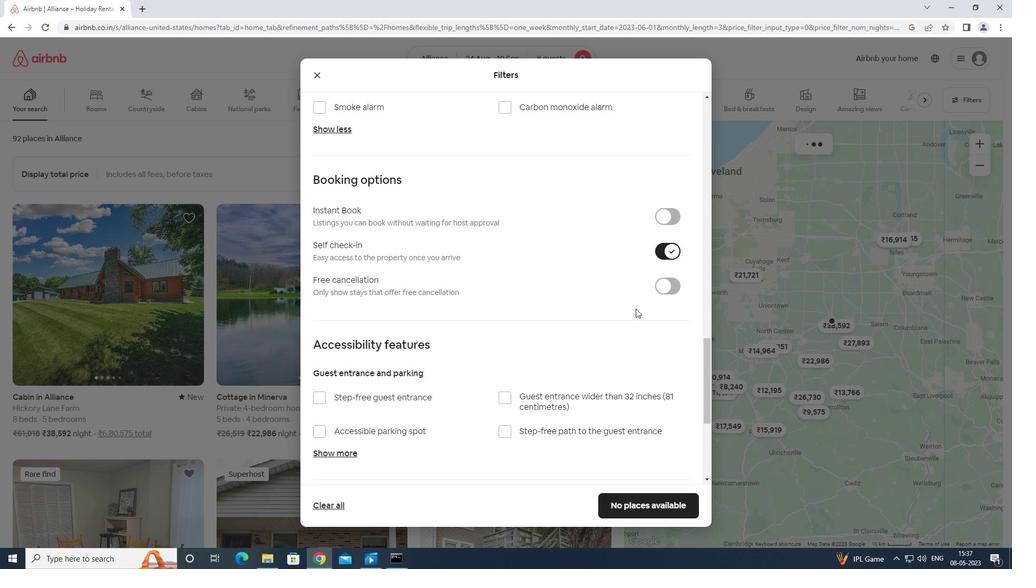 
Action: Mouse scrolled (634, 308) with delta (0, 0)
Screenshot: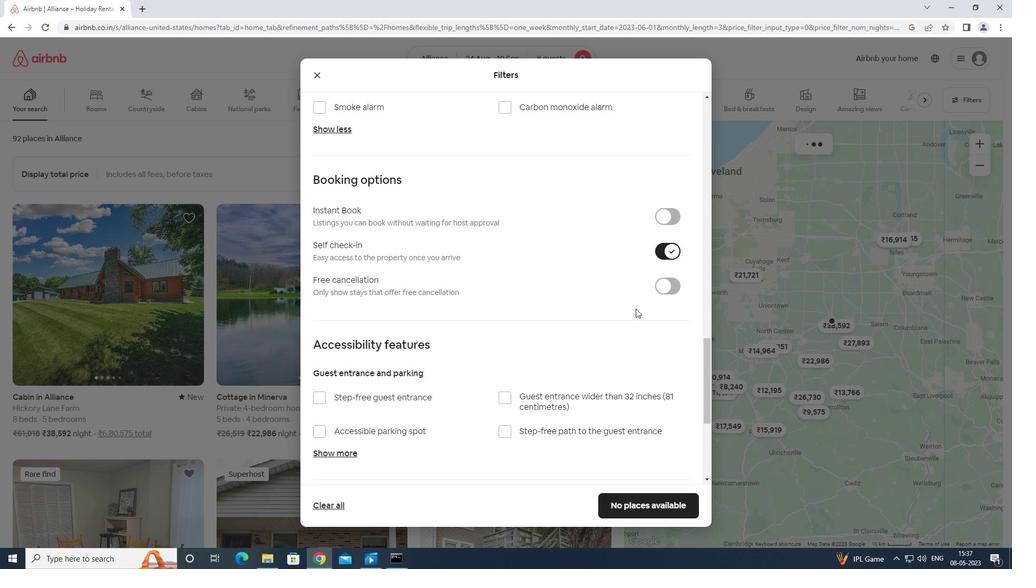 
Action: Mouse moved to (383, 345)
Screenshot: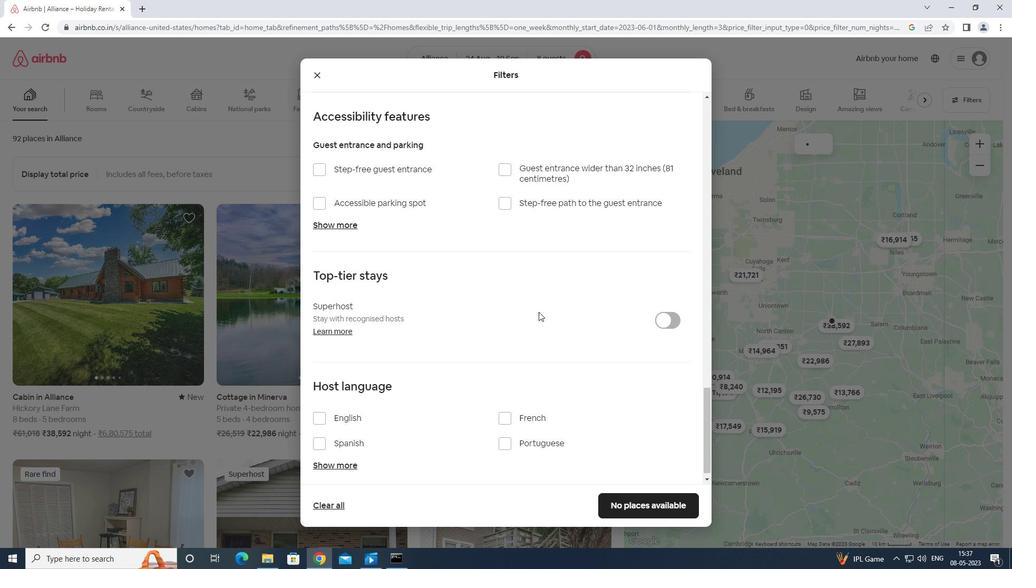 
Action: Mouse scrolled (383, 345) with delta (0, 0)
Screenshot: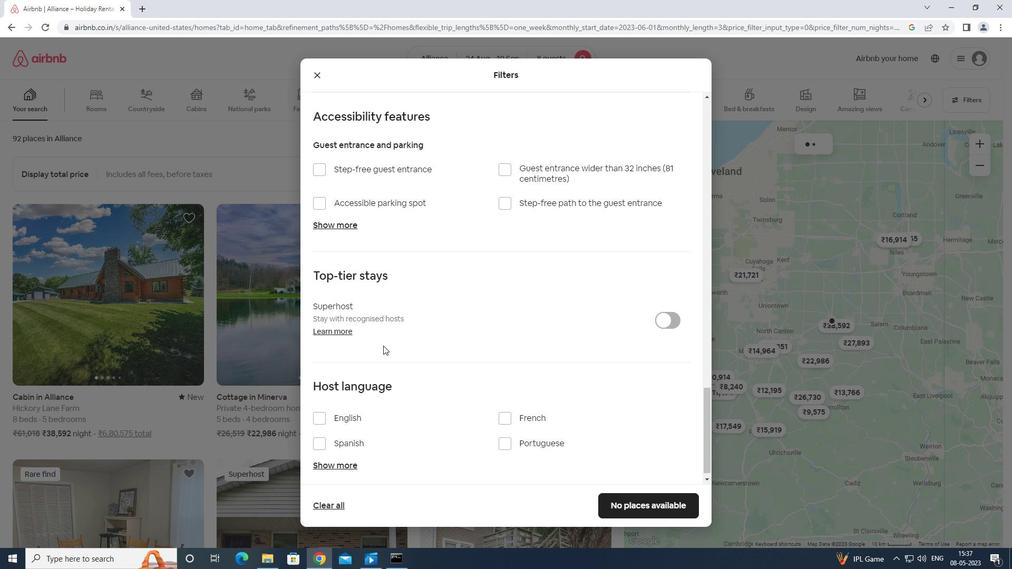
Action: Mouse moved to (319, 408)
Screenshot: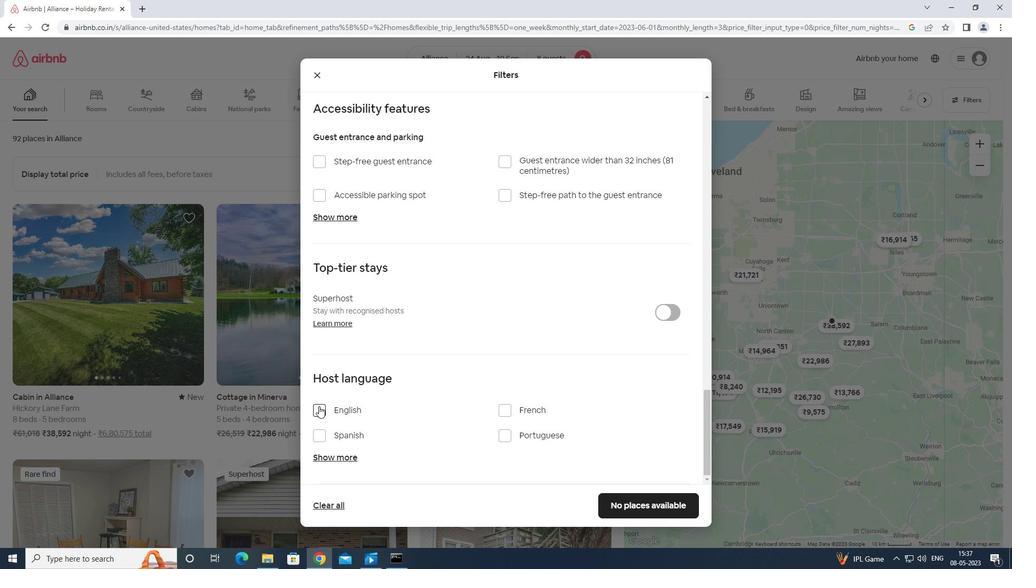 
Action: Mouse pressed left at (319, 408)
Screenshot: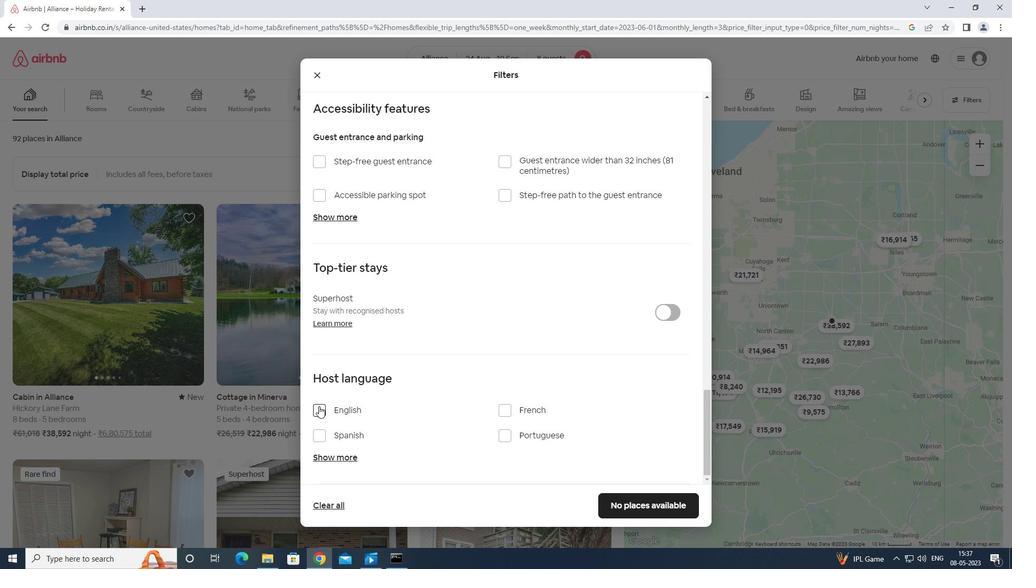 
Action: Mouse moved to (656, 501)
Screenshot: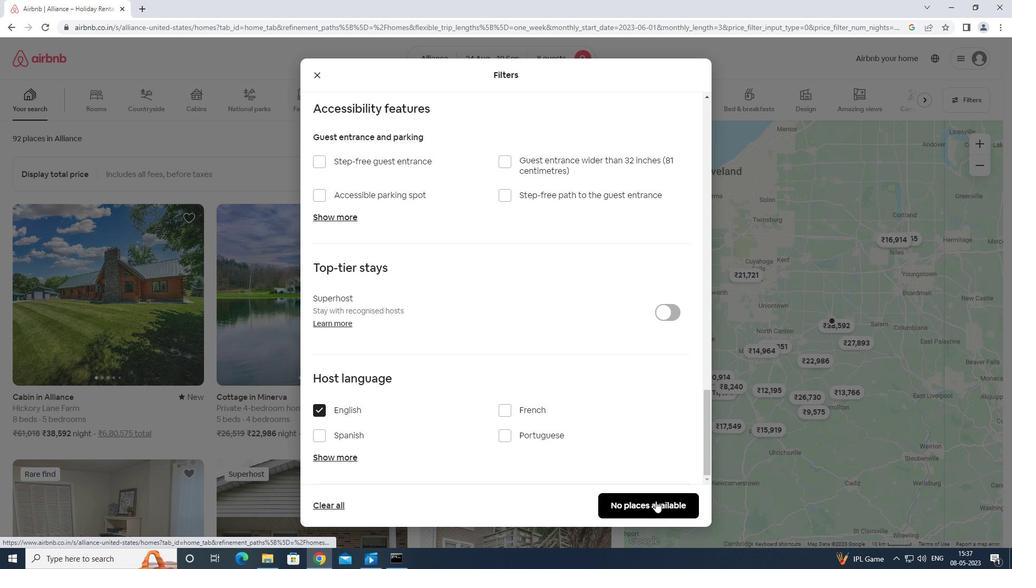 
Action: Mouse pressed left at (656, 501)
Screenshot: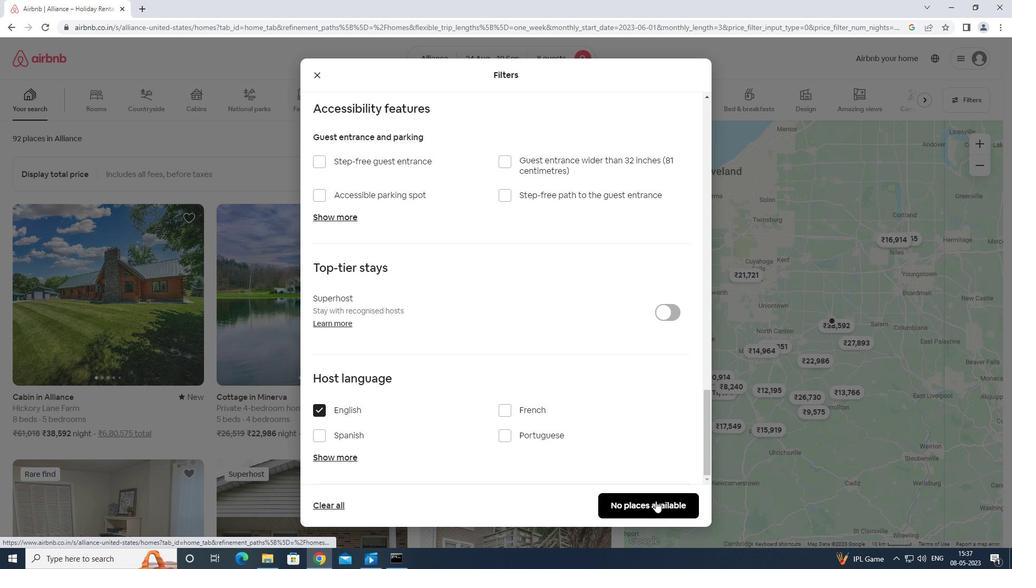 
Action: Mouse moved to (656, 492)
Screenshot: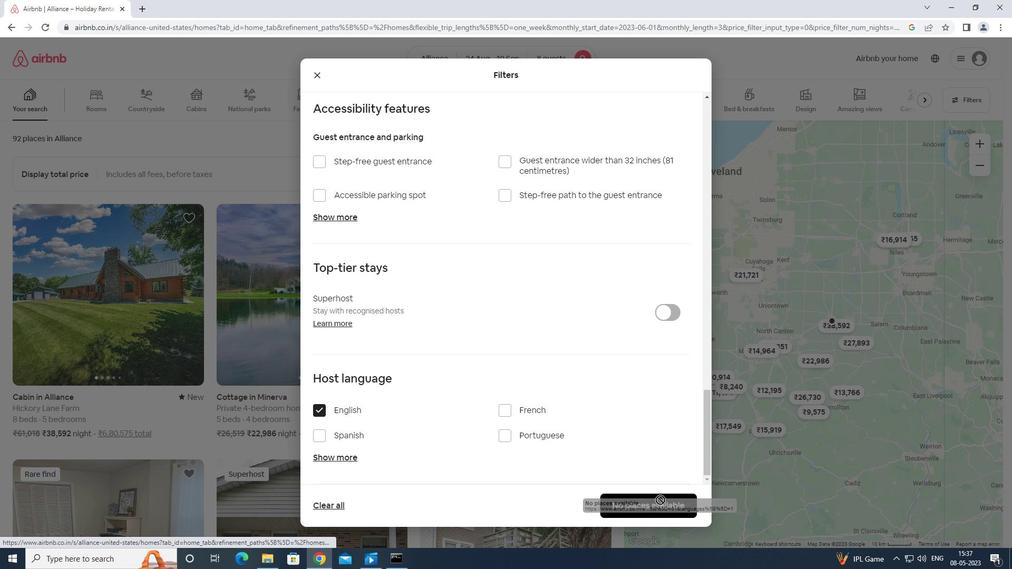 
